 Task: Find connections with filter location Santos Dumont with filter topic #careertips with filter profile language French with filter current company Khatabook with filter school National Institute of Technology Raipur with filter industry Oil, Gas, and Mining with filter service category NotaryOnline Research with filter keywords title Civil Engineer
Action: Mouse moved to (602, 107)
Screenshot: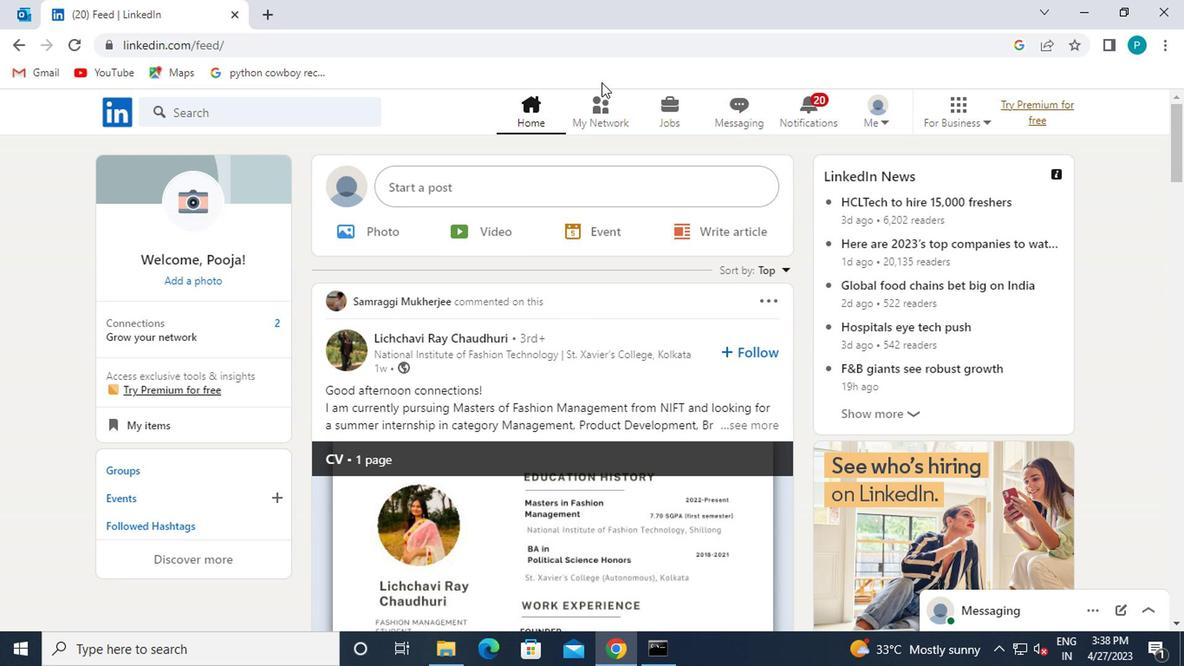 
Action: Mouse pressed left at (602, 107)
Screenshot: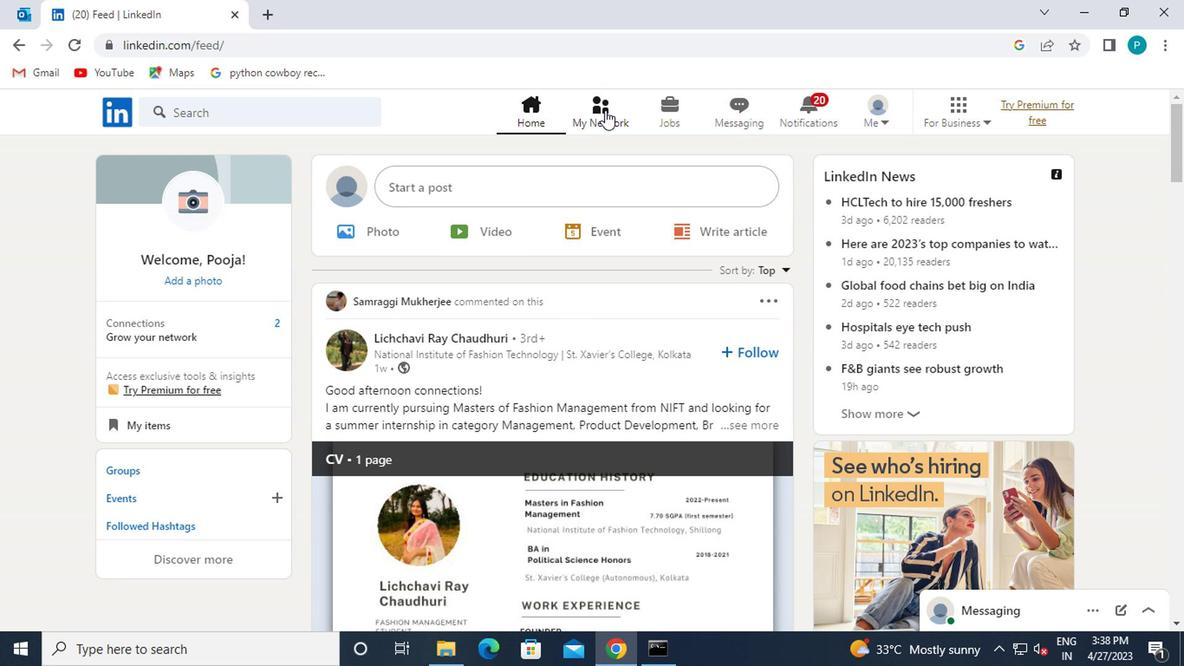 
Action: Mouse moved to (277, 212)
Screenshot: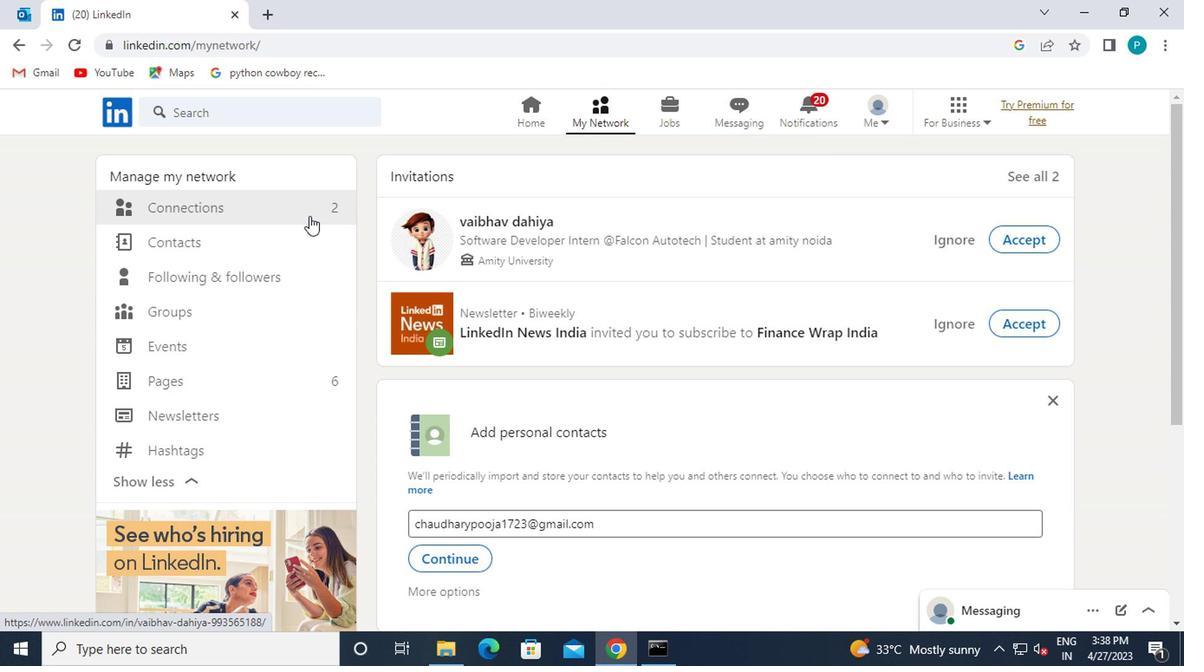 
Action: Mouse pressed left at (277, 212)
Screenshot: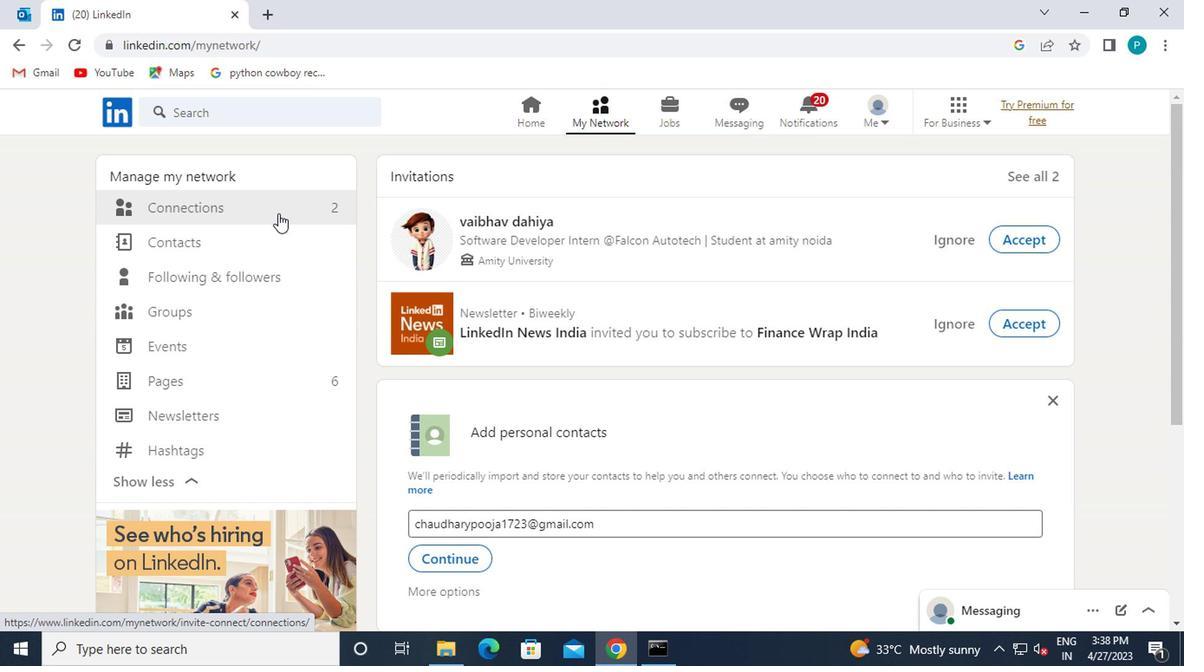 
Action: Mouse moved to (705, 213)
Screenshot: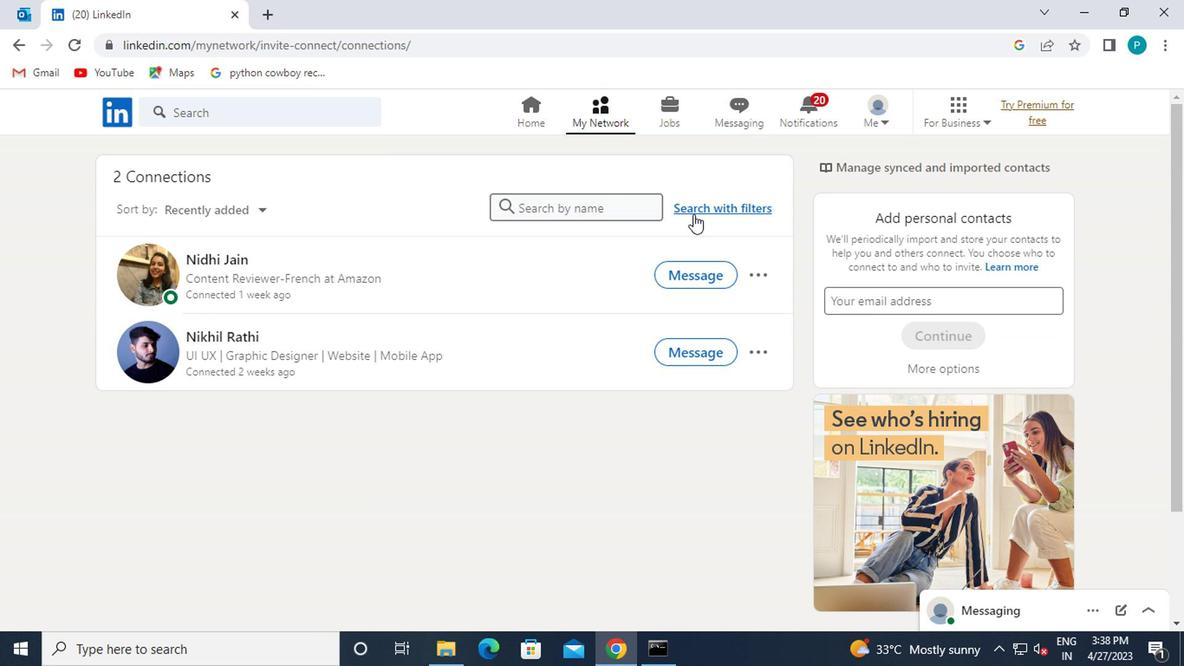 
Action: Mouse pressed left at (705, 213)
Screenshot: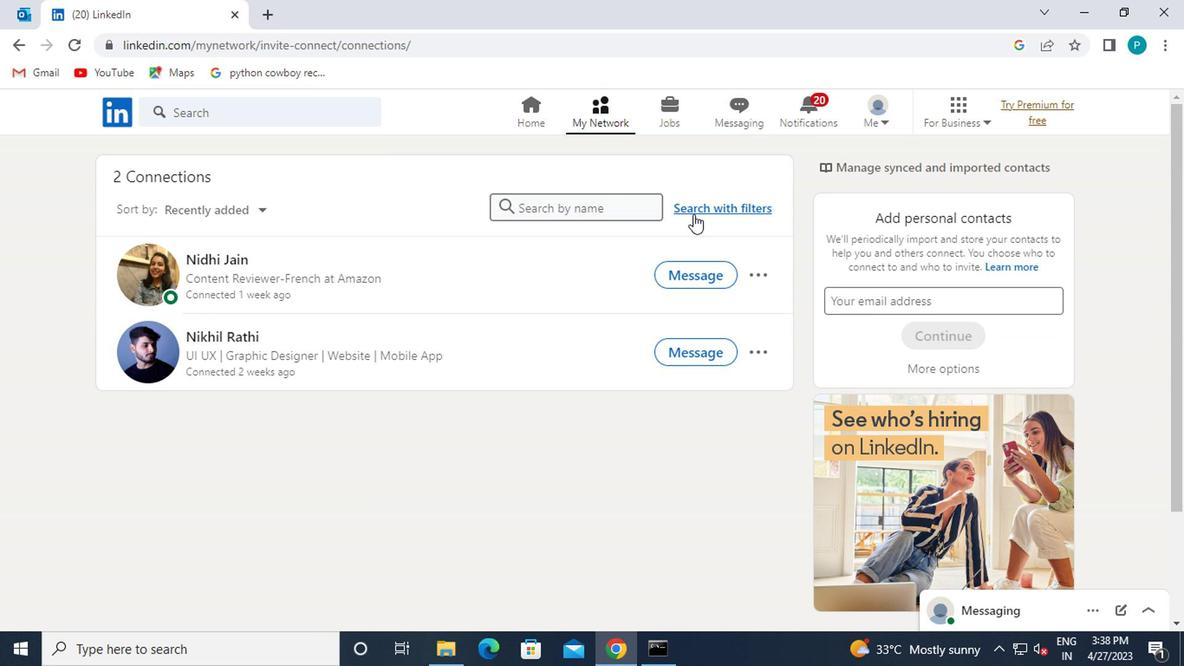 
Action: Mouse moved to (634, 156)
Screenshot: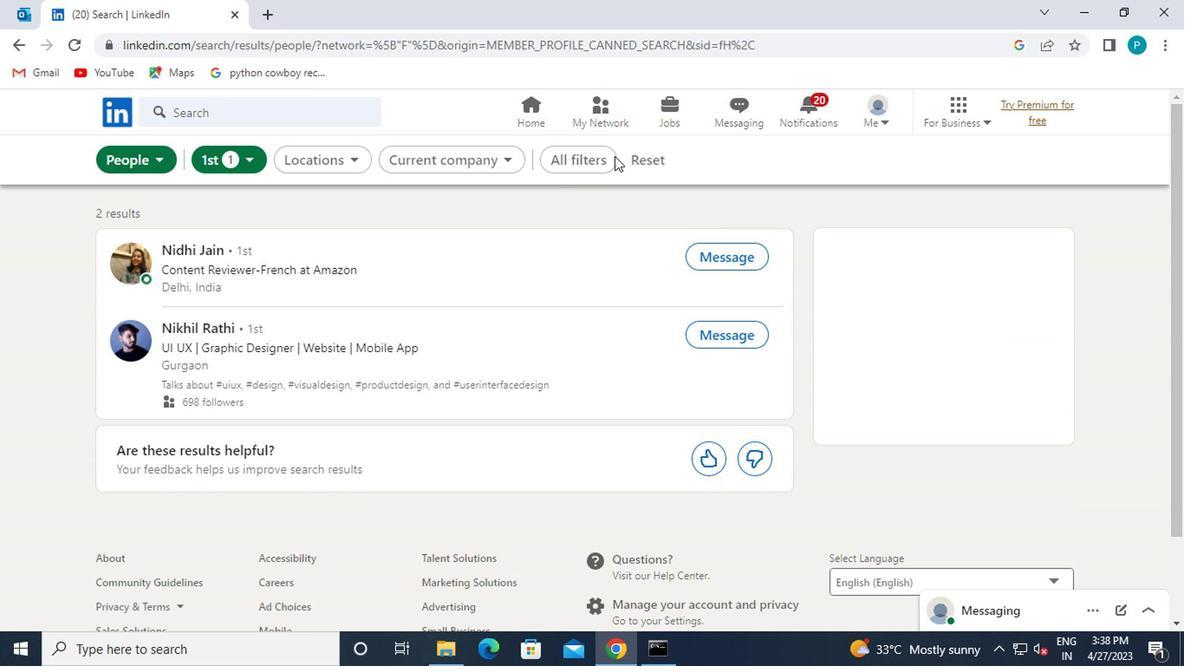 
Action: Mouse pressed left at (634, 156)
Screenshot: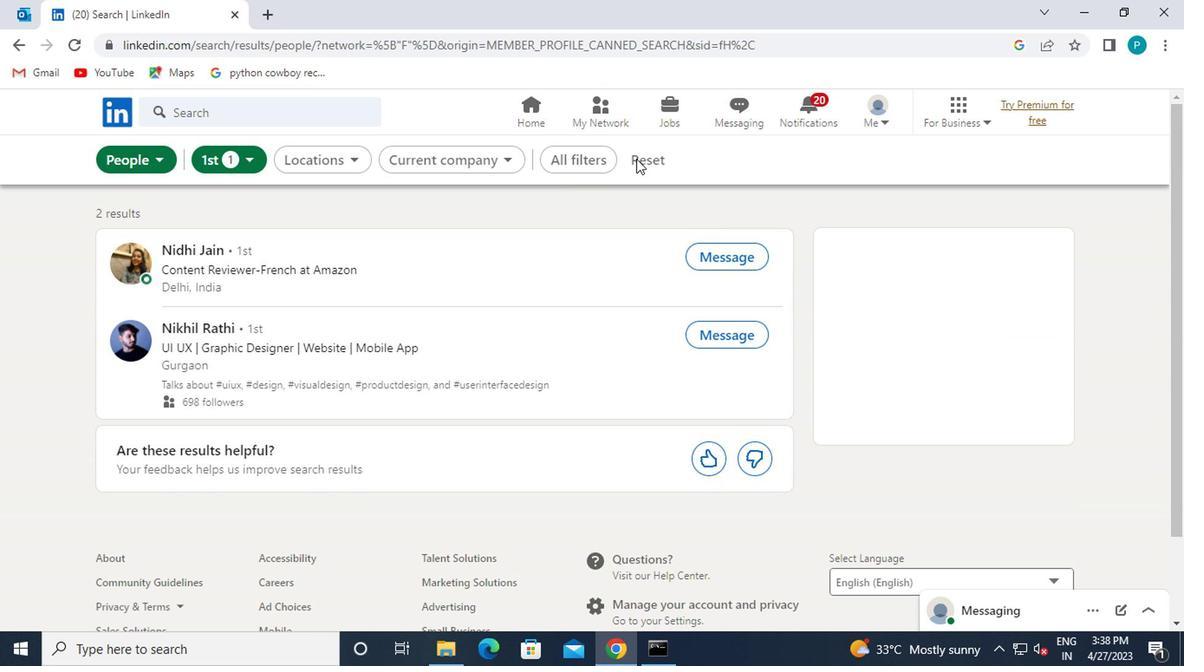 
Action: Mouse moved to (638, 154)
Screenshot: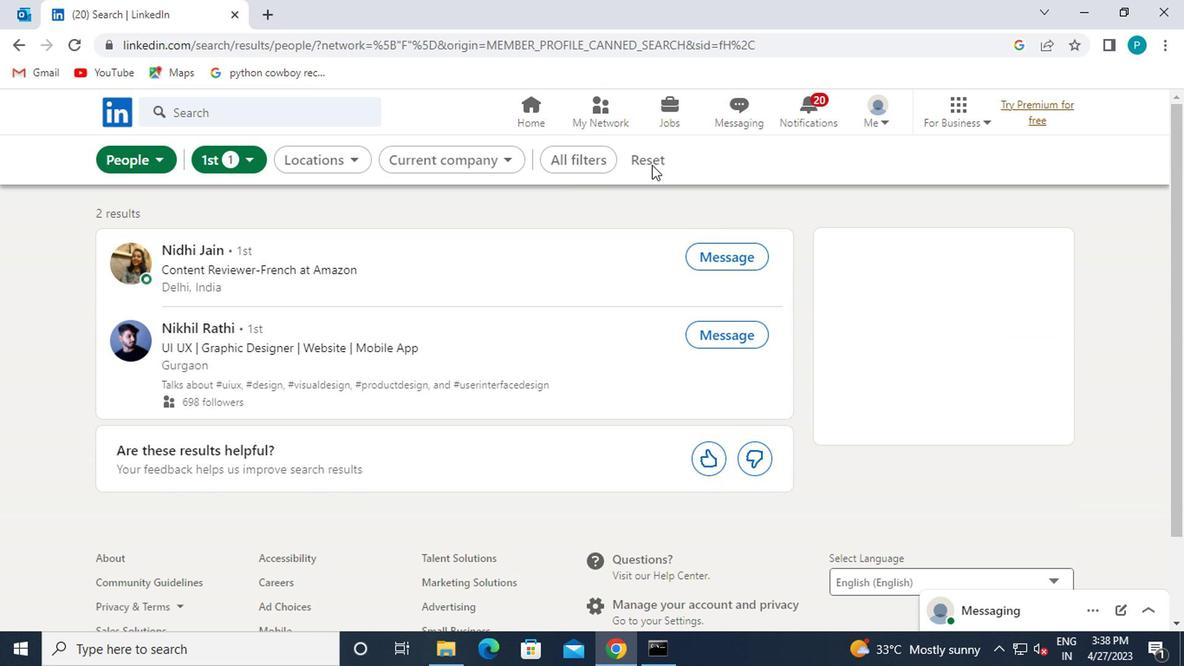 
Action: Mouse pressed left at (638, 154)
Screenshot: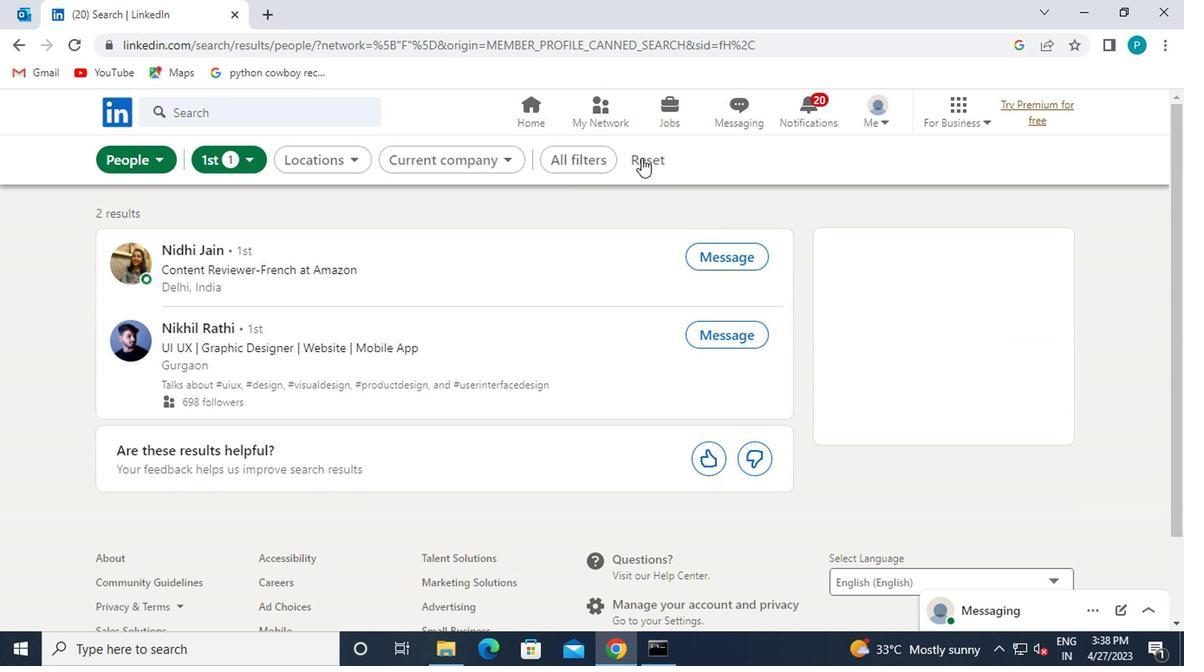 
Action: Mouse moved to (641, 154)
Screenshot: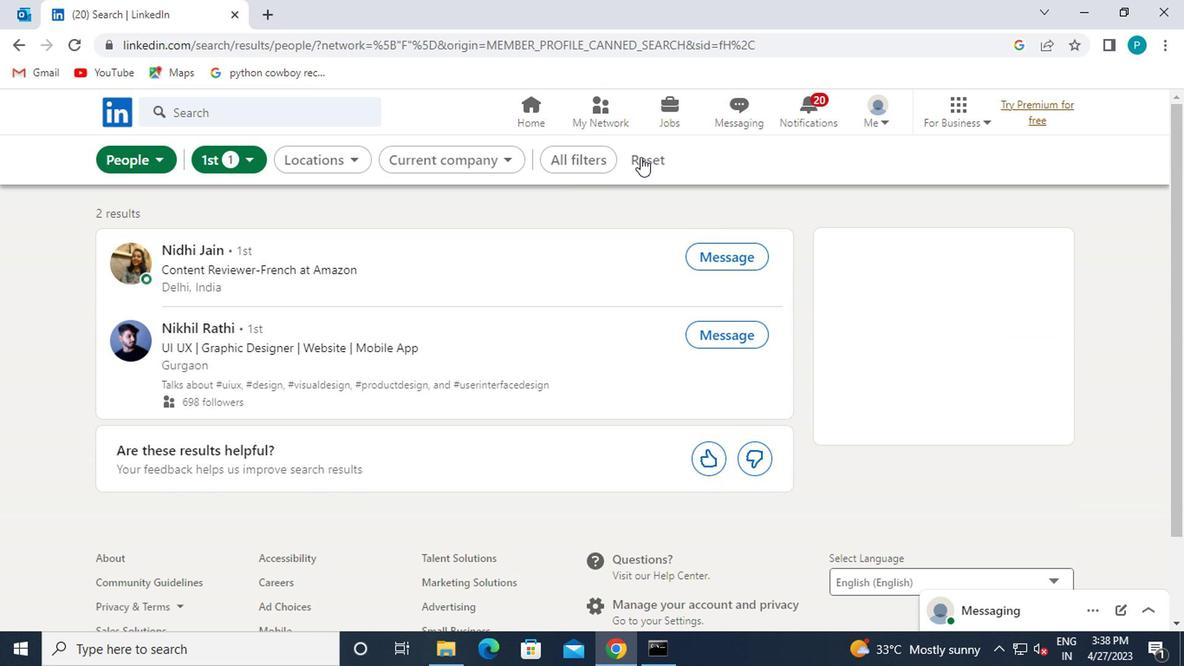 
Action: Mouse pressed left at (641, 154)
Screenshot: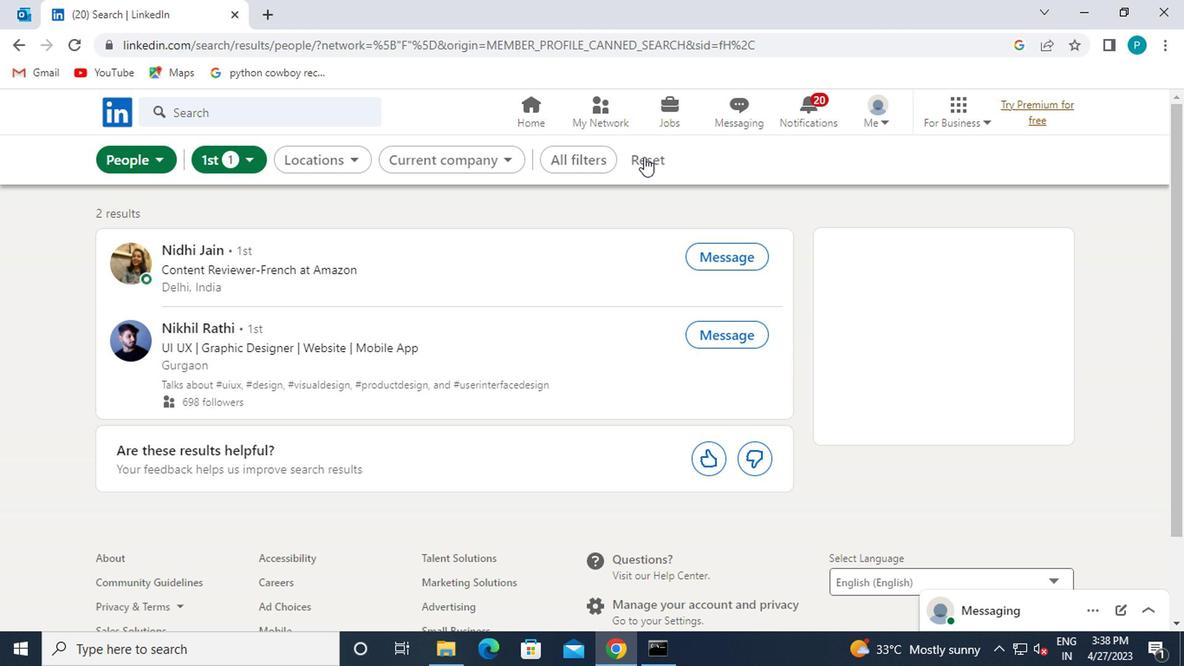 
Action: Mouse pressed left at (641, 154)
Screenshot: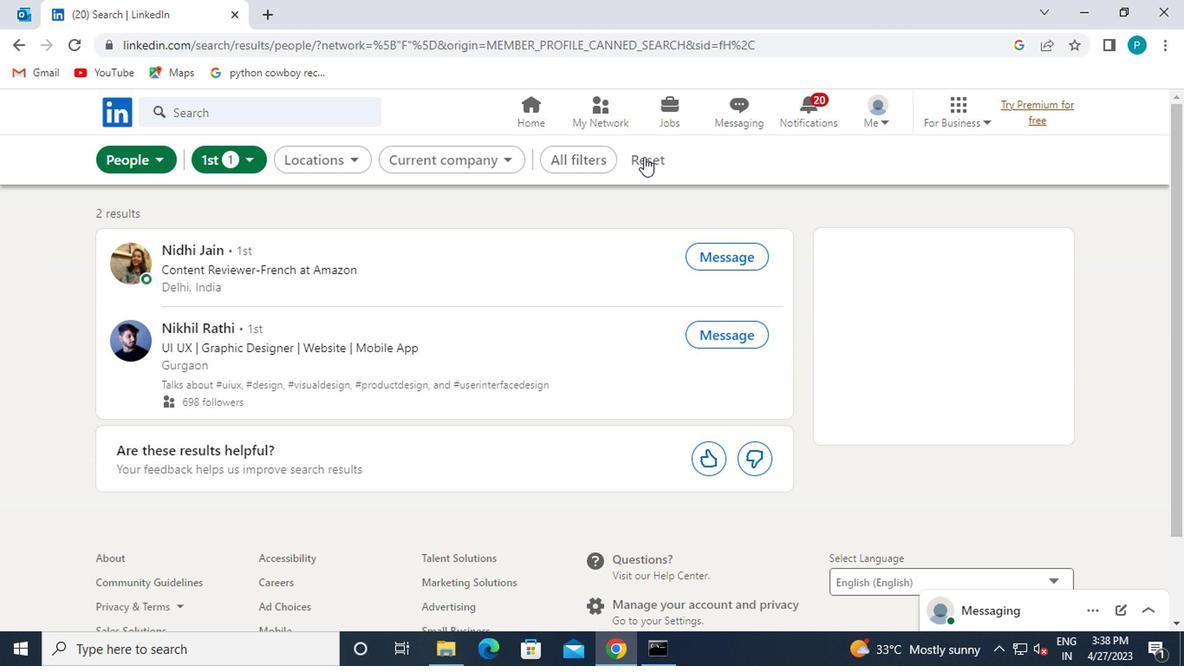 
Action: Mouse pressed left at (641, 154)
Screenshot: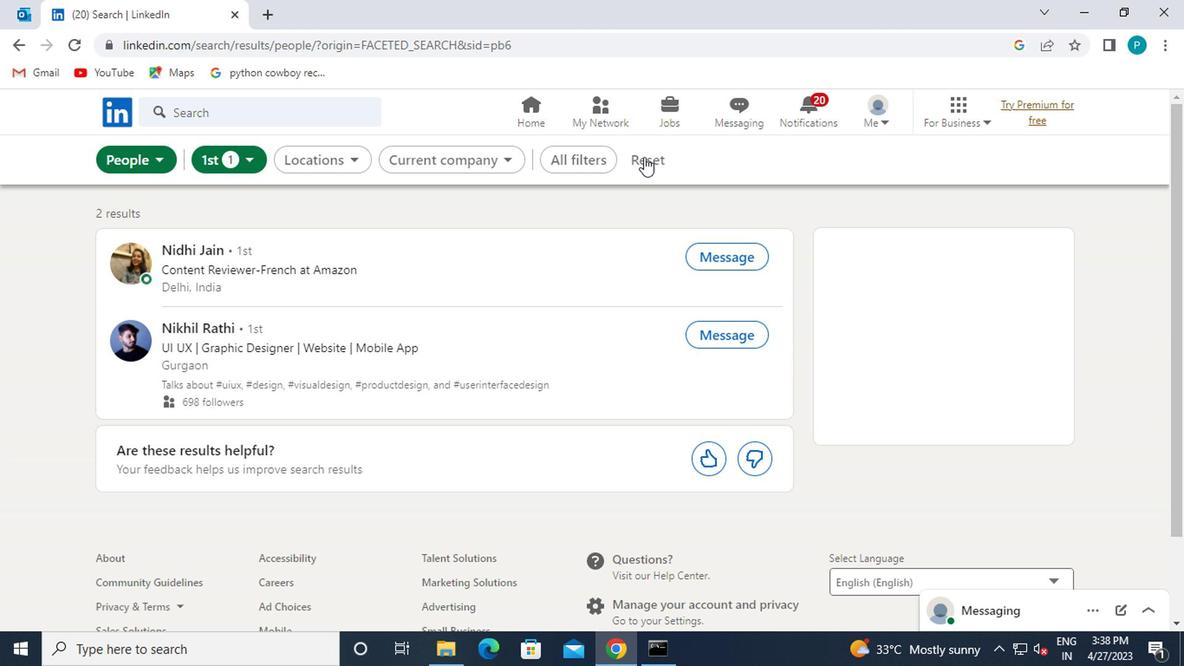
Action: Mouse moved to (628, 152)
Screenshot: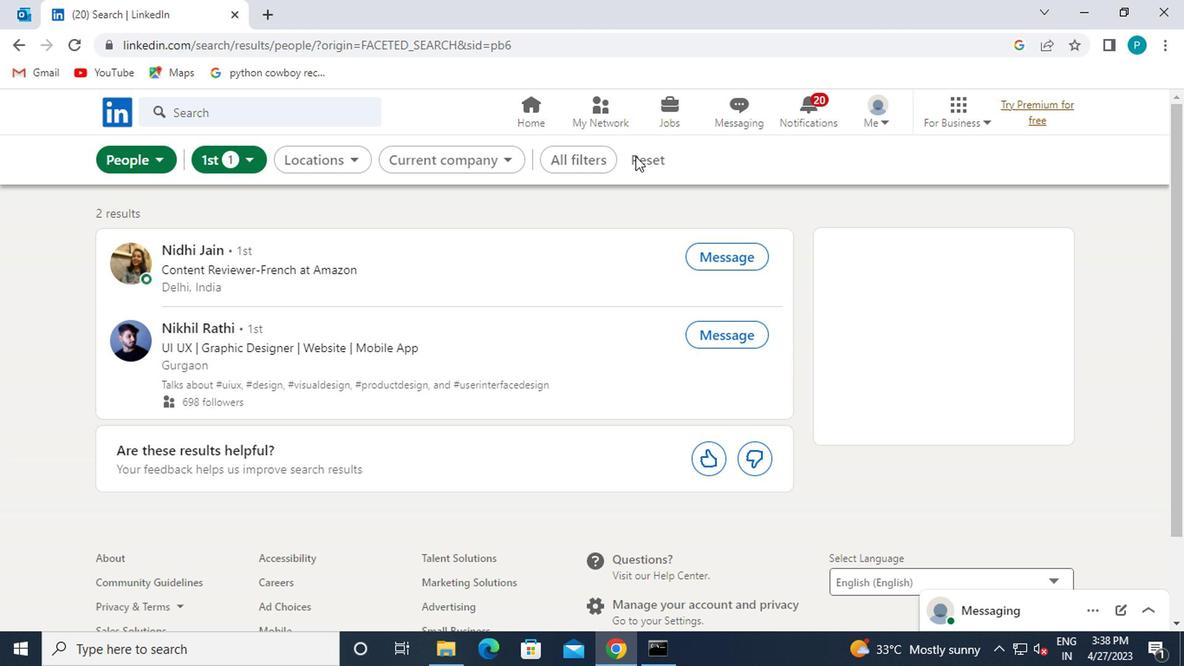 
Action: Mouse pressed left at (628, 152)
Screenshot: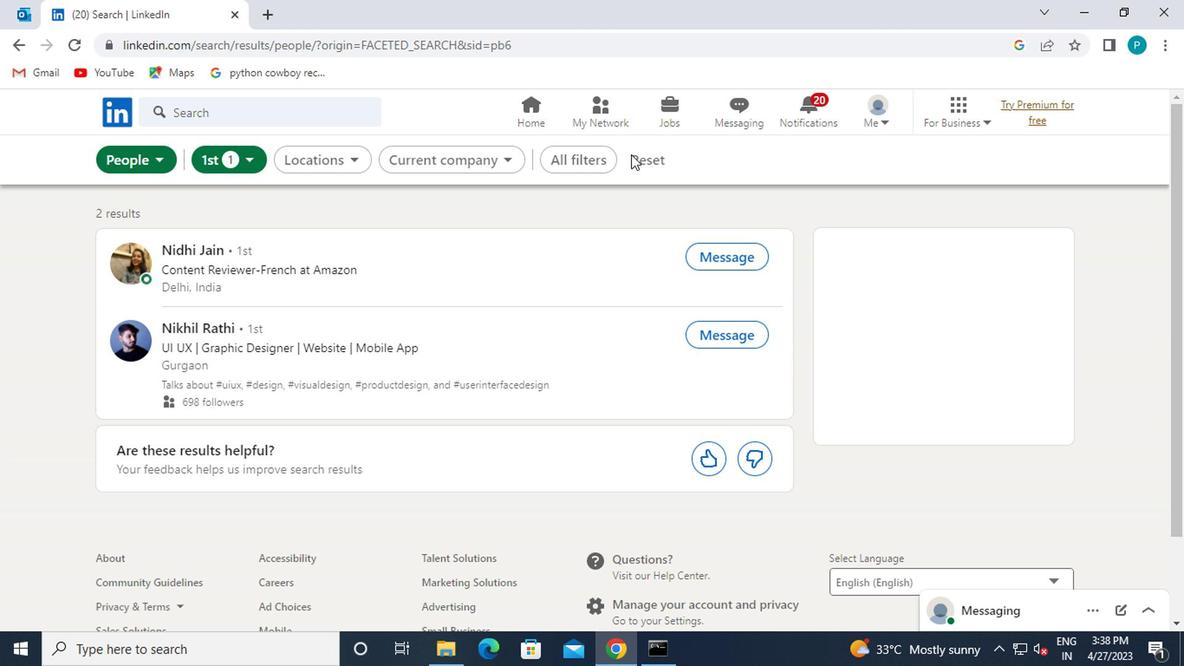 
Action: Mouse moved to (590, 160)
Screenshot: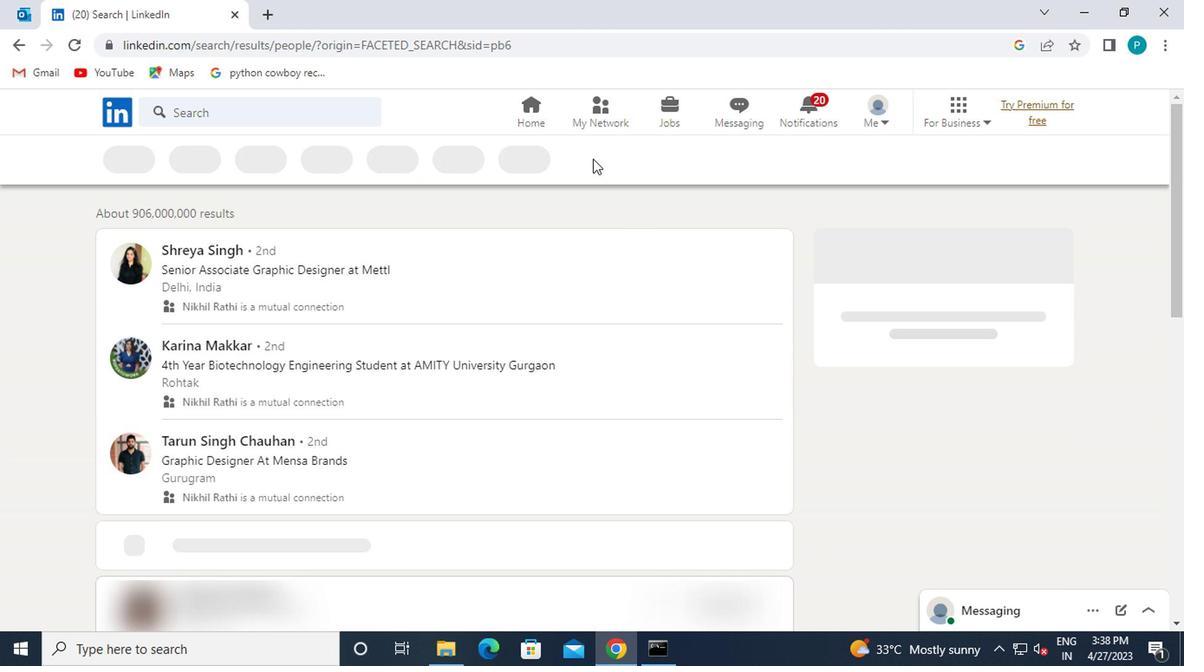 
Action: Mouse pressed left at (590, 160)
Screenshot: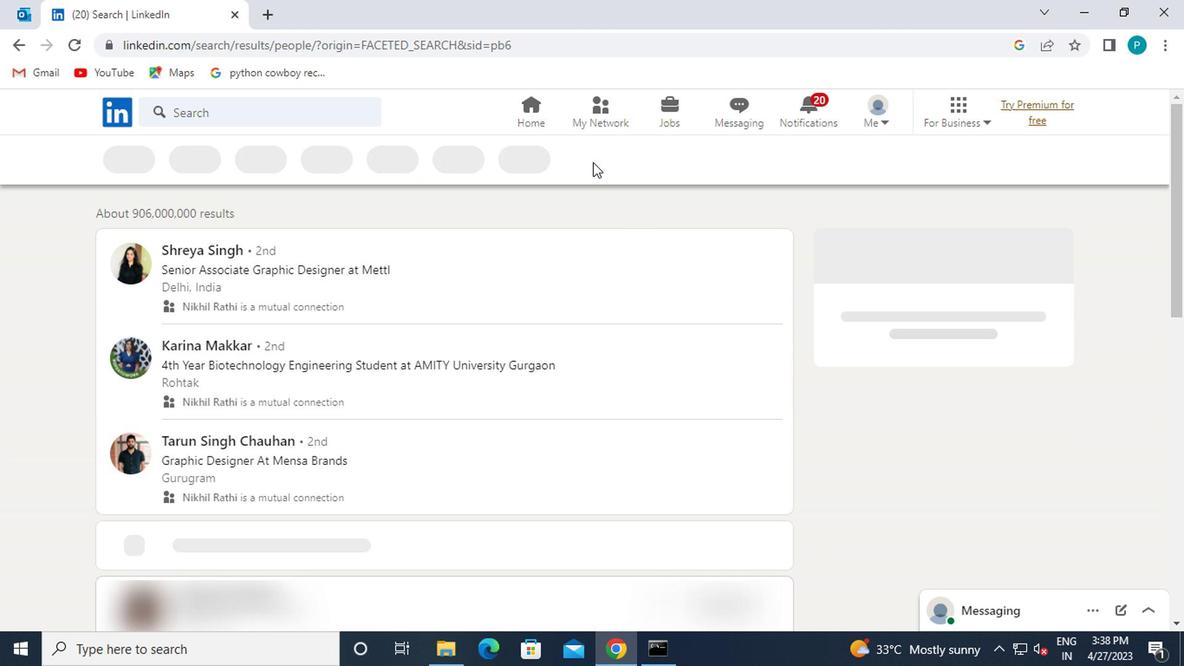 
Action: Mouse moved to (552, 156)
Screenshot: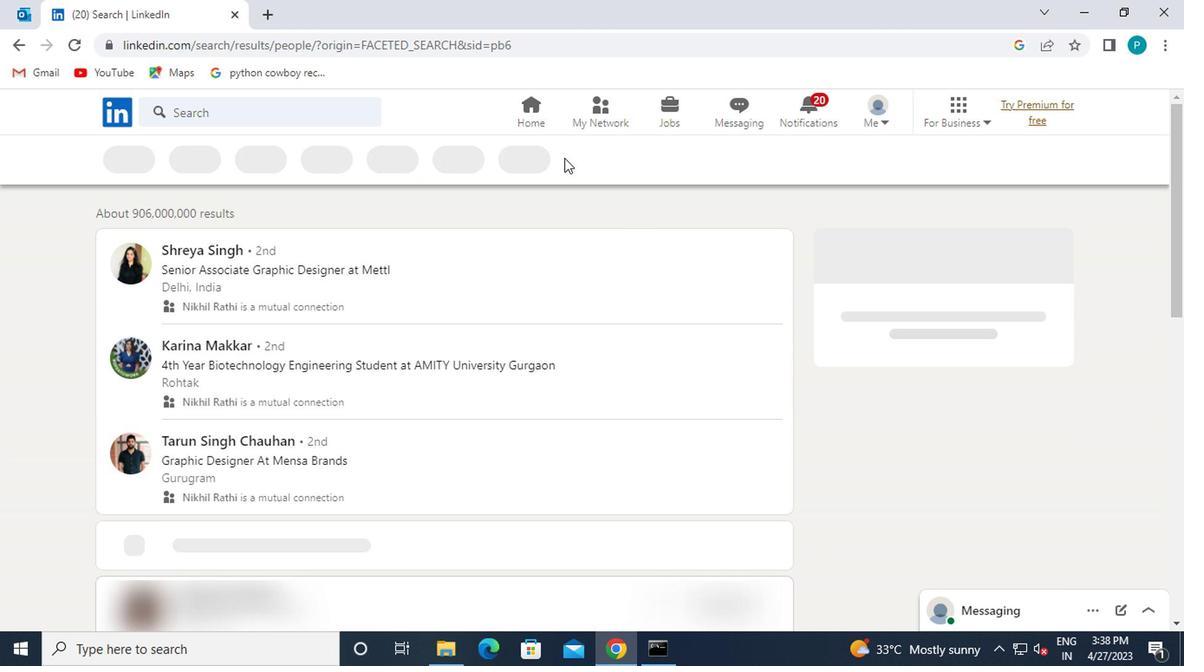 
Action: Mouse scrolled (552, 154) with delta (0, -1)
Screenshot: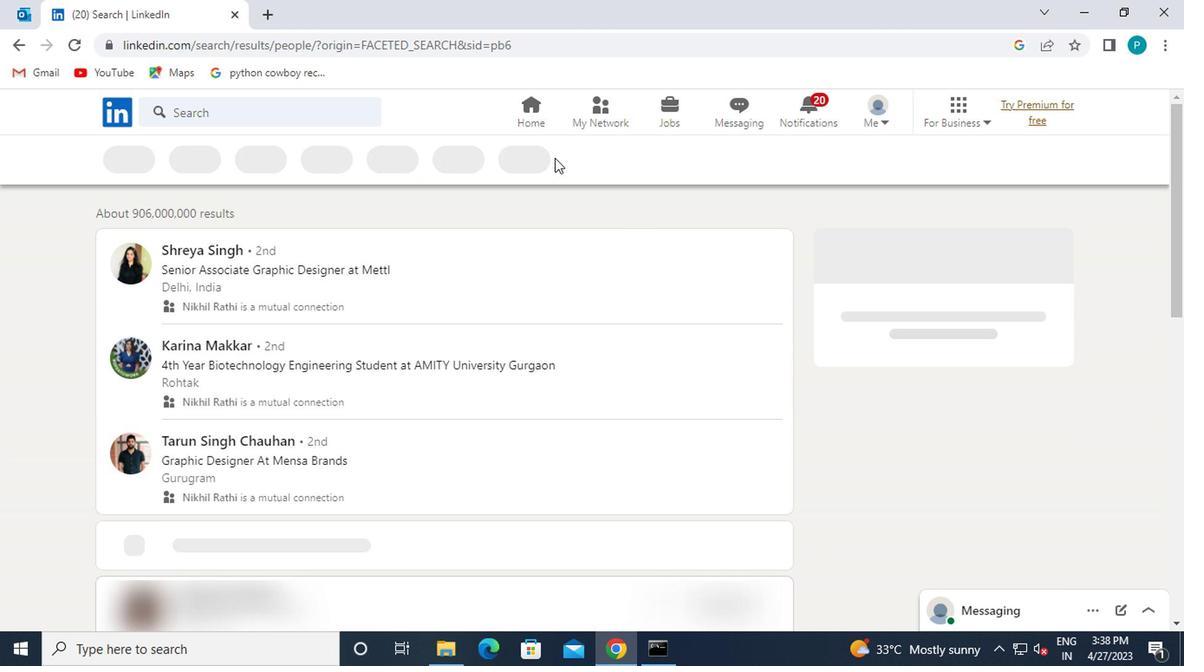 
Action: Mouse moved to (600, 170)
Screenshot: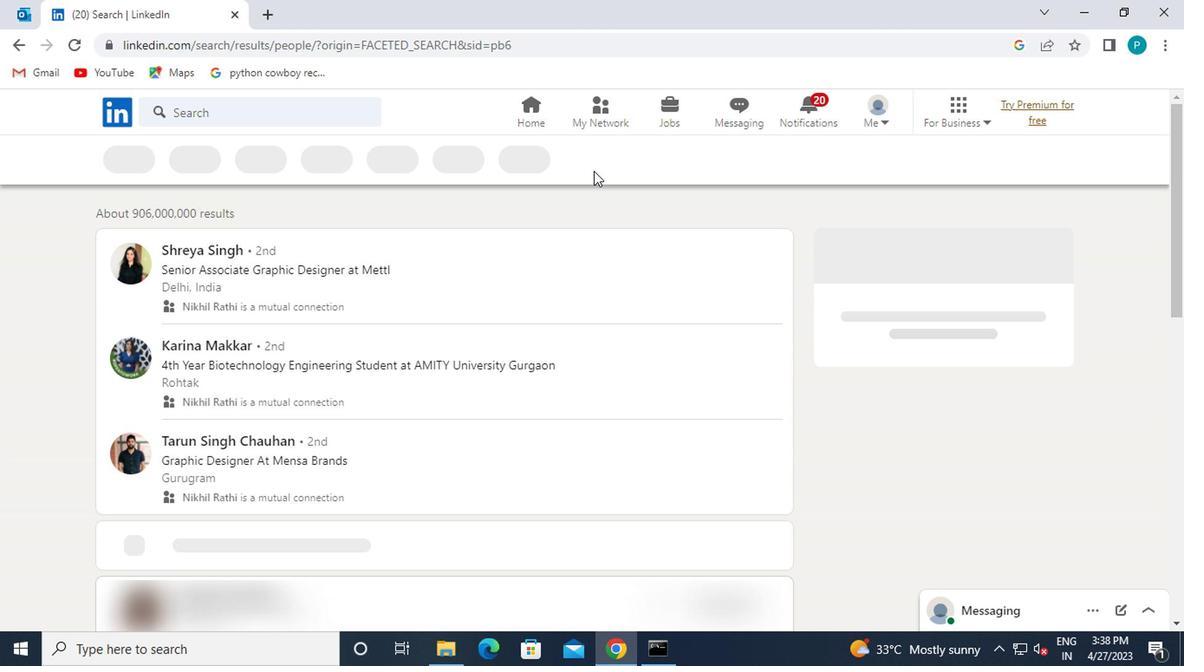 
Action: Mouse scrolled (600, 168) with delta (0, -1)
Screenshot: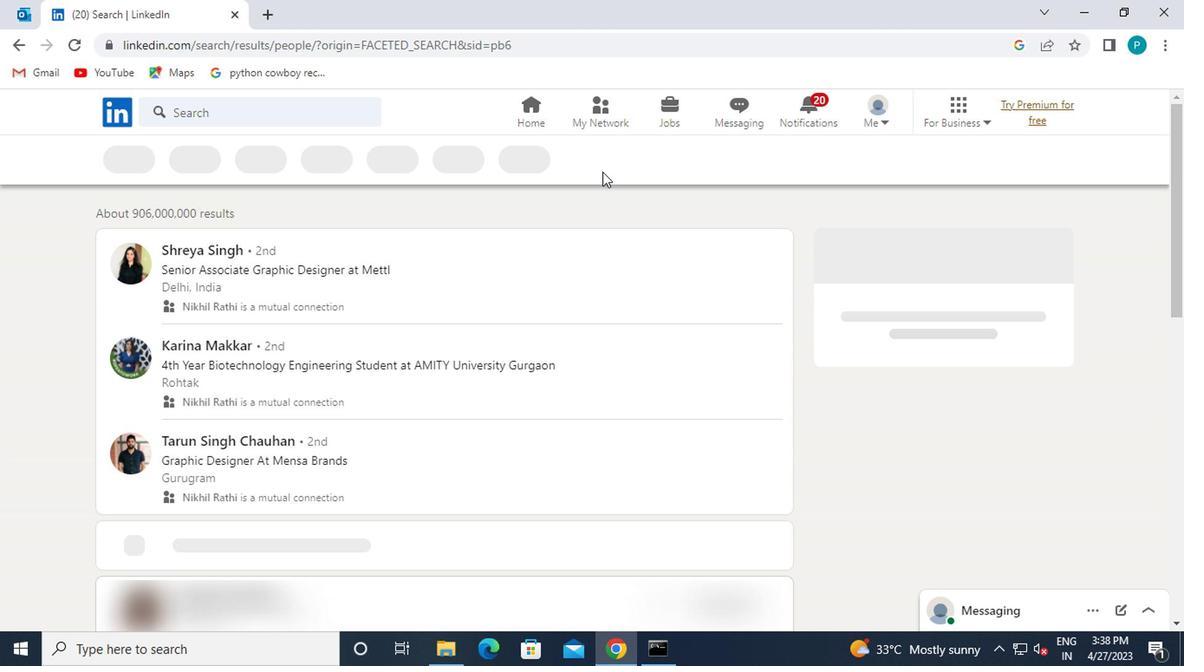 
Action: Mouse scrolled (600, 168) with delta (0, -1)
Screenshot: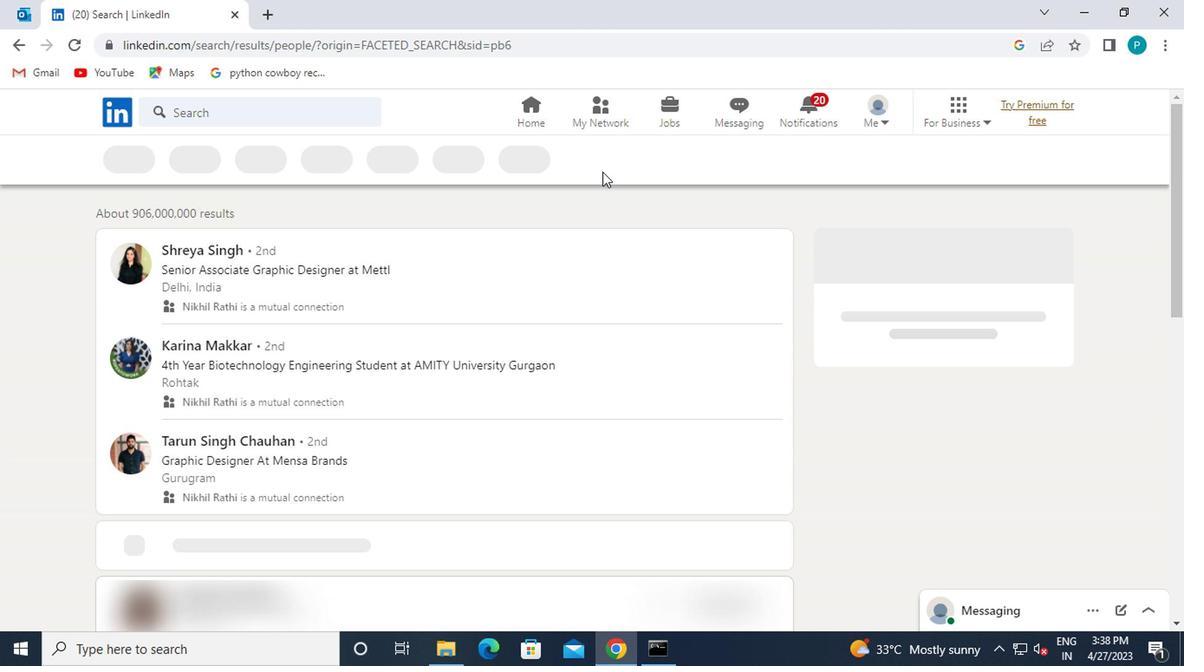 
Action: Mouse moved to (606, 164)
Screenshot: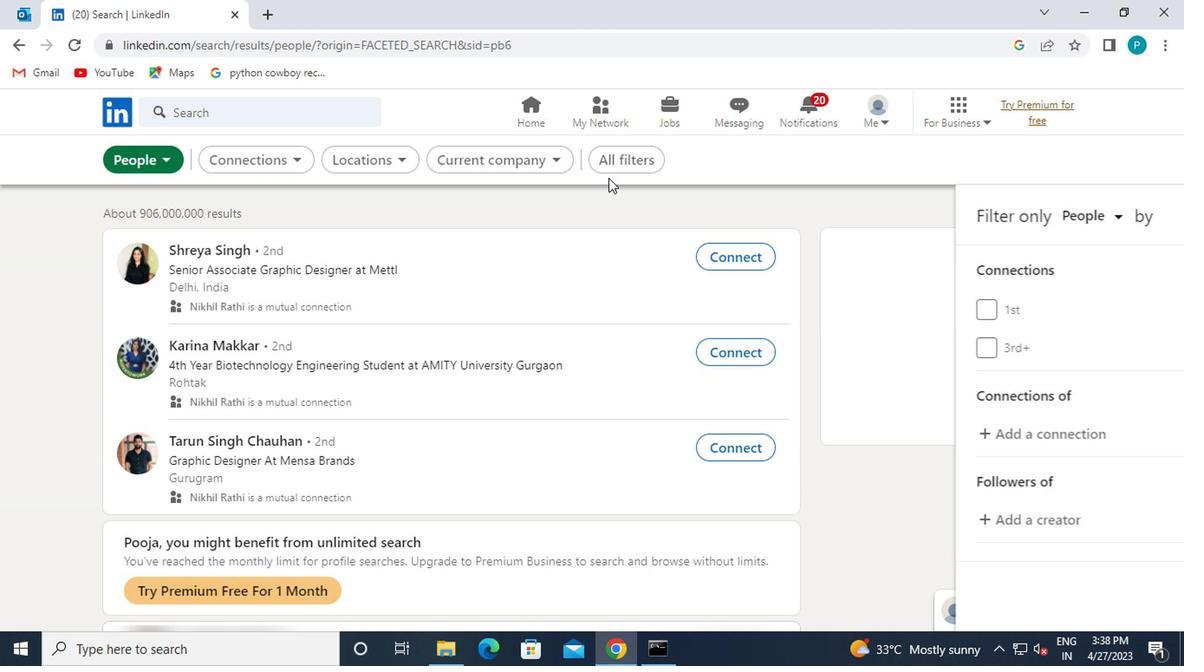 
Action: Mouse pressed left at (606, 164)
Screenshot: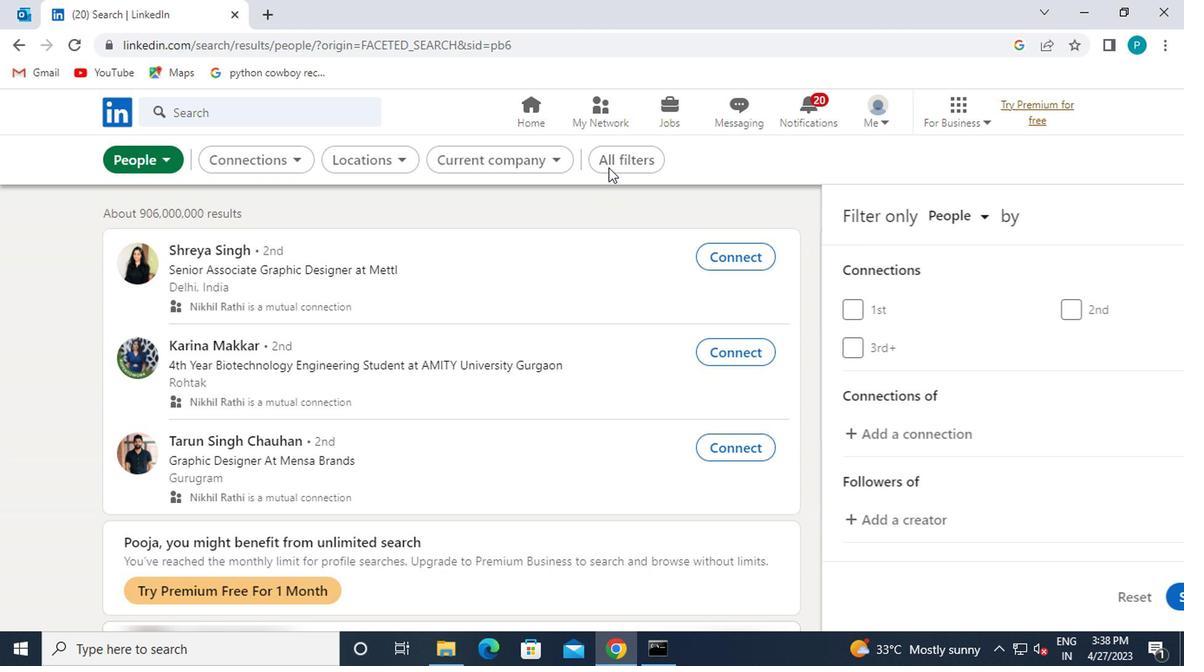 
Action: Mouse moved to (931, 367)
Screenshot: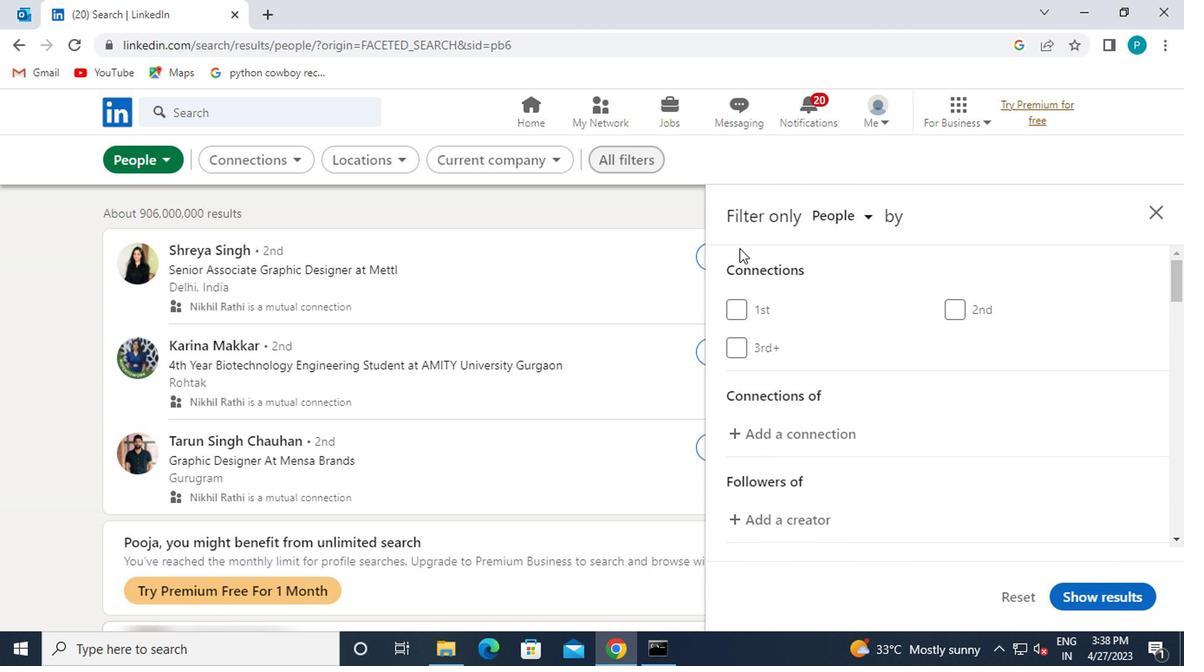 
Action: Mouse scrolled (931, 366) with delta (0, 0)
Screenshot: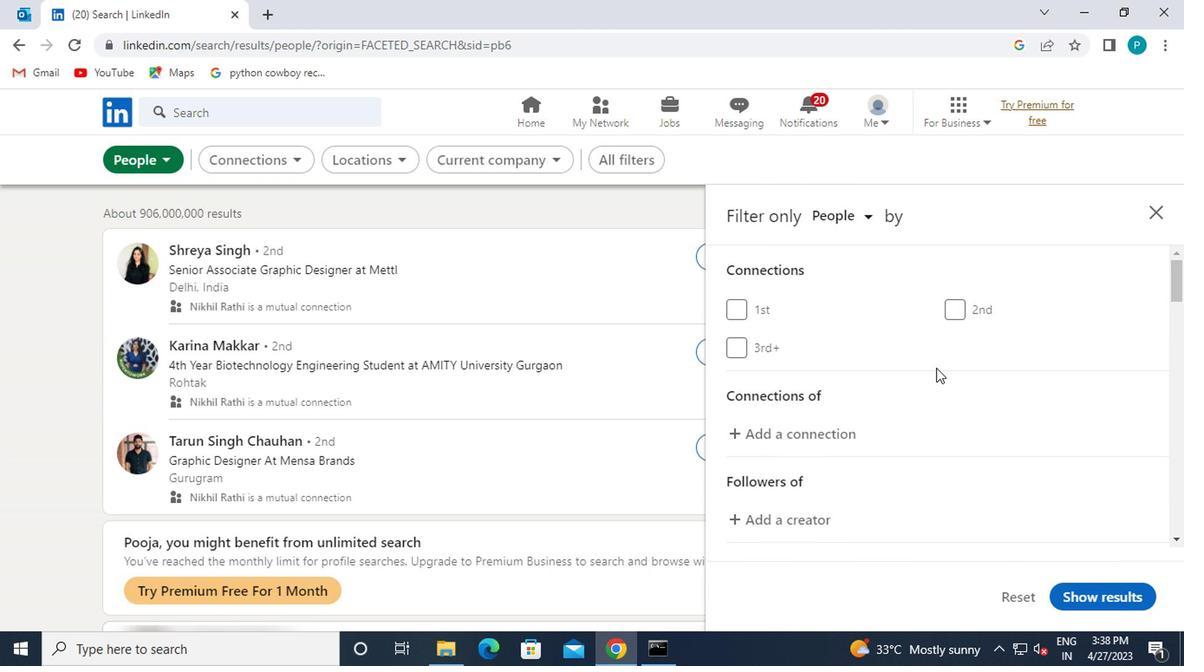 
Action: Mouse scrolled (931, 366) with delta (0, 0)
Screenshot: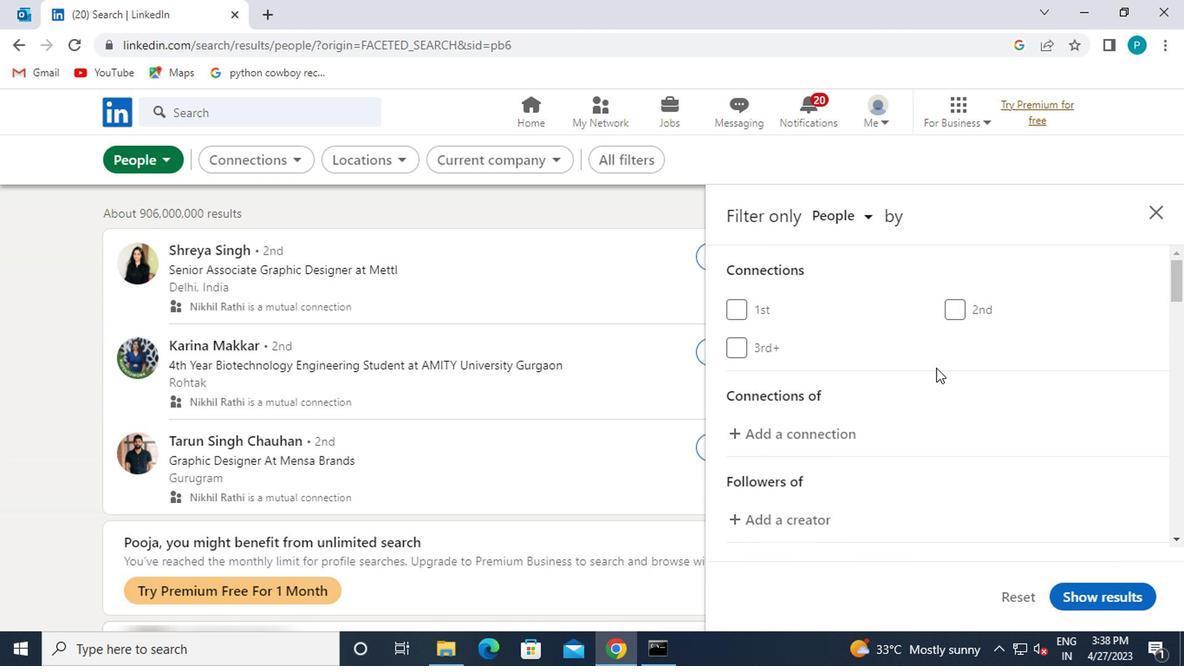 
Action: Mouse moved to (994, 452)
Screenshot: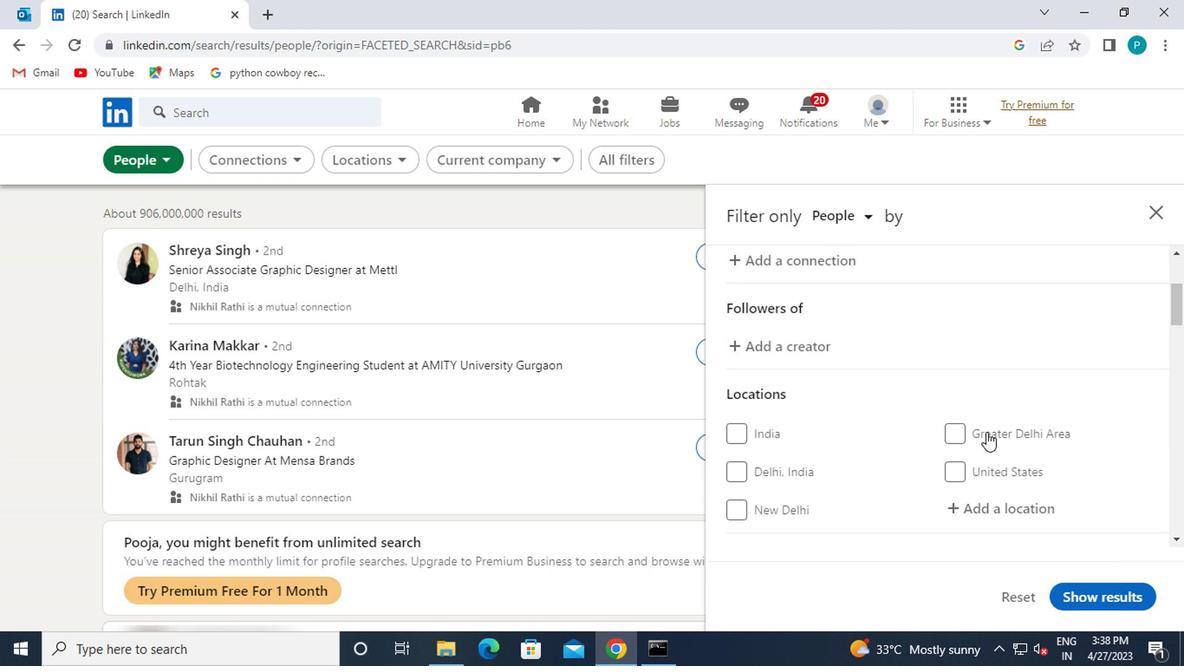 
Action: Mouse scrolled (994, 451) with delta (0, -1)
Screenshot: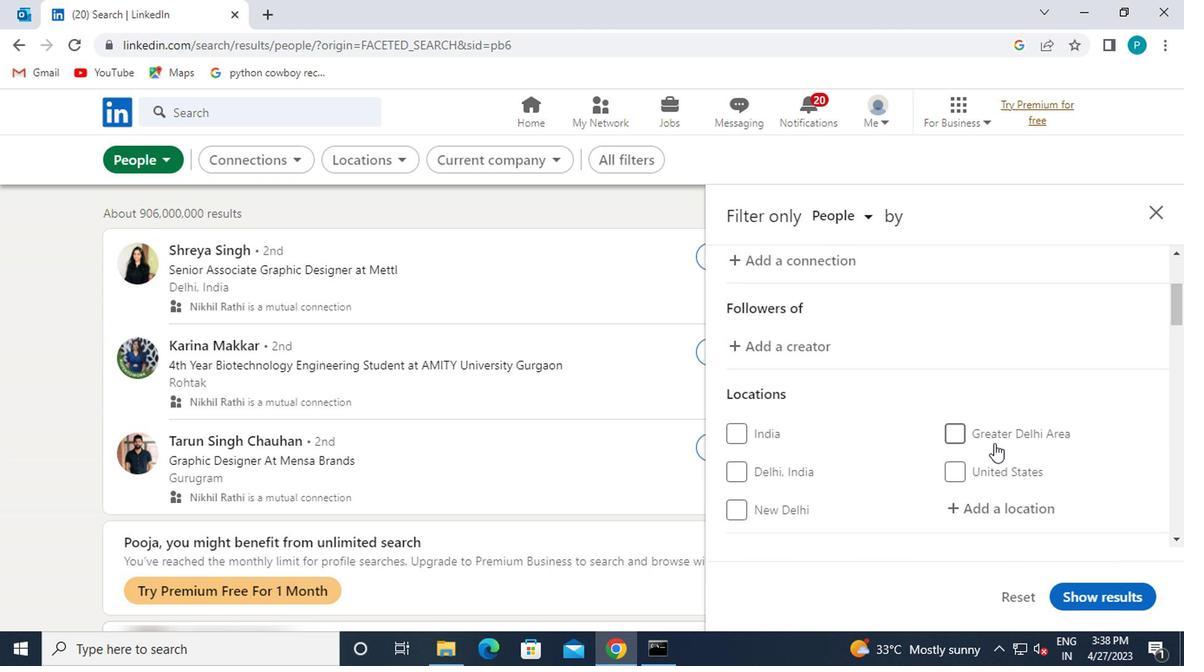 
Action: Mouse moved to (994, 428)
Screenshot: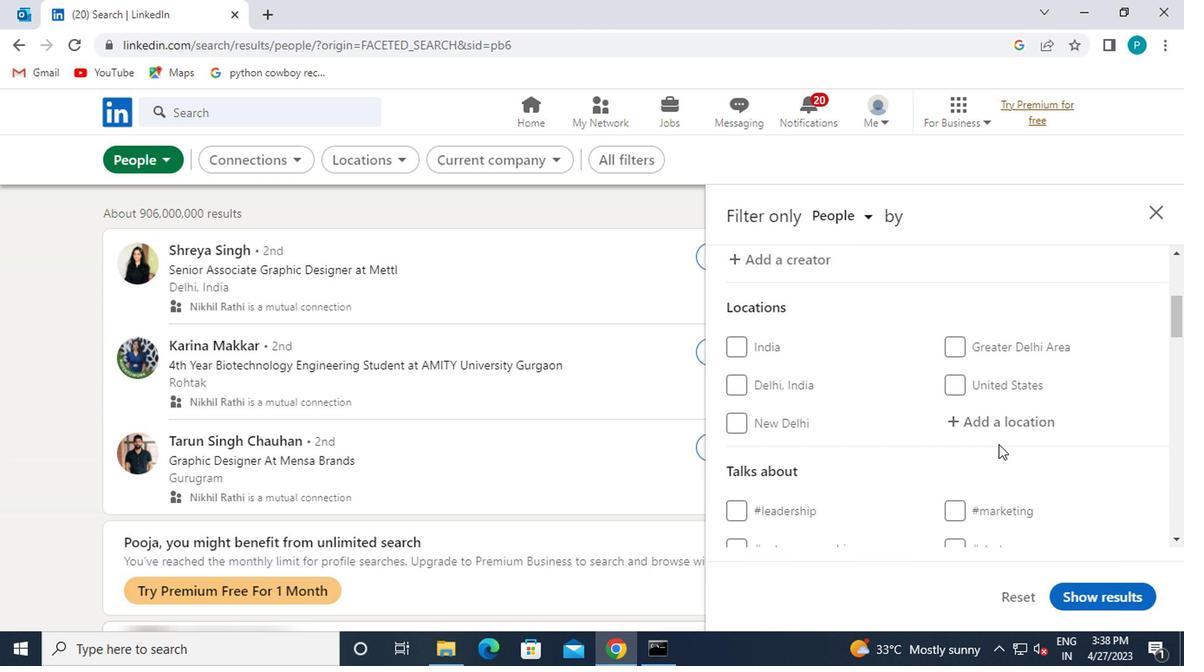 
Action: Mouse pressed left at (994, 428)
Screenshot: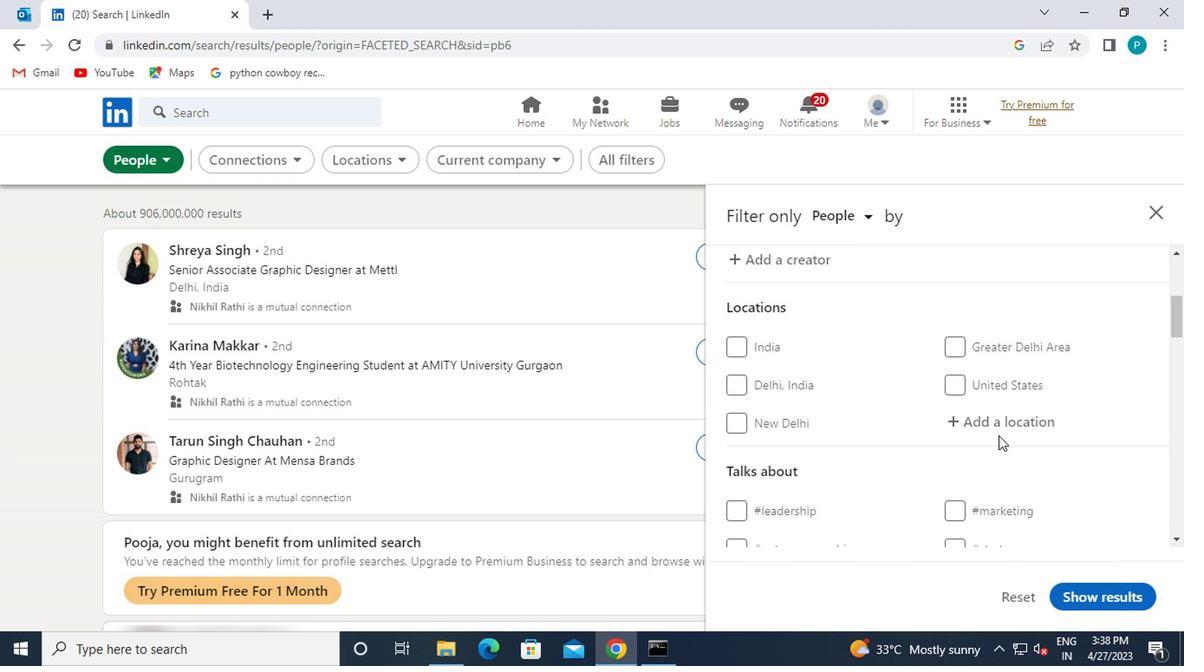 
Action: Mouse moved to (992, 428)
Screenshot: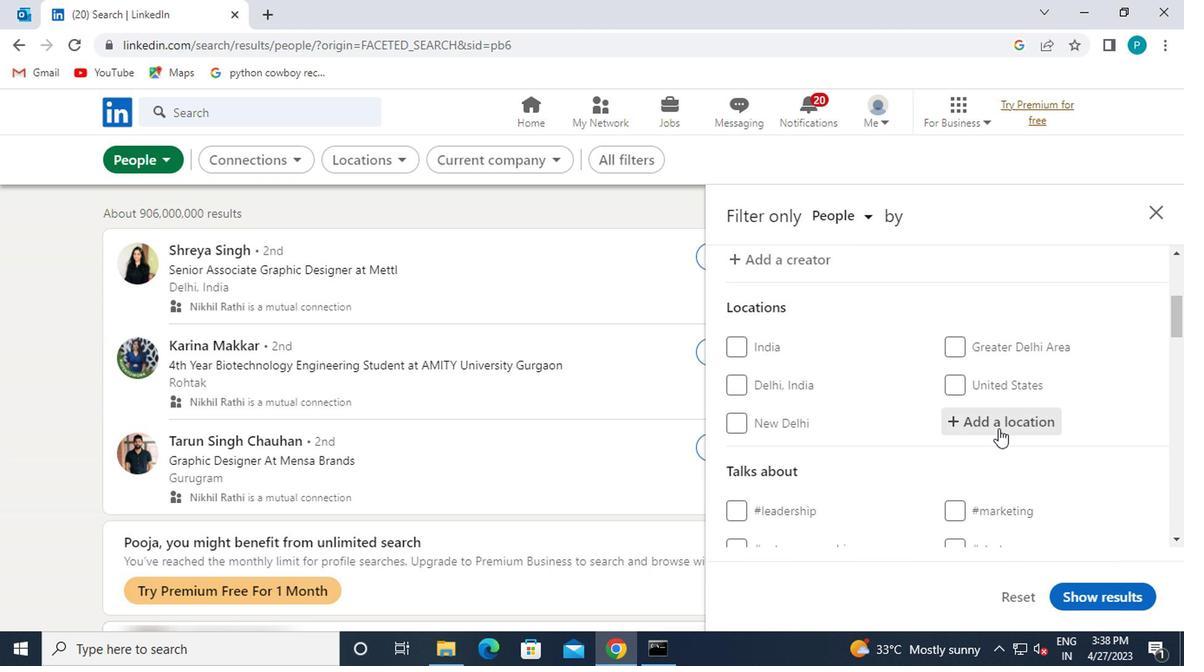 
Action: Key pressed <Key.caps_lock>s<Key.caps_lock>antos
Screenshot: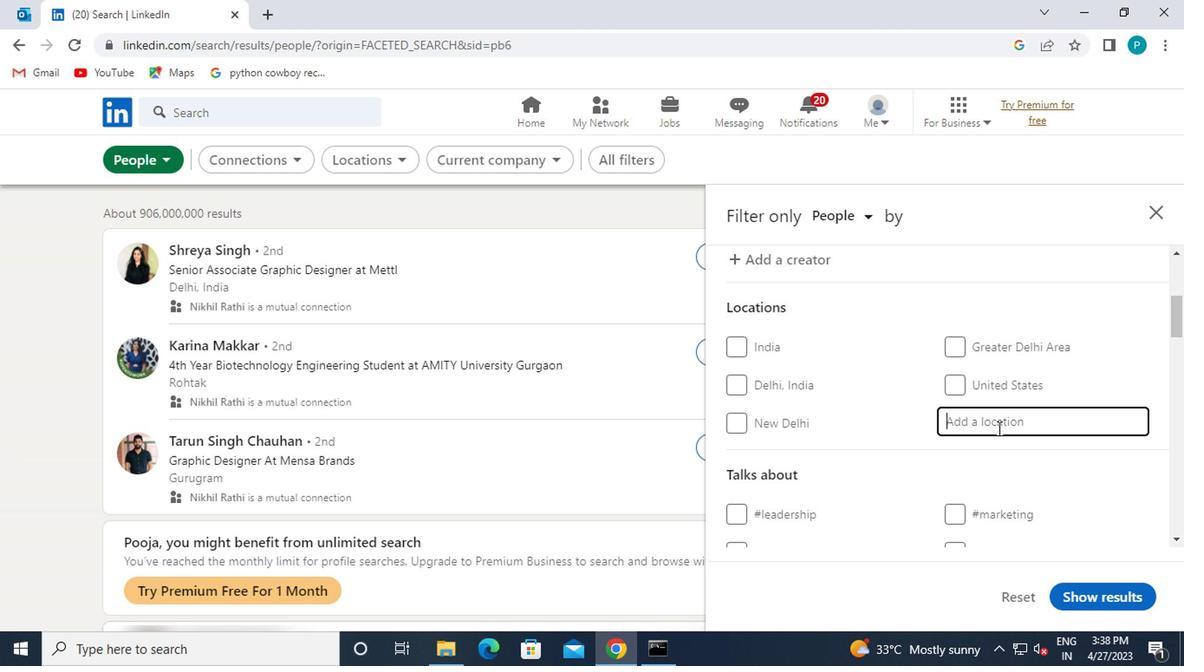 
Action: Mouse moved to (949, 500)
Screenshot: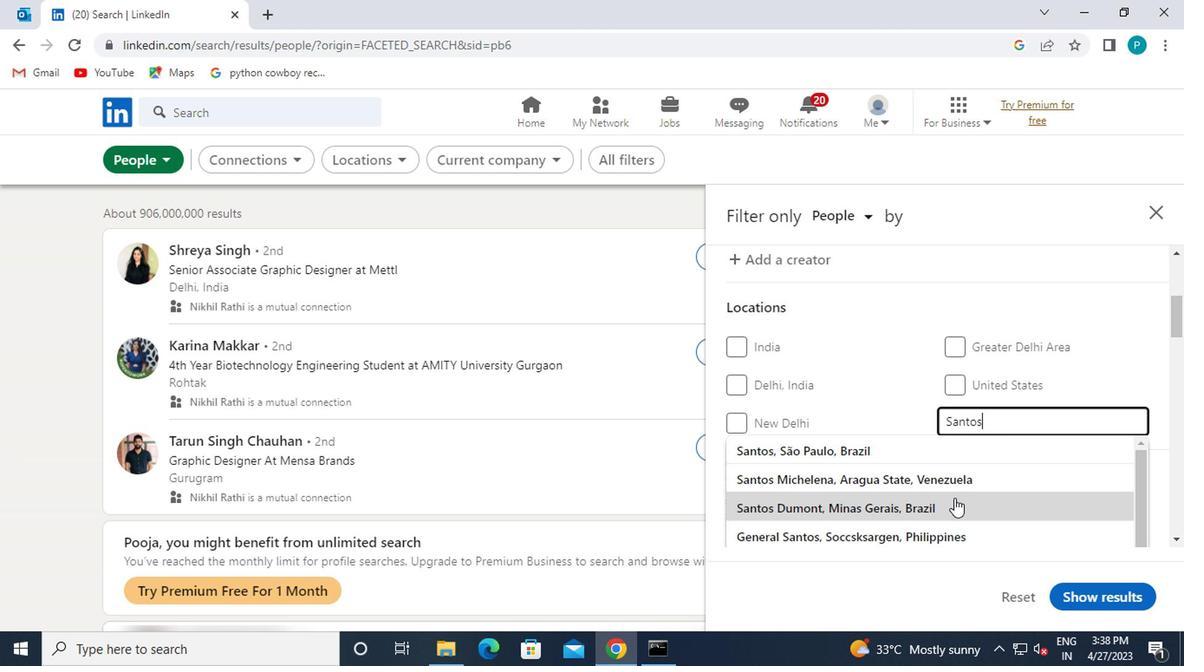 
Action: Mouse pressed left at (949, 500)
Screenshot: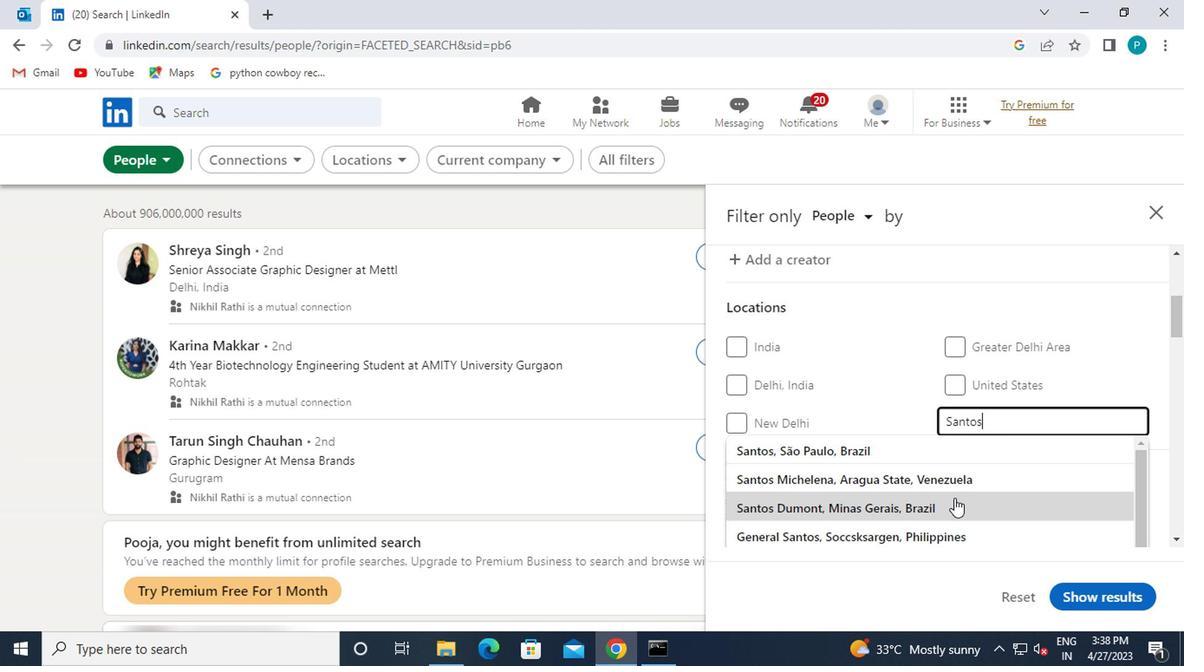 
Action: Mouse moved to (953, 461)
Screenshot: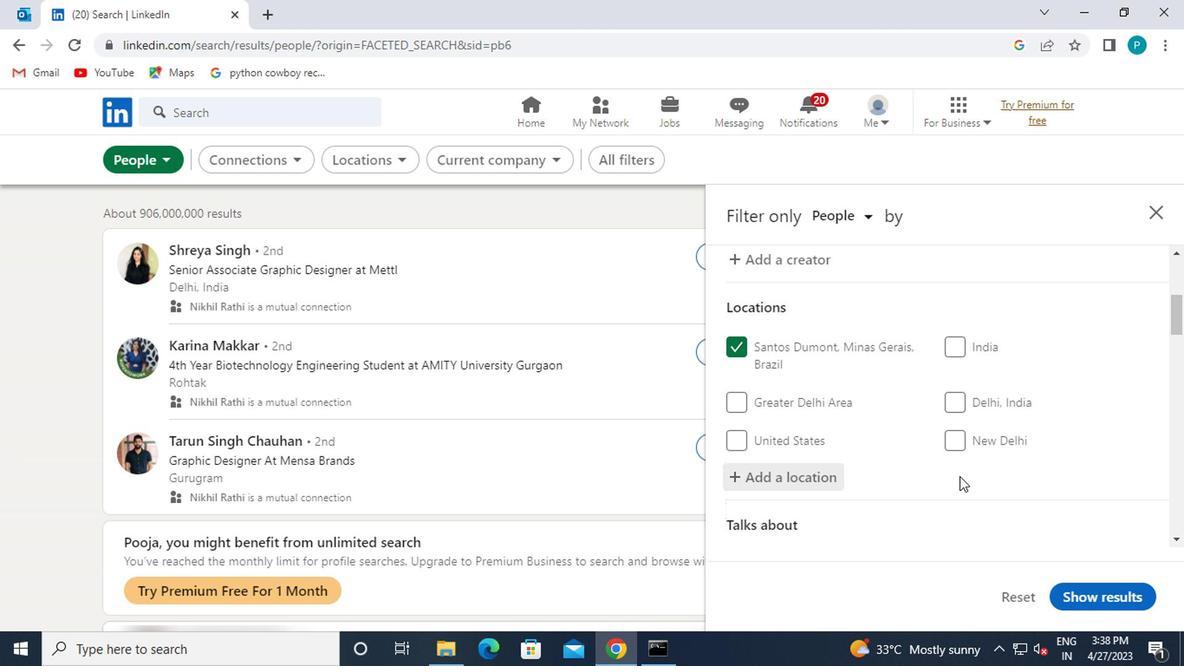 
Action: Mouse scrolled (953, 460) with delta (0, 0)
Screenshot: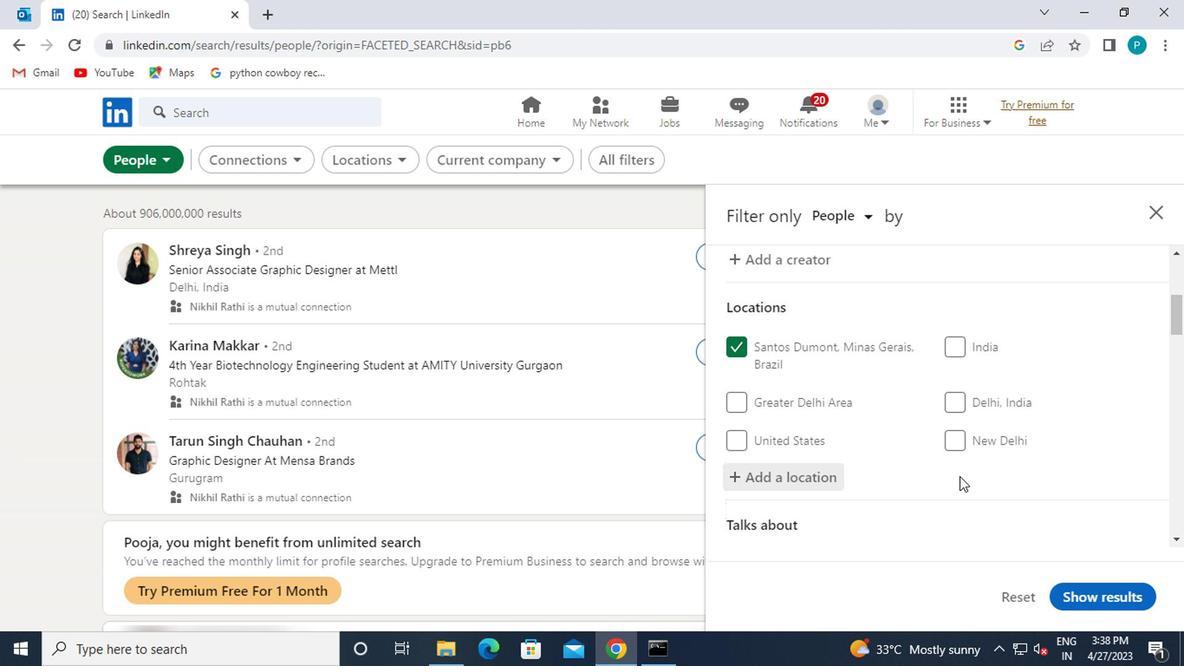 
Action: Mouse moved to (953, 459)
Screenshot: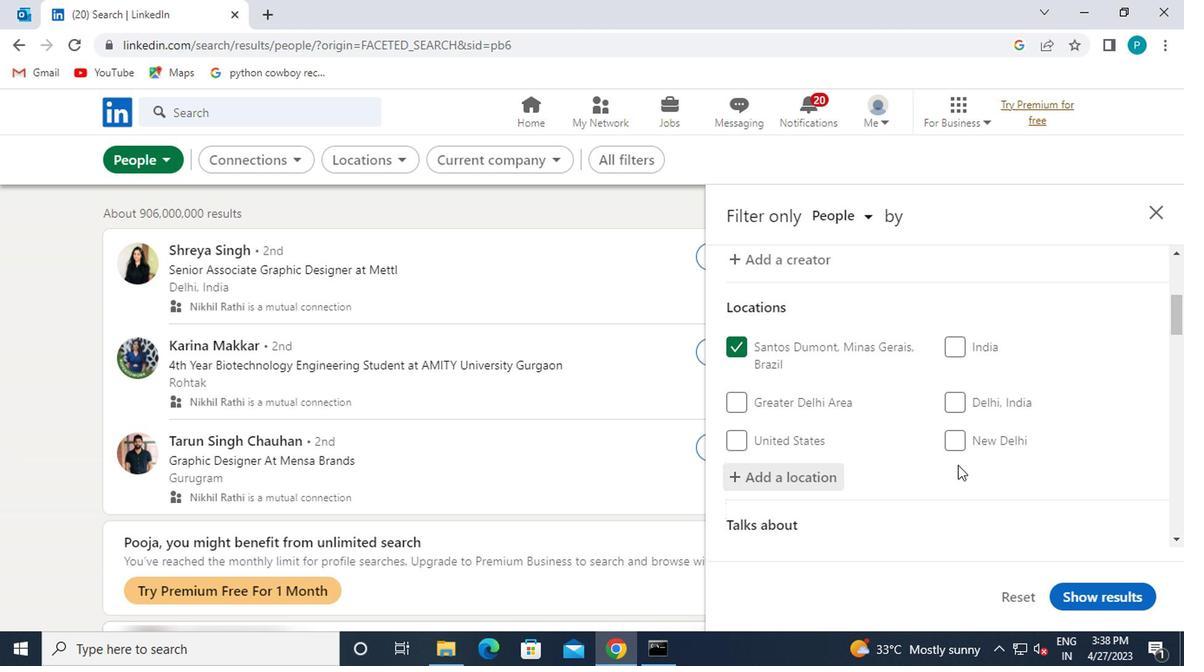 
Action: Mouse scrolled (953, 458) with delta (0, 0)
Screenshot: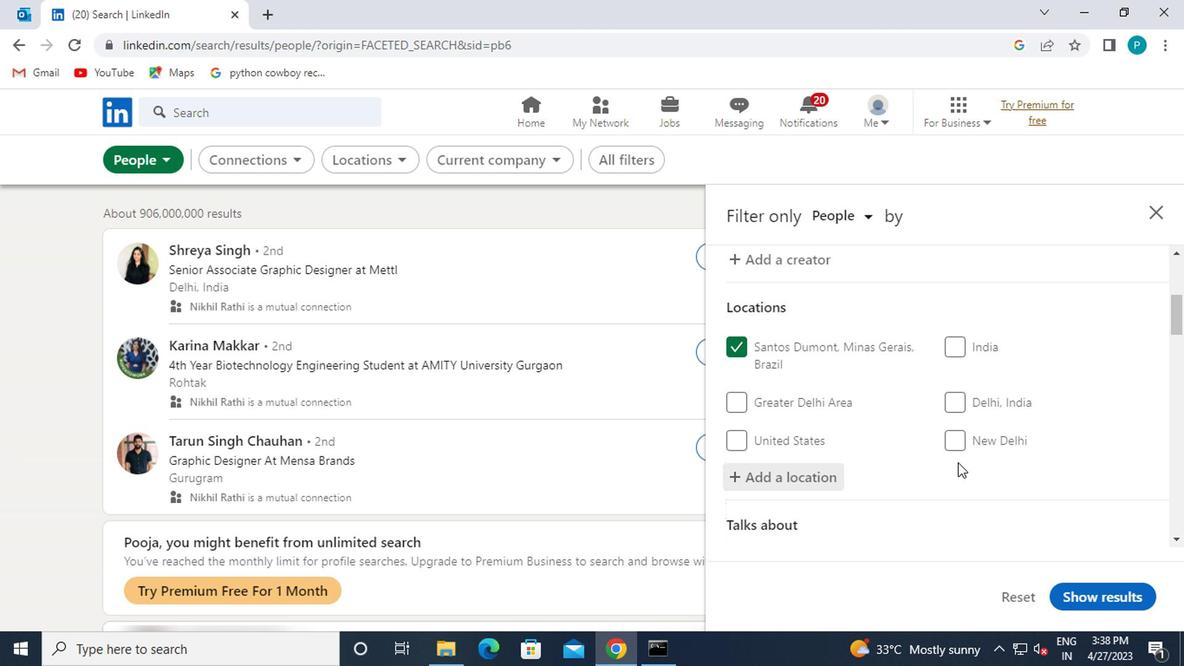 
Action: Mouse moved to (953, 455)
Screenshot: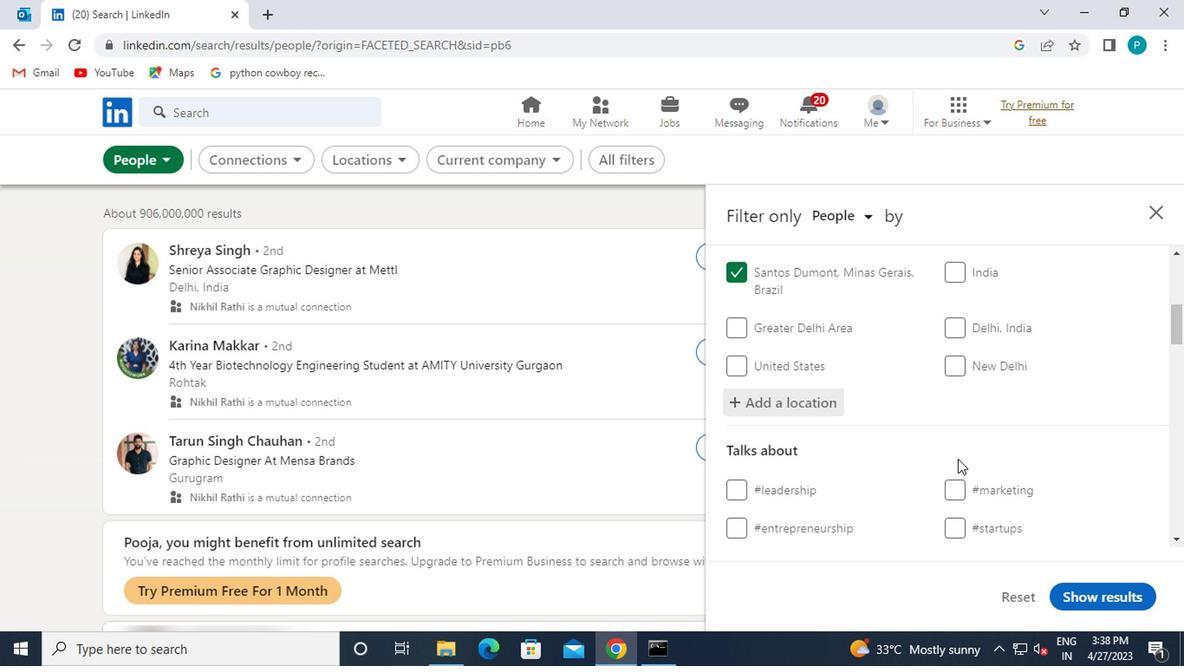 
Action: Mouse pressed left at (953, 455)
Screenshot: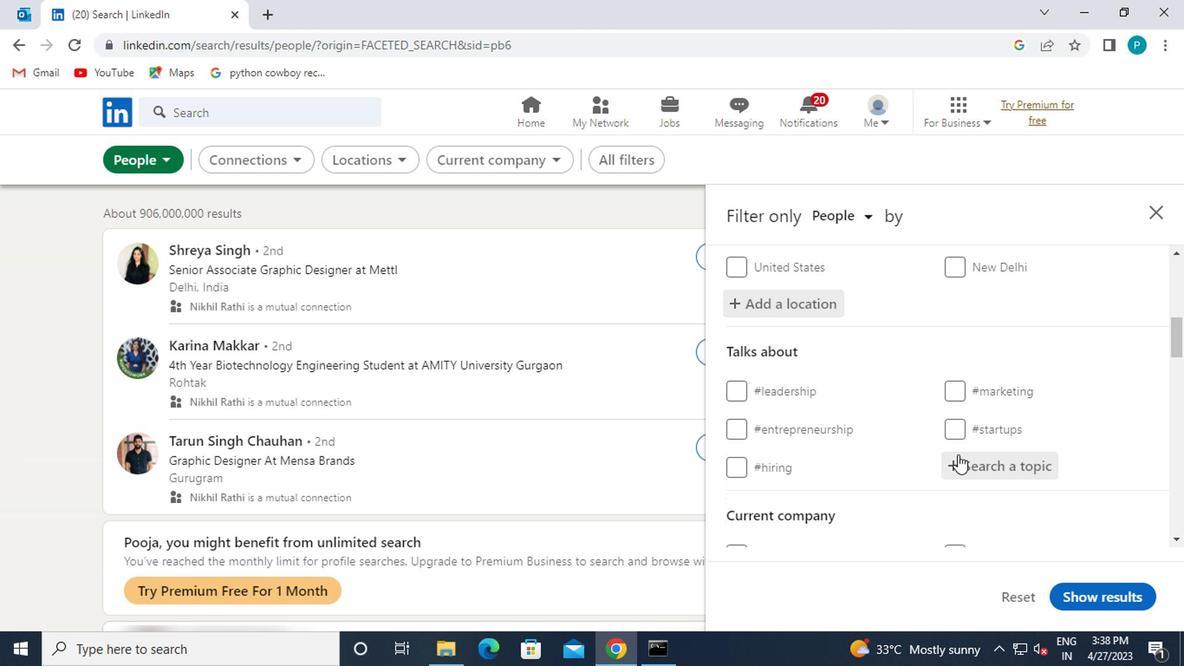 
Action: Key pressed <Key.shift><Key.shift><Key.shift><Key.shift><Key.shift>#CAREERTIPS
Screenshot: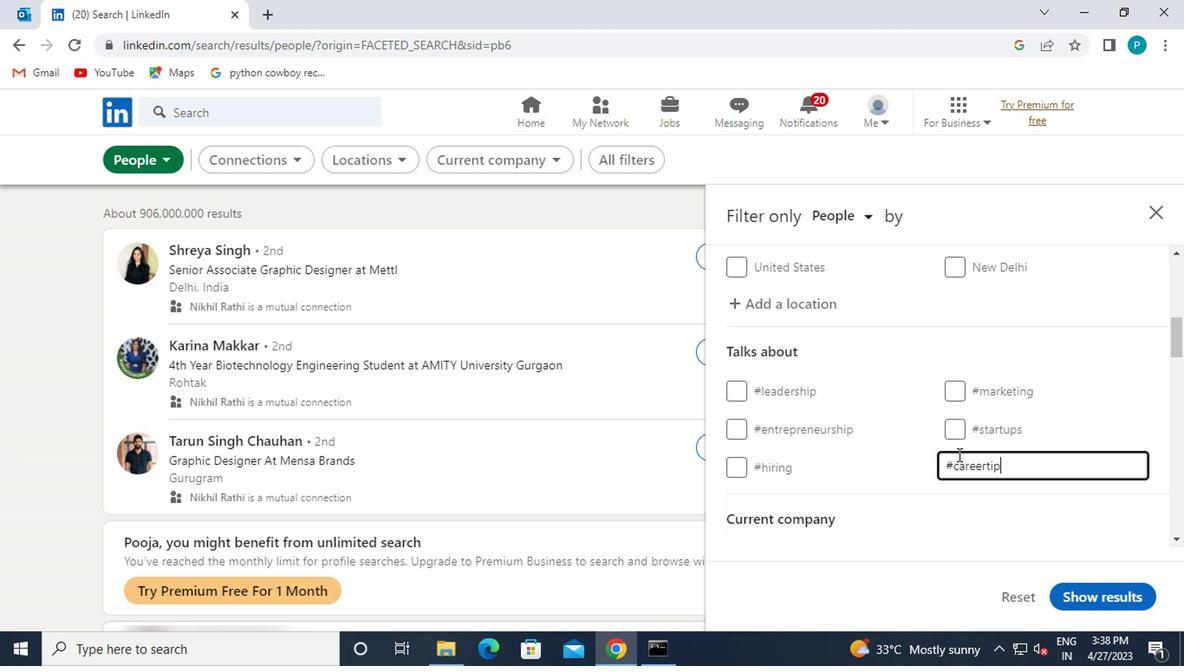 
Action: Mouse moved to (942, 423)
Screenshot: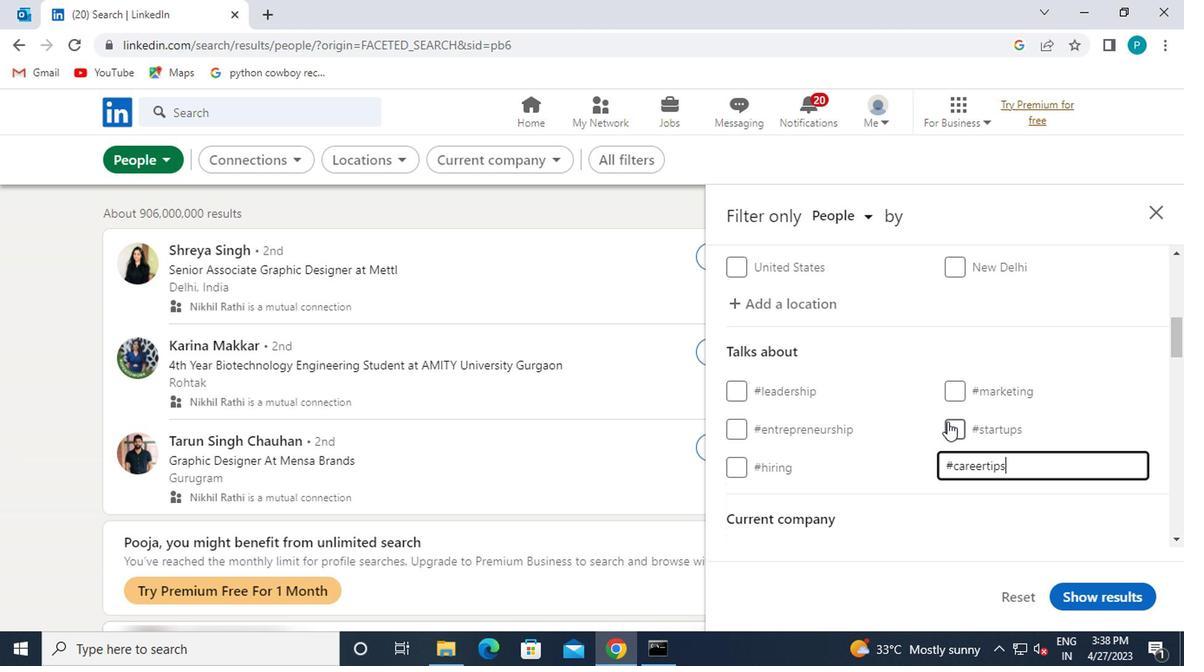 
Action: Mouse scrolled (942, 423) with delta (0, 0)
Screenshot: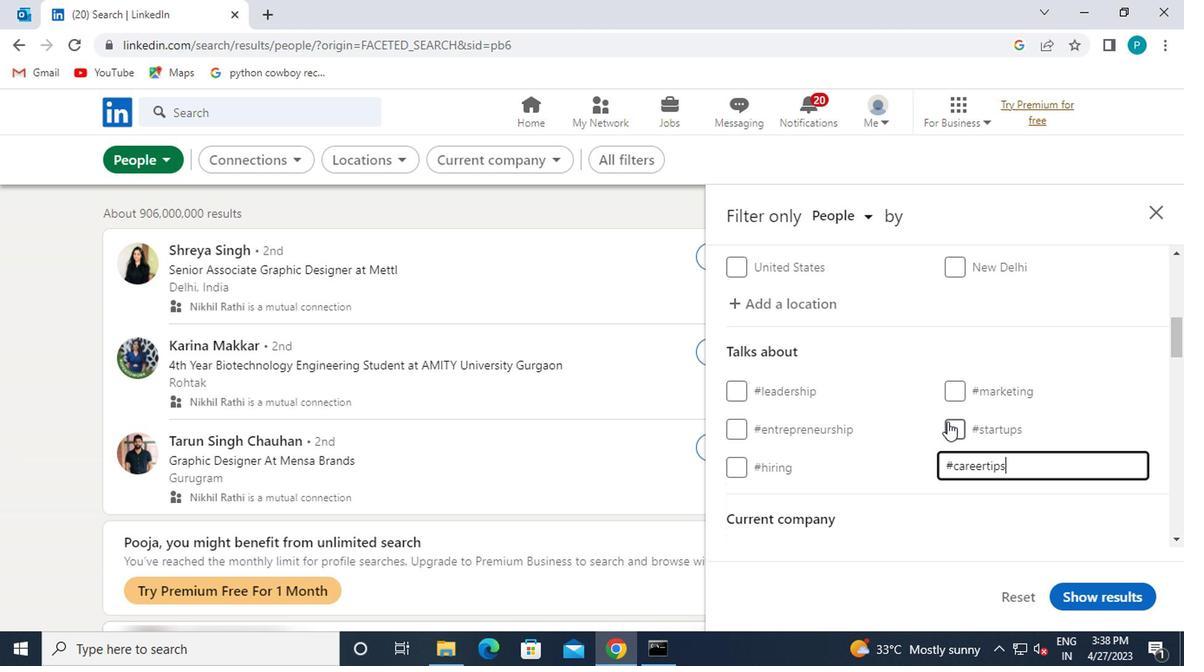 
Action: Mouse moved to (933, 430)
Screenshot: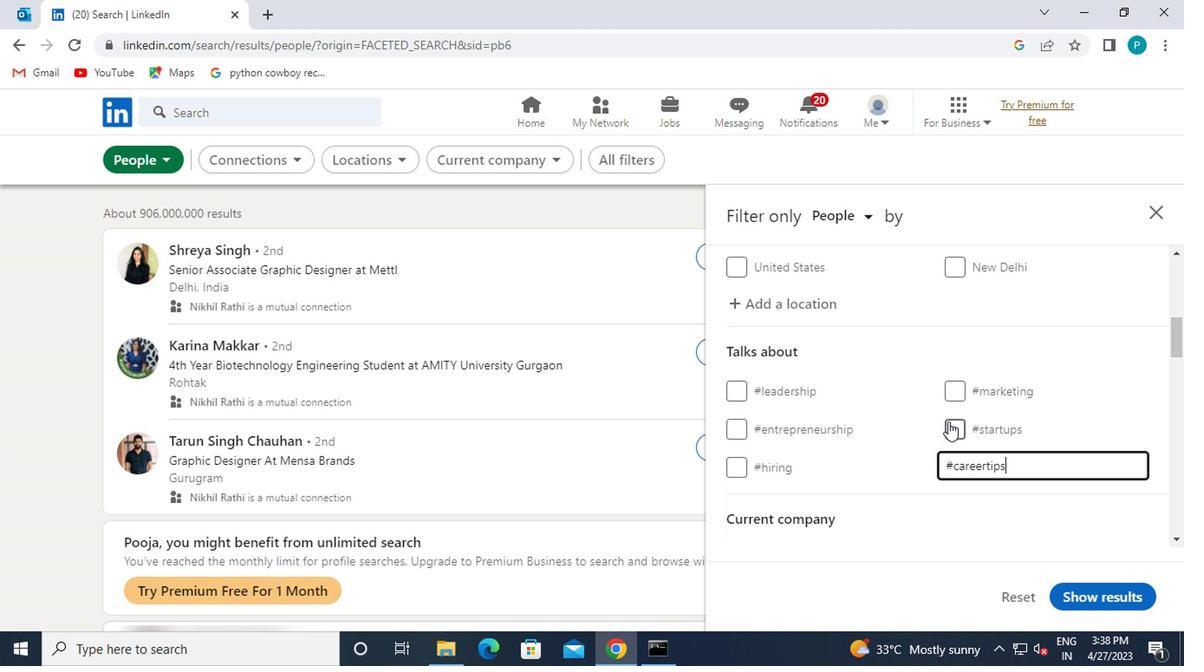 
Action: Mouse scrolled (933, 429) with delta (0, 0)
Screenshot: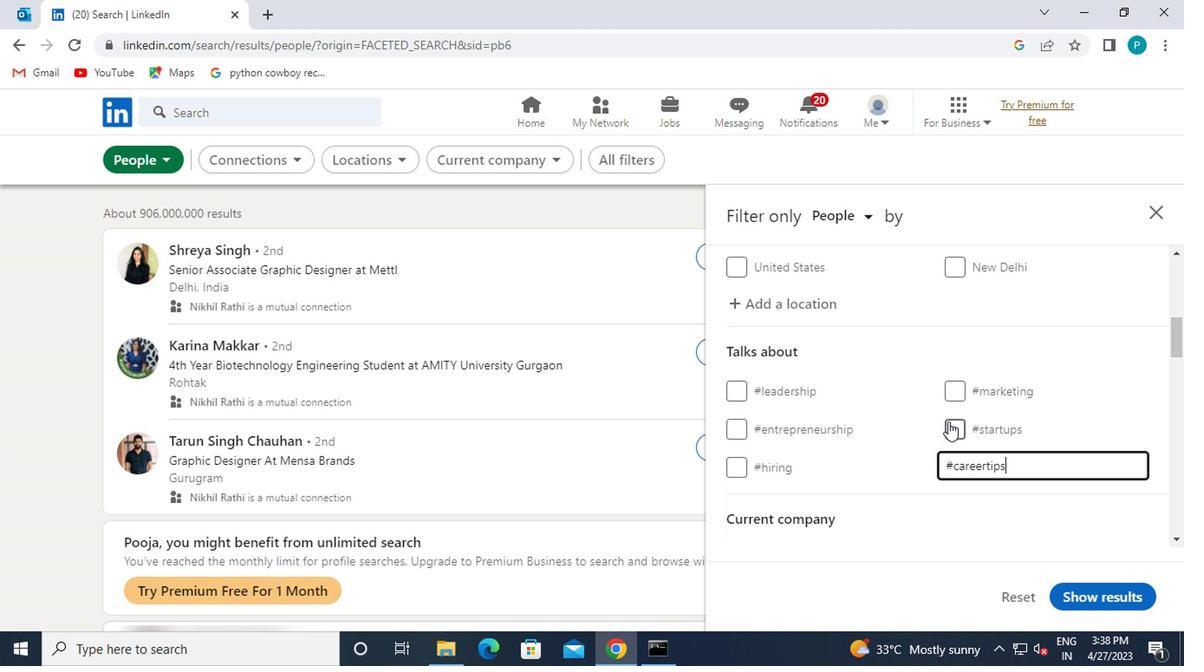 
Action: Mouse moved to (821, 457)
Screenshot: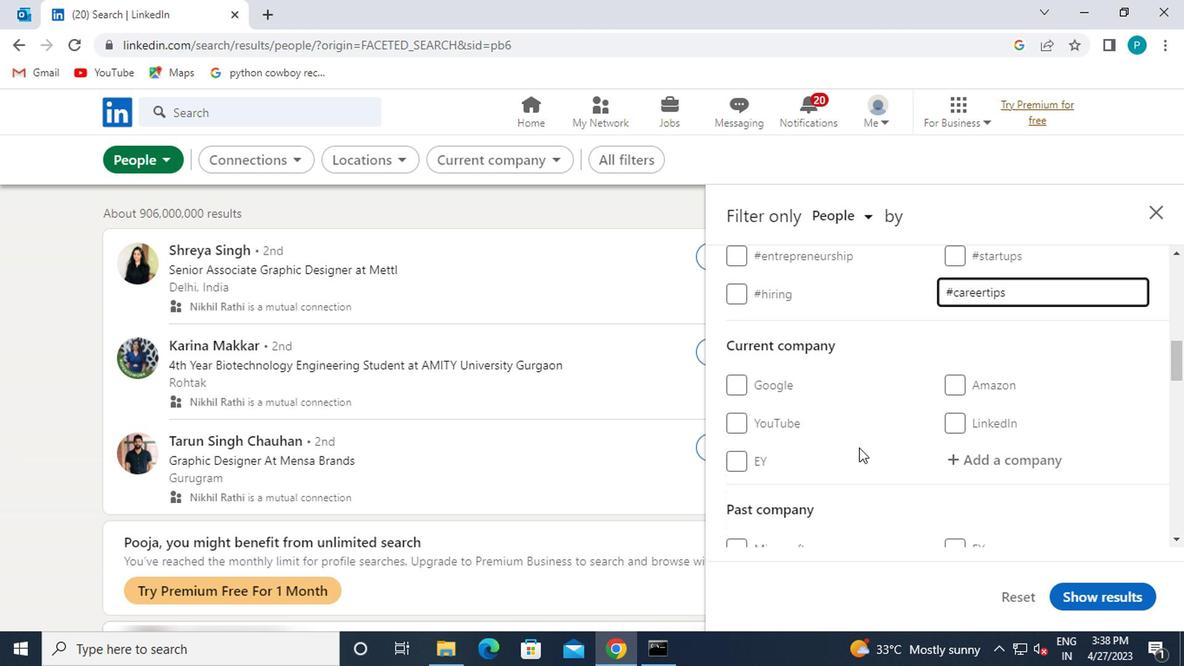 
Action: Mouse scrolled (821, 456) with delta (0, 0)
Screenshot: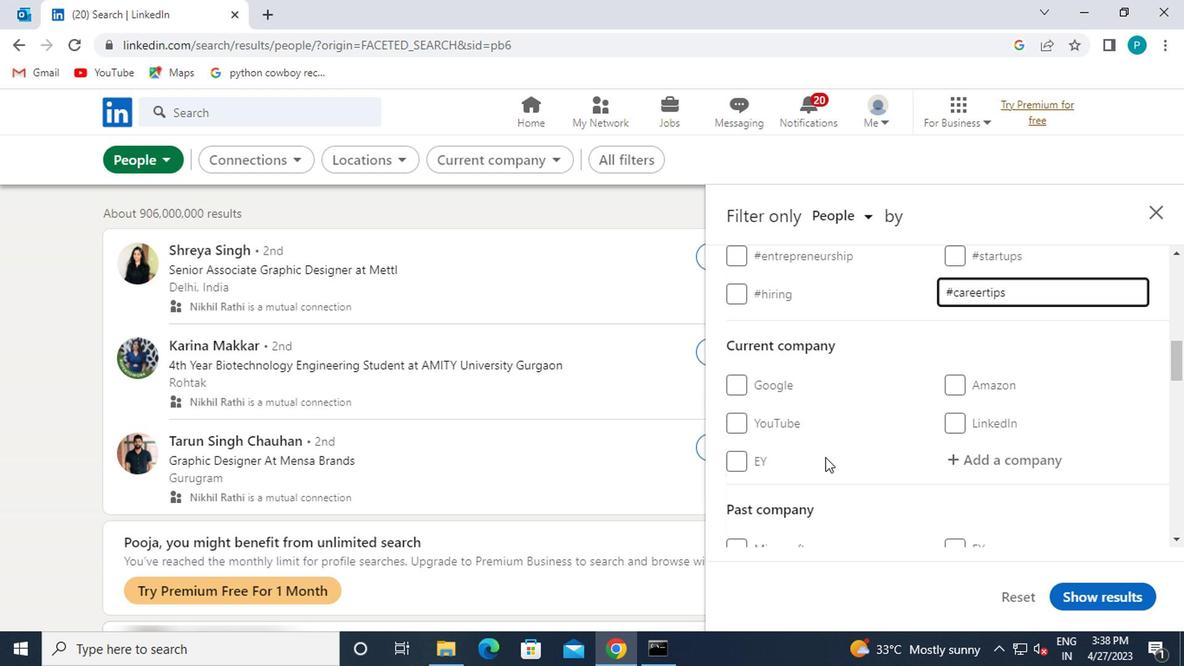 
Action: Mouse scrolled (821, 456) with delta (0, 0)
Screenshot: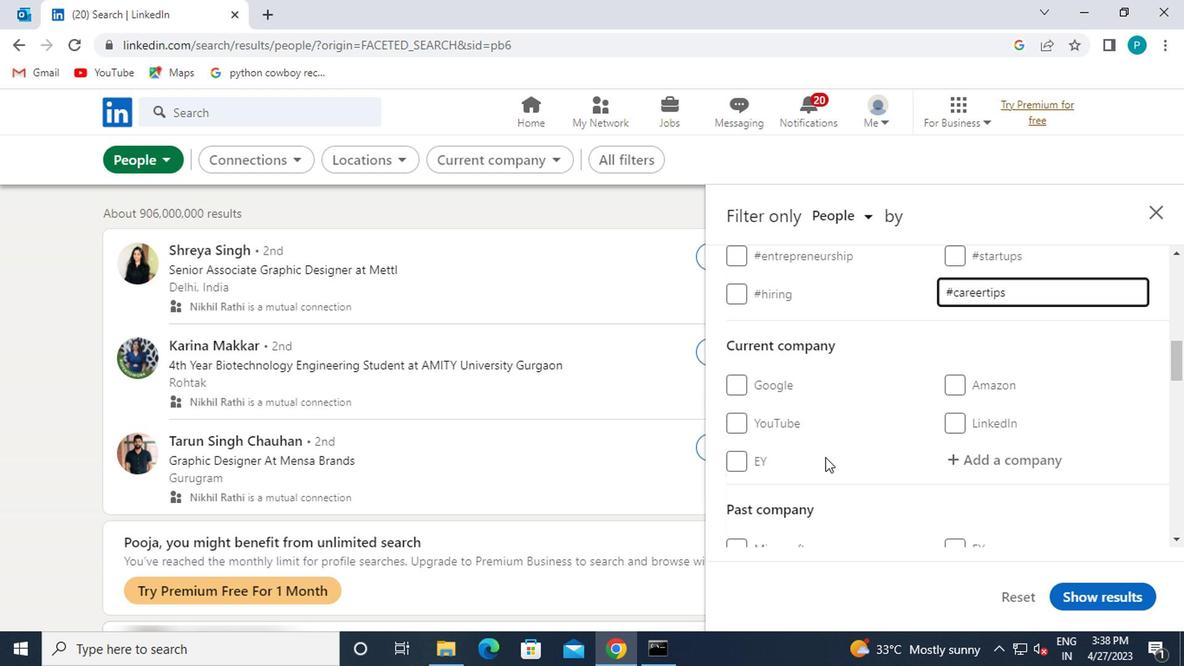 
Action: Mouse moved to (819, 463)
Screenshot: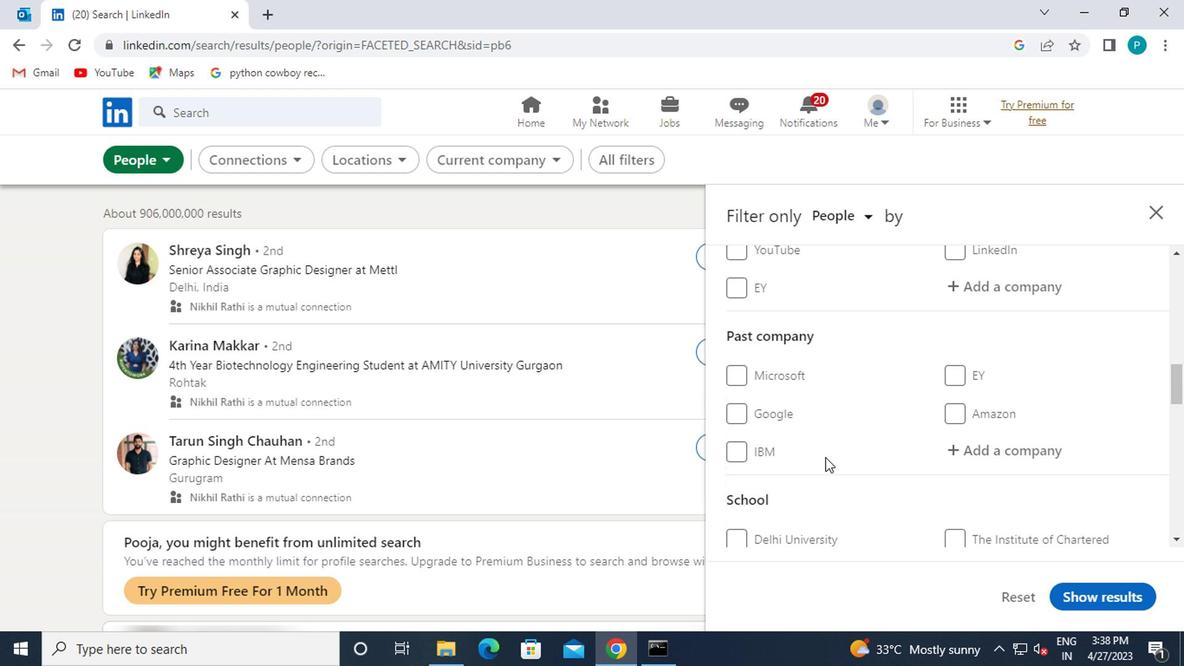 
Action: Mouse scrolled (819, 461) with delta (0, -1)
Screenshot: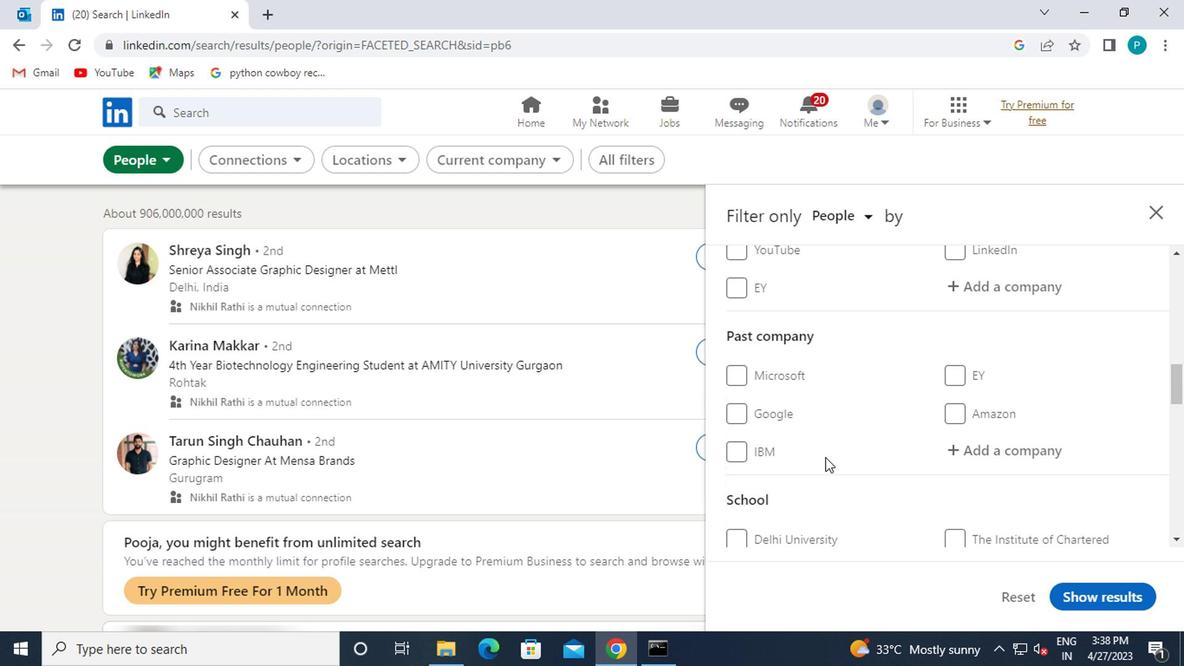
Action: Mouse moved to (818, 465)
Screenshot: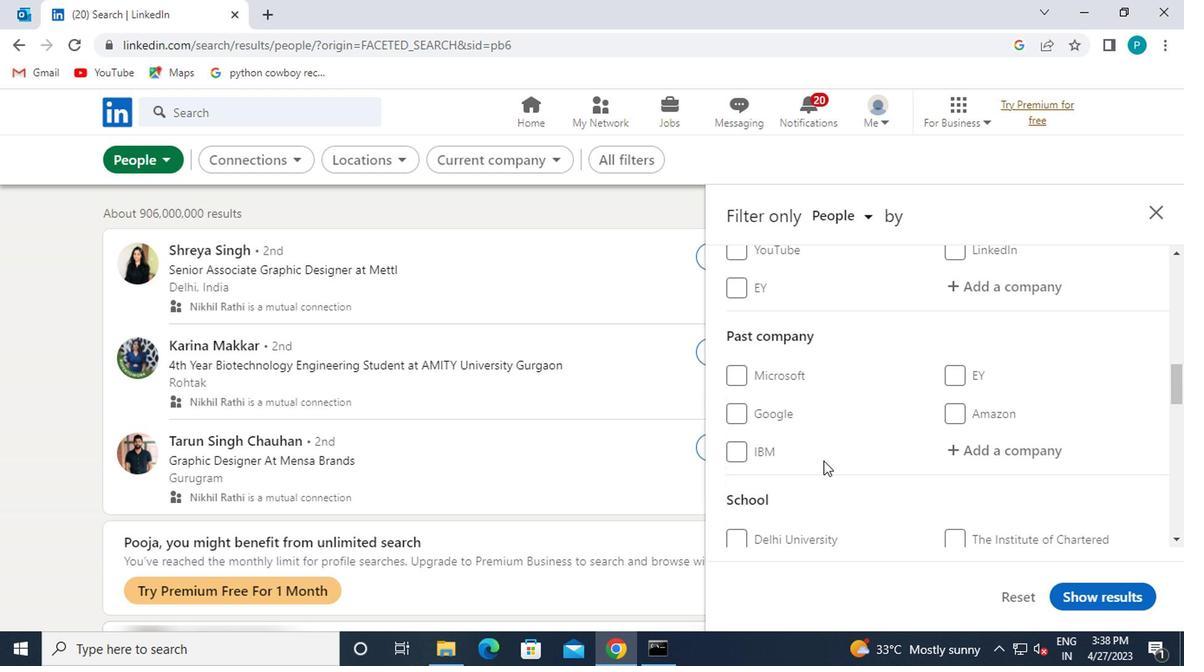 
Action: Mouse scrolled (818, 465) with delta (0, 0)
Screenshot: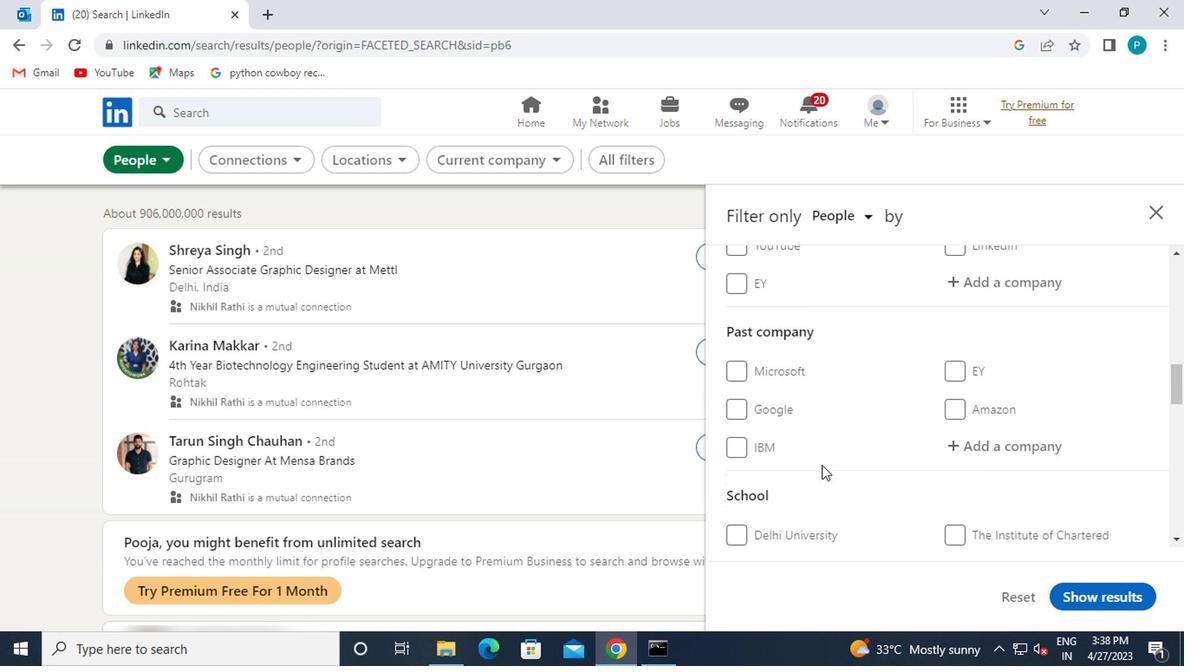 
Action: Mouse scrolled (818, 465) with delta (0, 0)
Screenshot: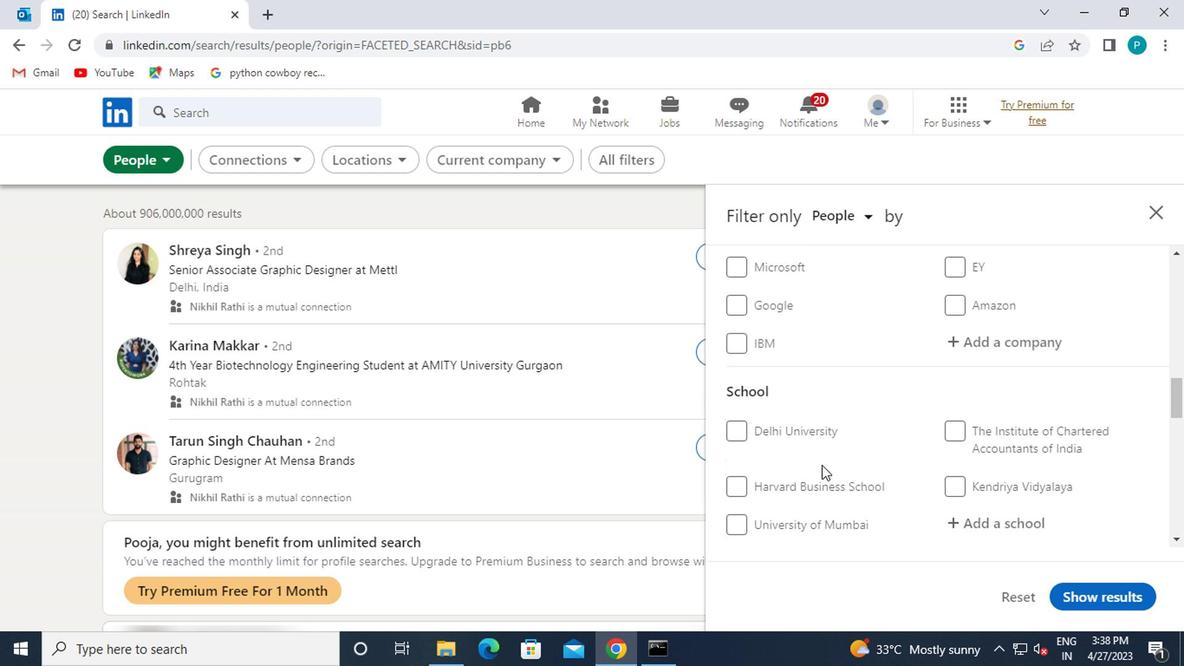 
Action: Mouse moved to (795, 469)
Screenshot: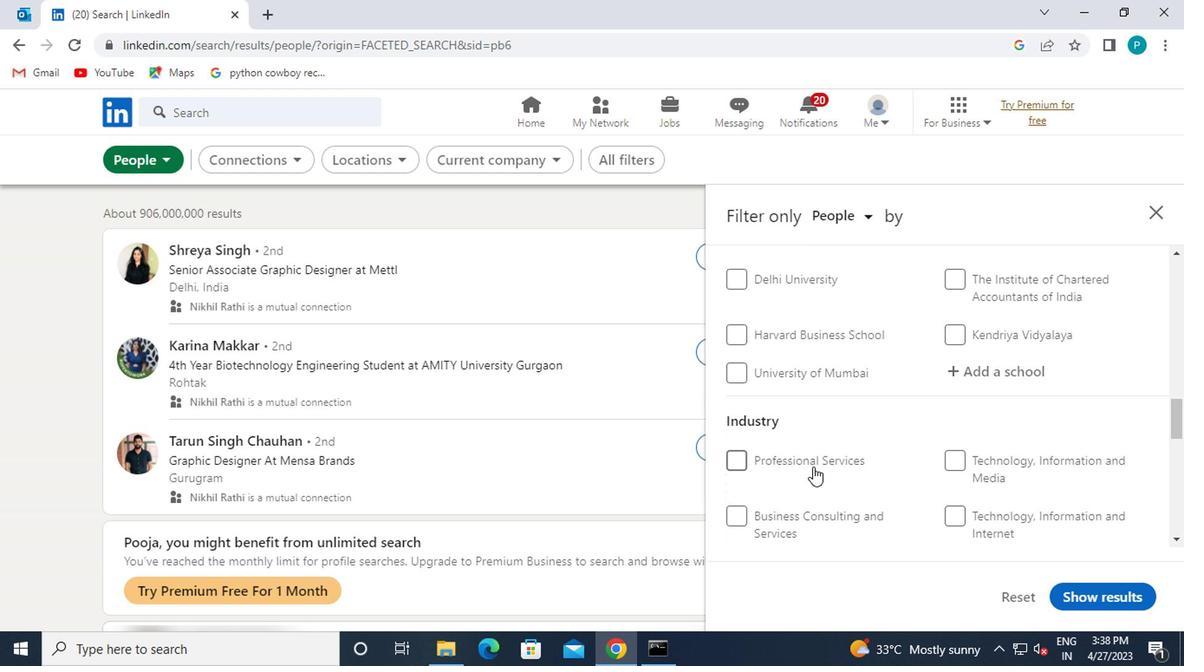 
Action: Mouse scrolled (795, 469) with delta (0, 0)
Screenshot: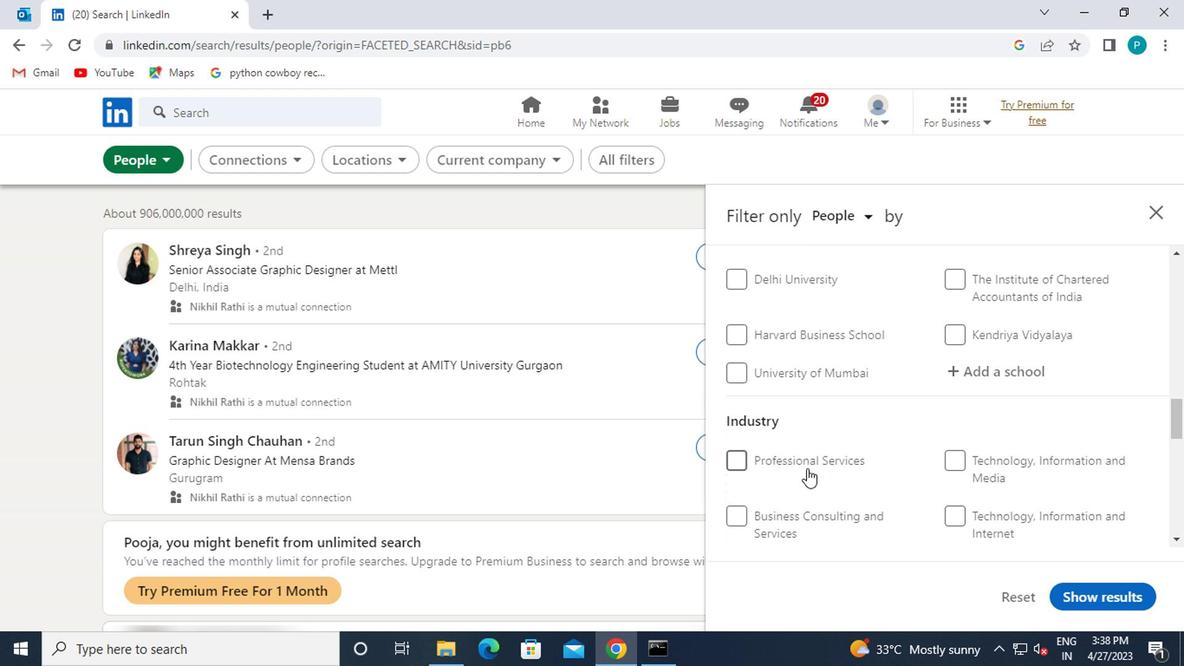 
Action: Mouse scrolled (795, 469) with delta (0, 0)
Screenshot: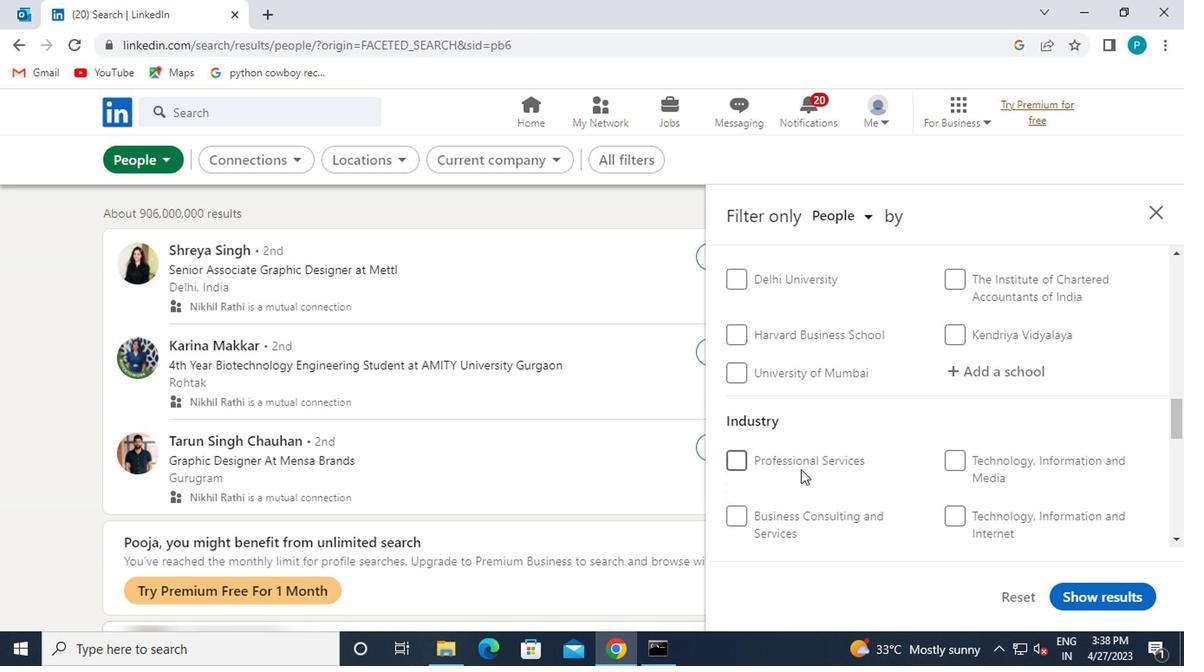 
Action: Mouse moved to (768, 485)
Screenshot: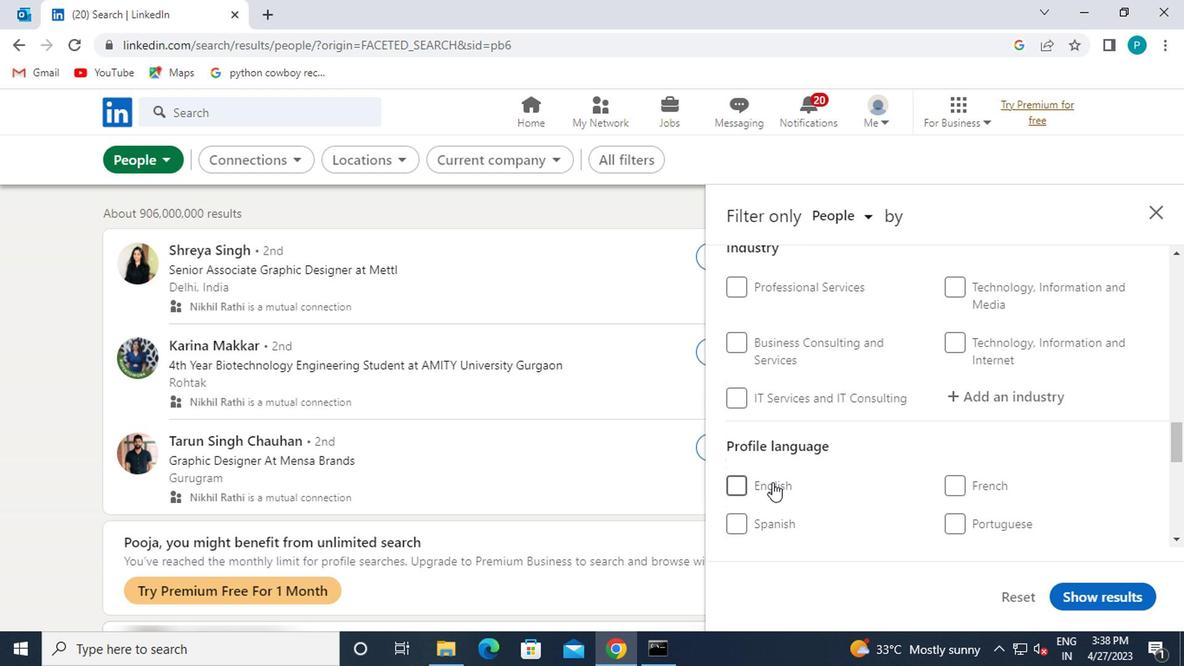 
Action: Mouse scrolled (768, 484) with delta (0, -1)
Screenshot: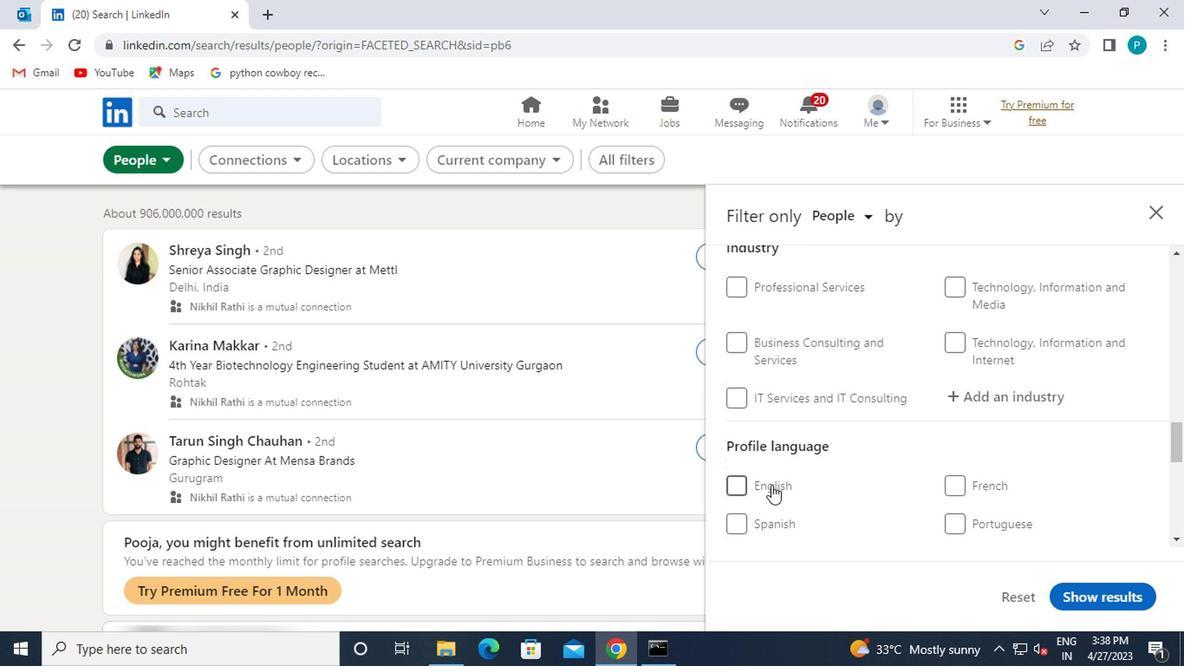 
Action: Mouse moved to (949, 402)
Screenshot: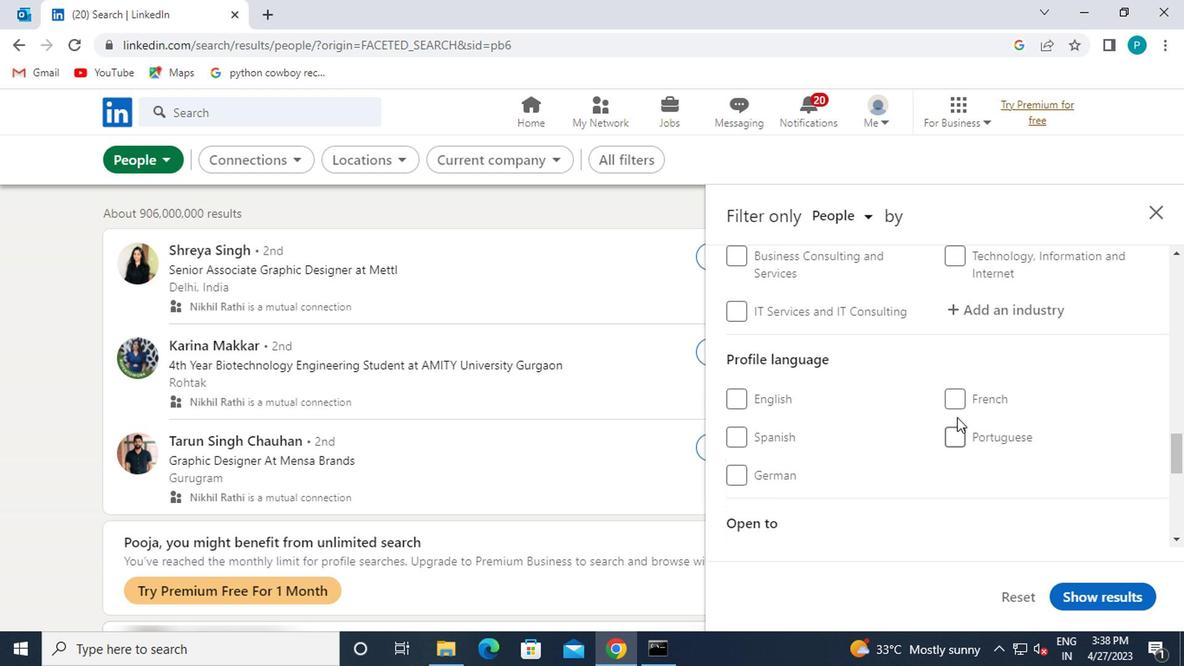 
Action: Mouse pressed left at (949, 402)
Screenshot: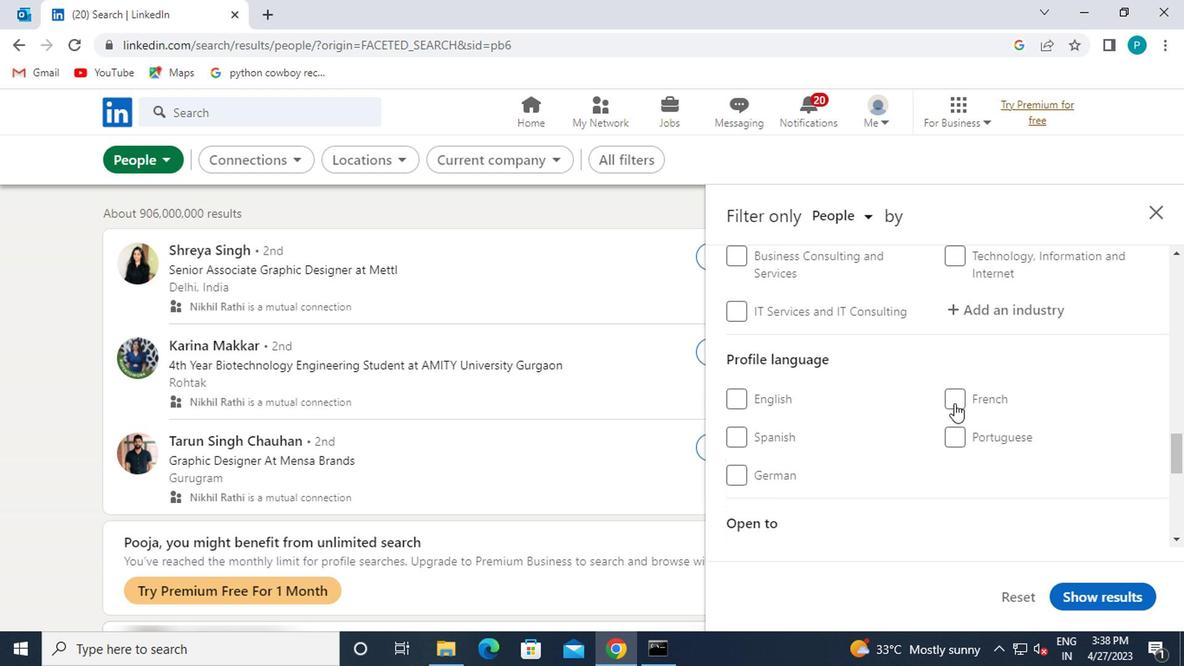 
Action: Mouse moved to (861, 426)
Screenshot: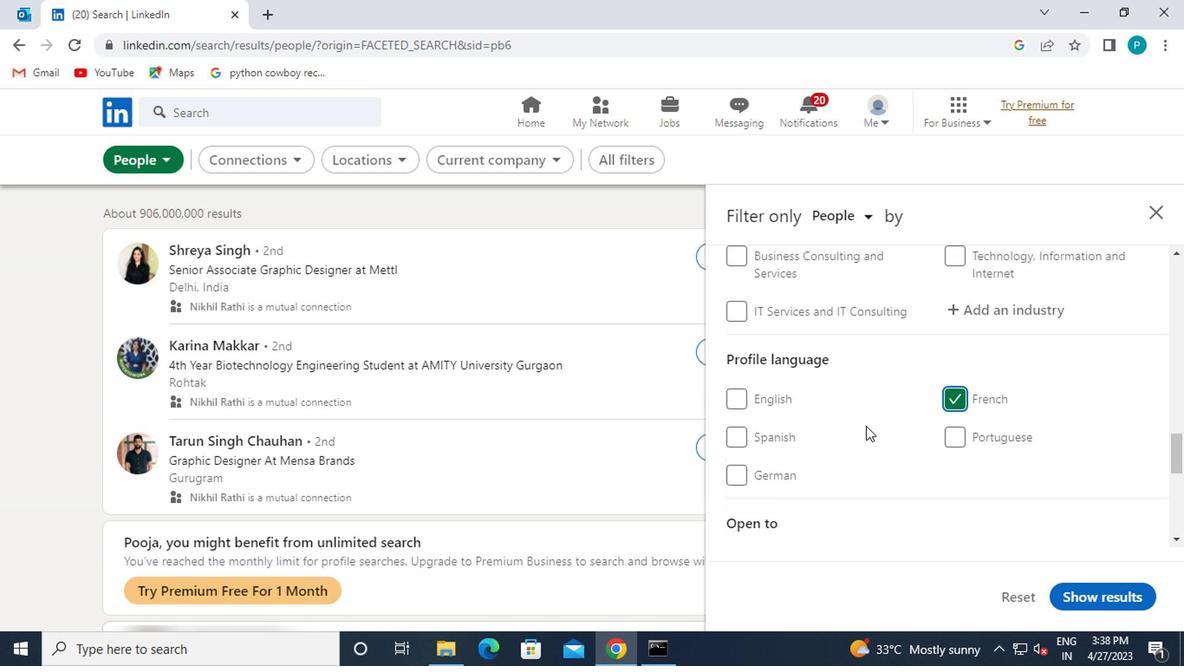 
Action: Mouse scrolled (861, 427) with delta (0, 1)
Screenshot: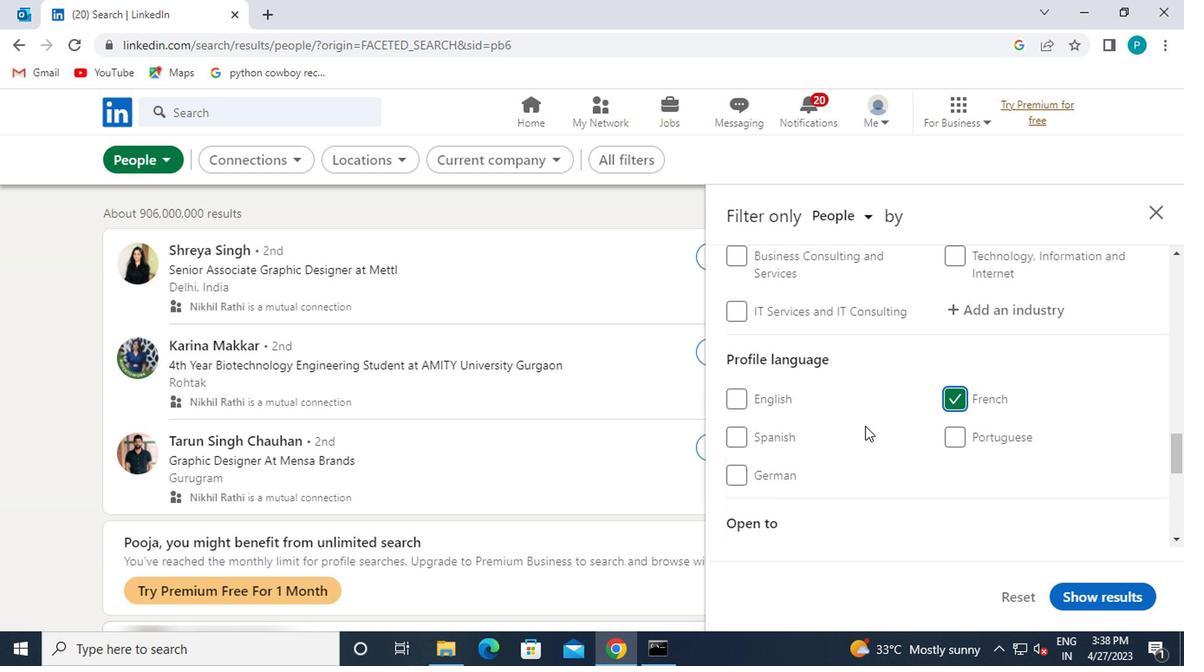 
Action: Mouse scrolled (861, 427) with delta (0, 1)
Screenshot: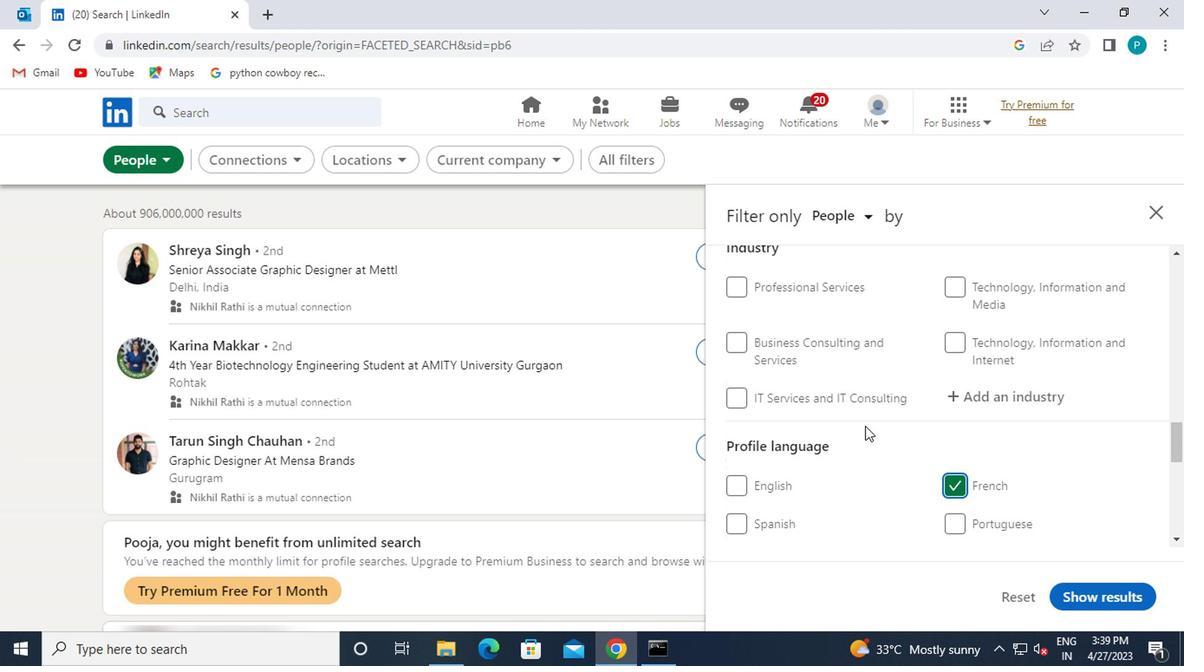 
Action: Mouse scrolled (861, 427) with delta (0, 1)
Screenshot: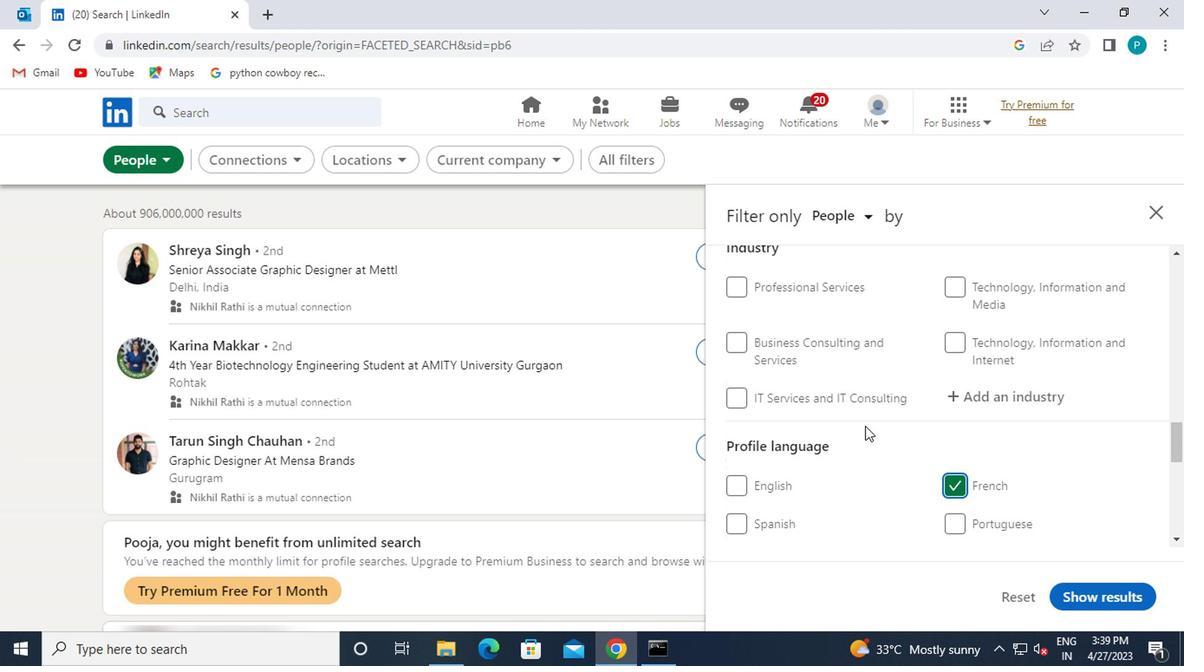 
Action: Mouse moved to (907, 451)
Screenshot: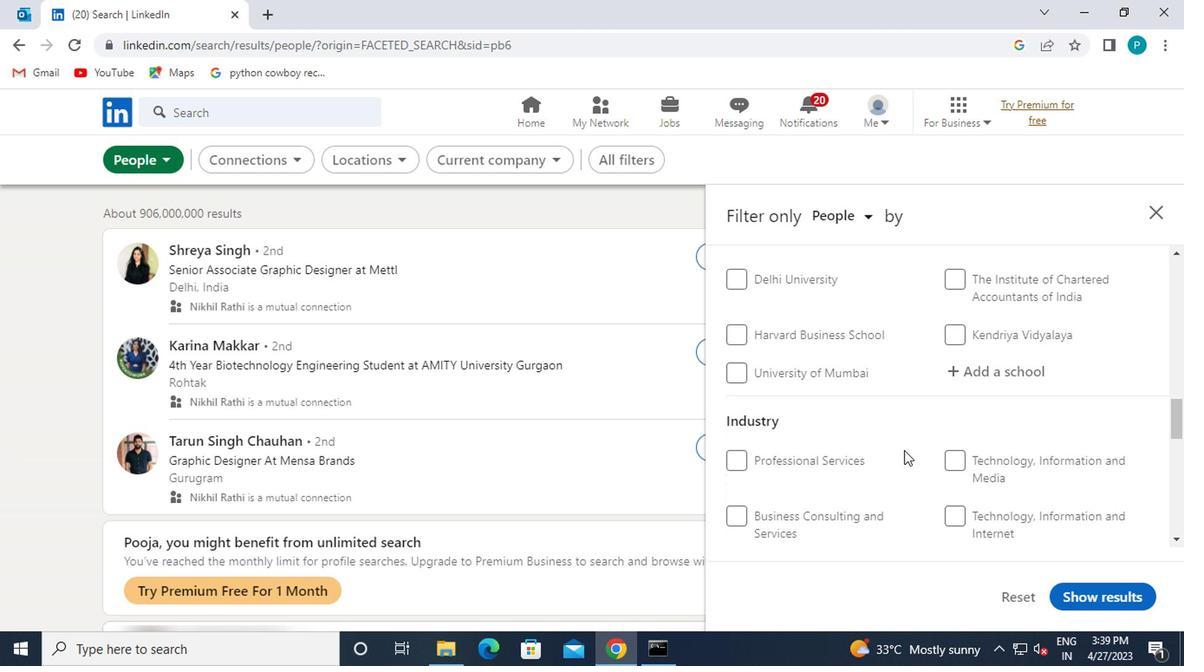 
Action: Mouse scrolled (907, 452) with delta (0, 1)
Screenshot: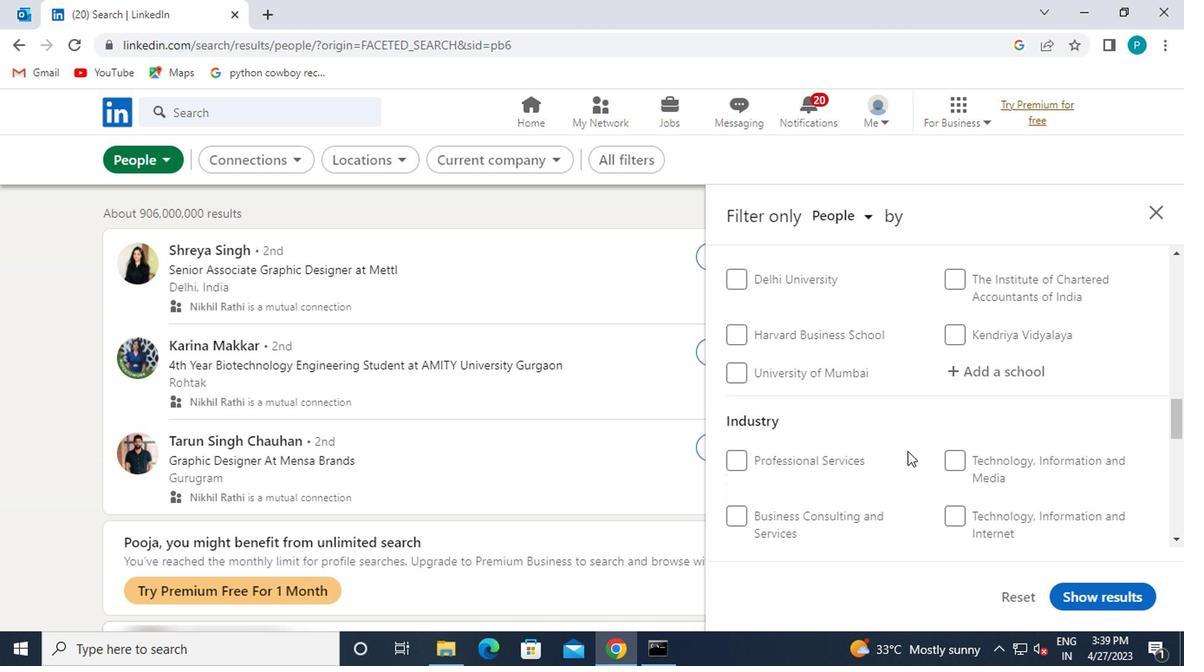 
Action: Mouse moved to (909, 450)
Screenshot: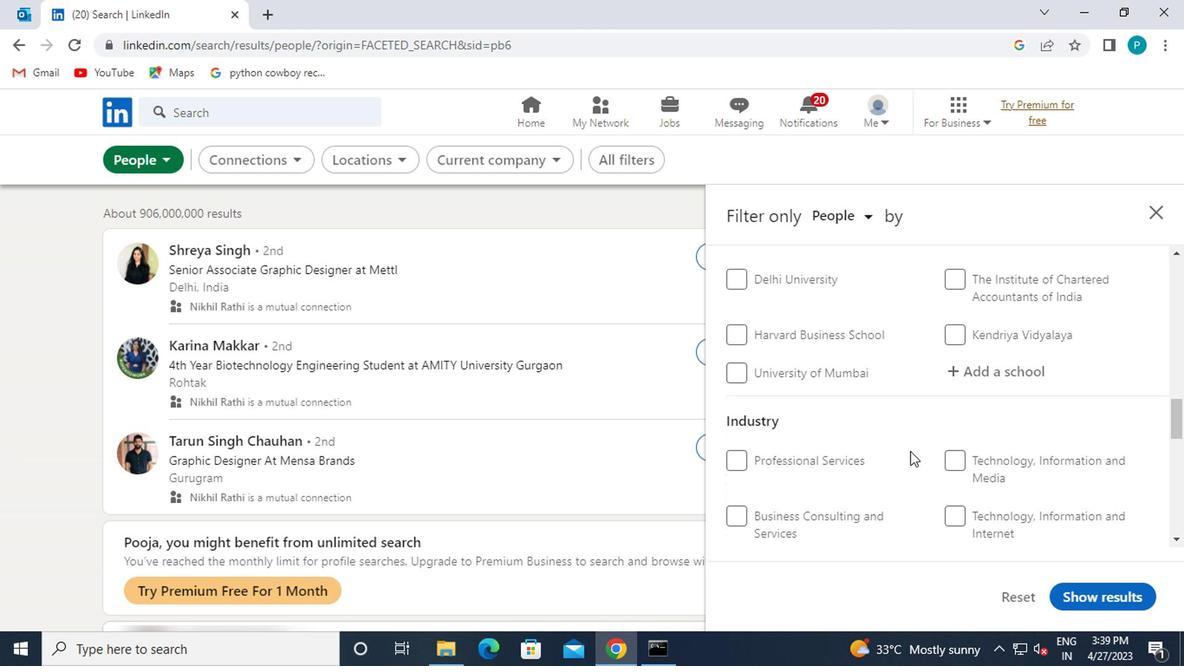 
Action: Mouse scrolled (909, 451) with delta (0, 0)
Screenshot: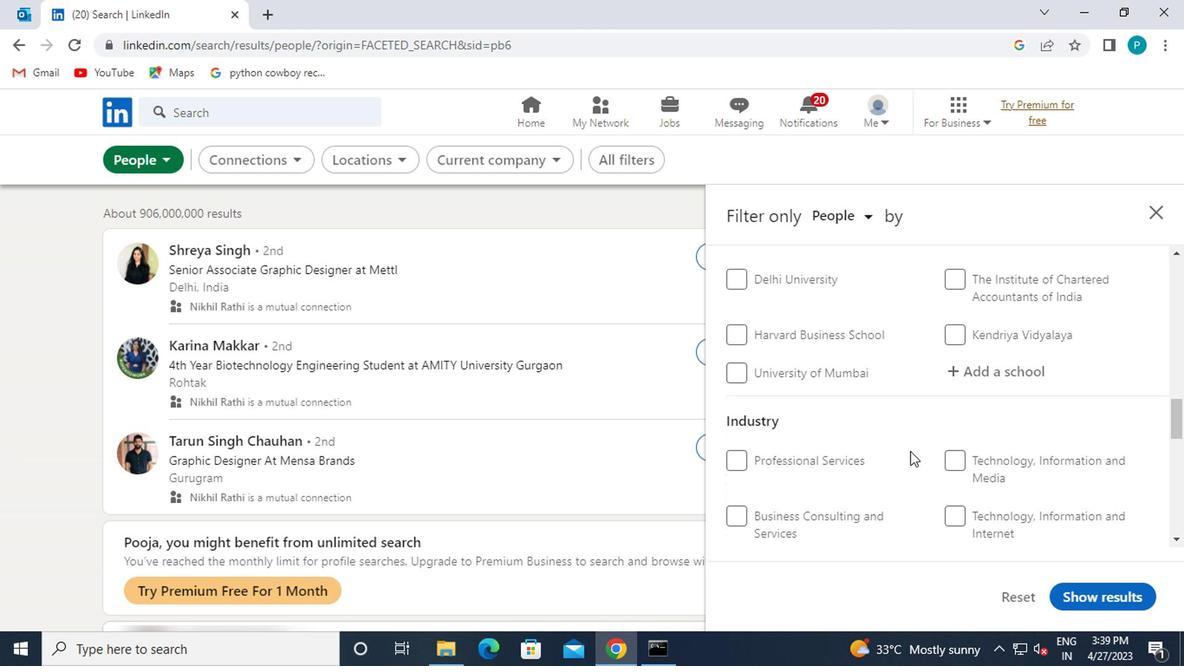 
Action: Mouse moved to (958, 371)
Screenshot: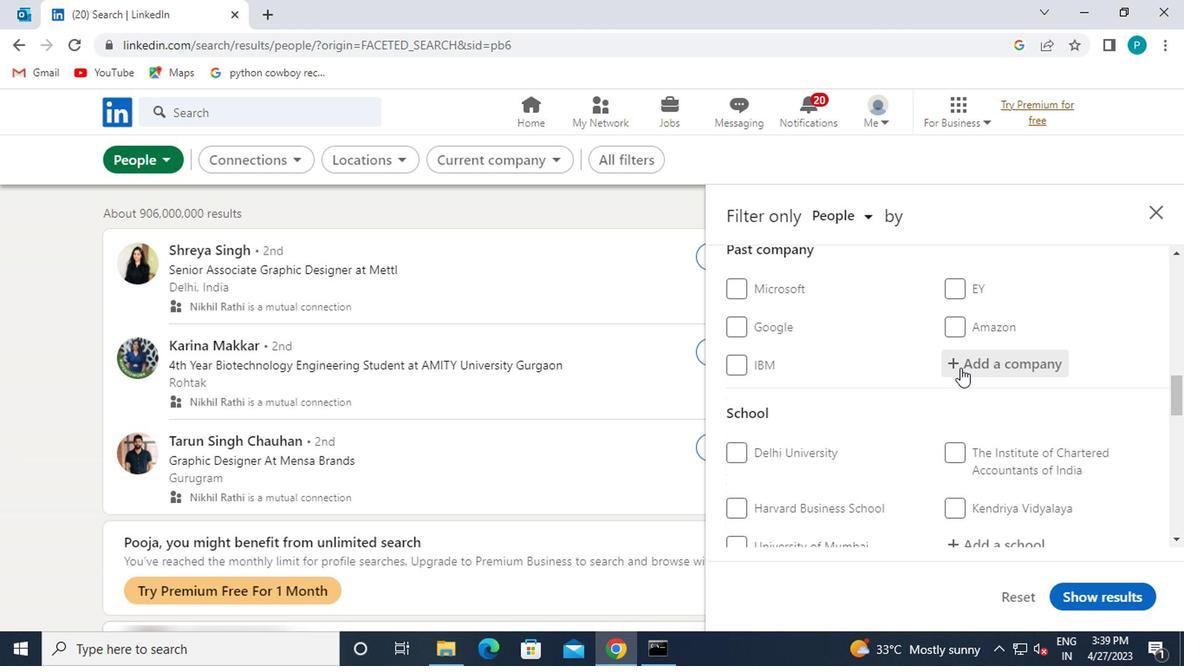 
Action: Mouse scrolled (958, 373) with delta (0, 1)
Screenshot: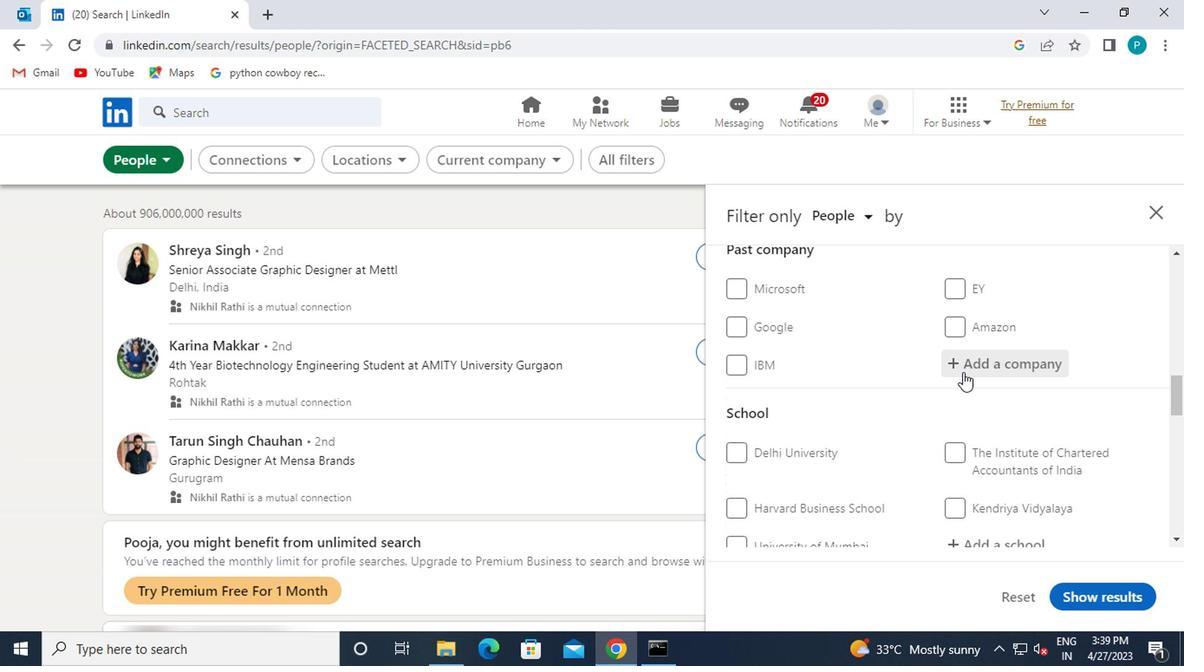 
Action: Mouse scrolled (958, 373) with delta (0, 1)
Screenshot: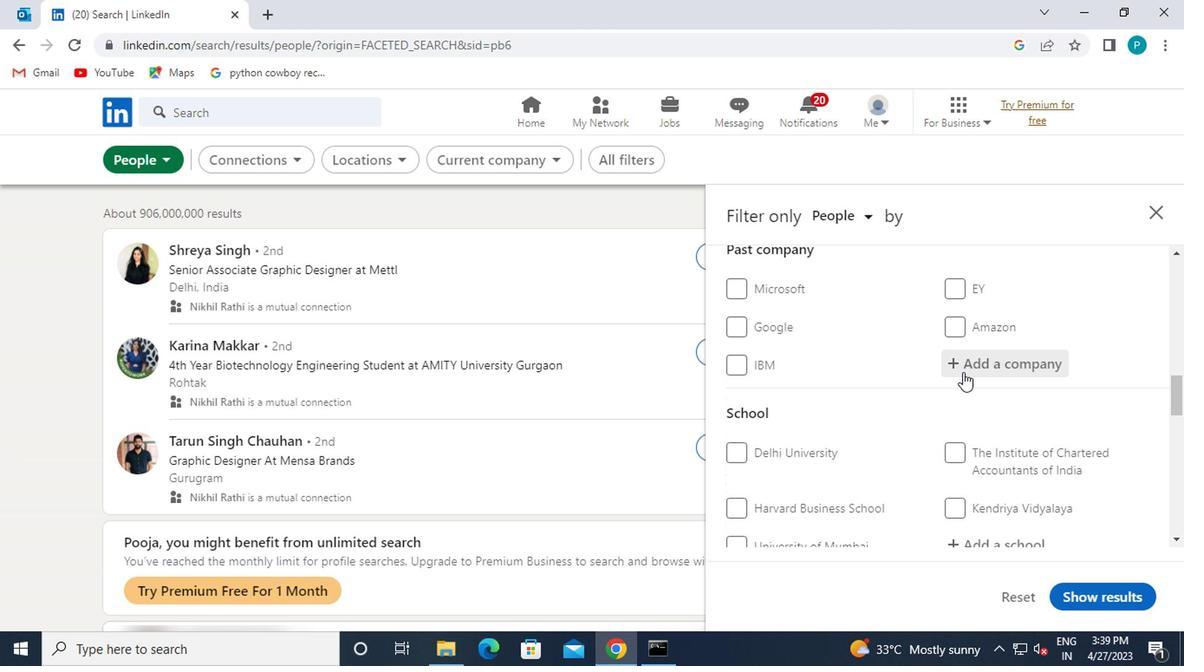 
Action: Mouse moved to (958, 373)
Screenshot: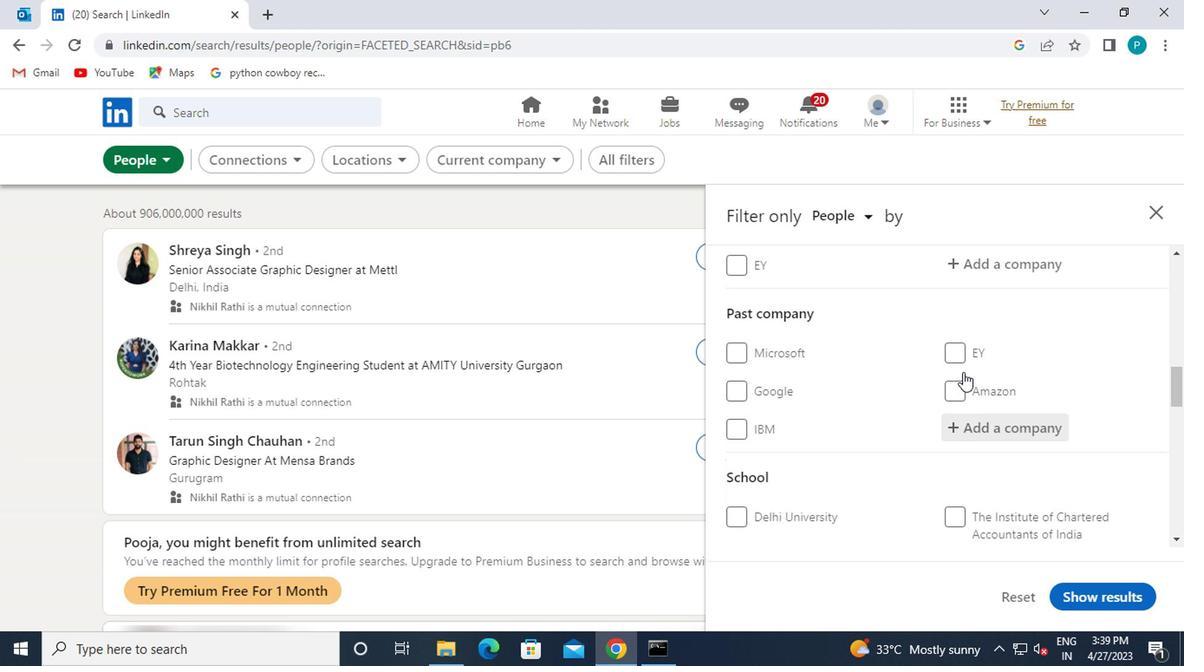 
Action: Mouse pressed left at (958, 373)
Screenshot: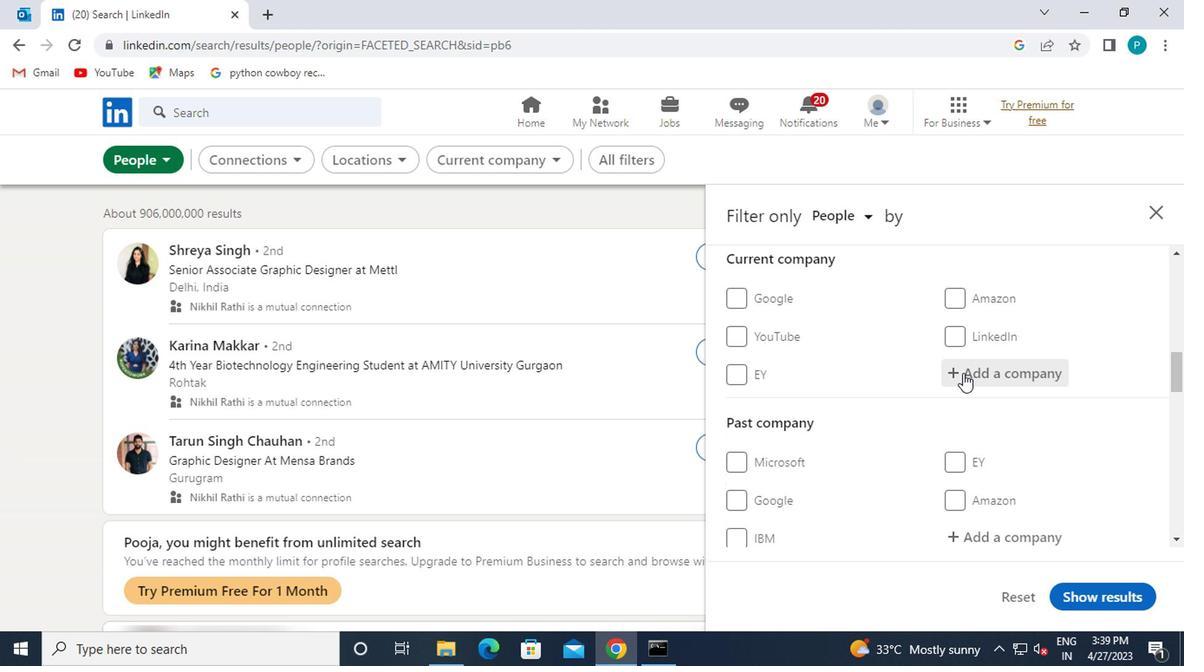 
Action: Mouse moved to (958, 373)
Screenshot: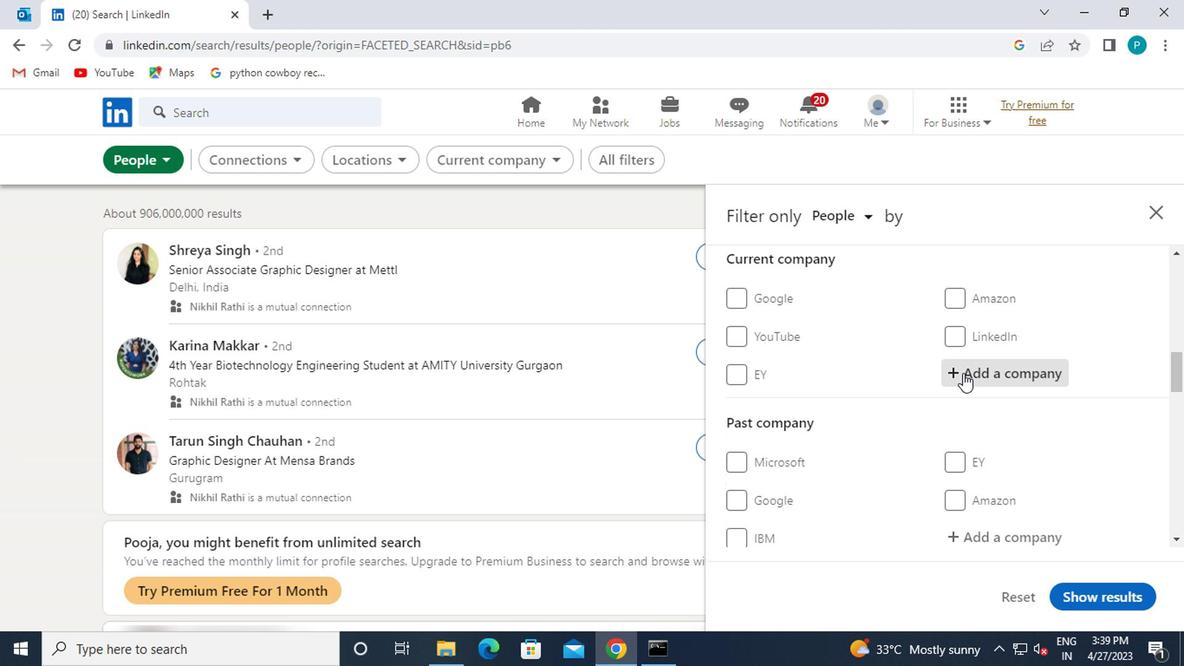 
Action: Key pressed <Key.caps_lock>K<Key.caps_lock>HATAKBOOK
Screenshot: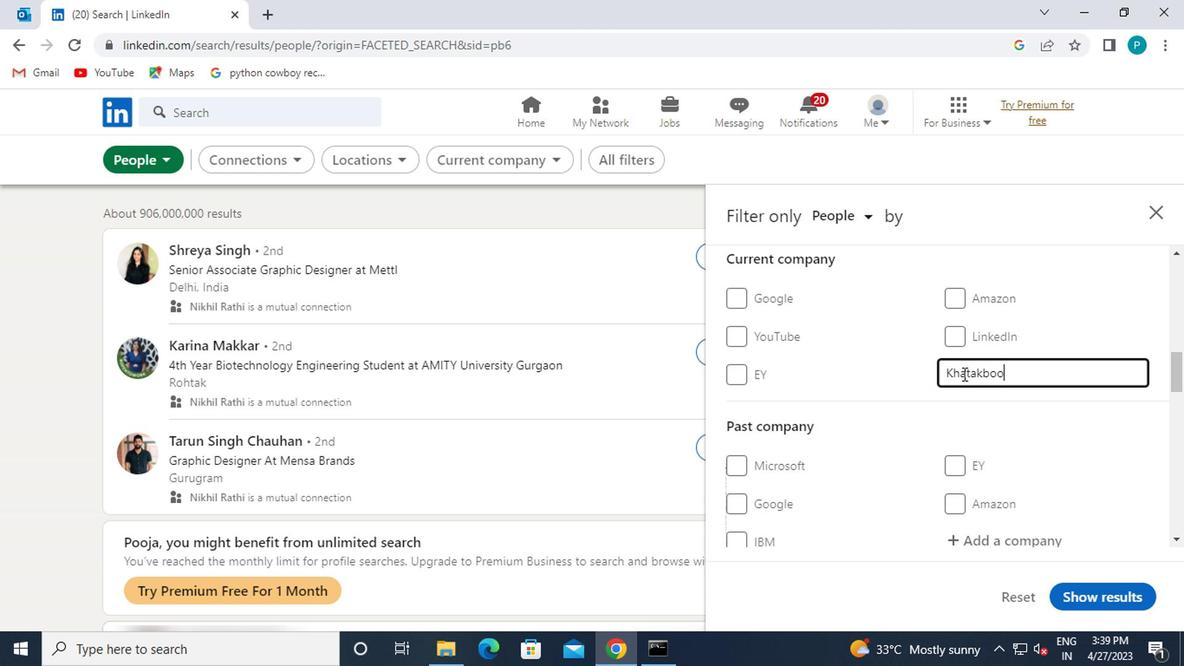 
Action: Mouse moved to (975, 373)
Screenshot: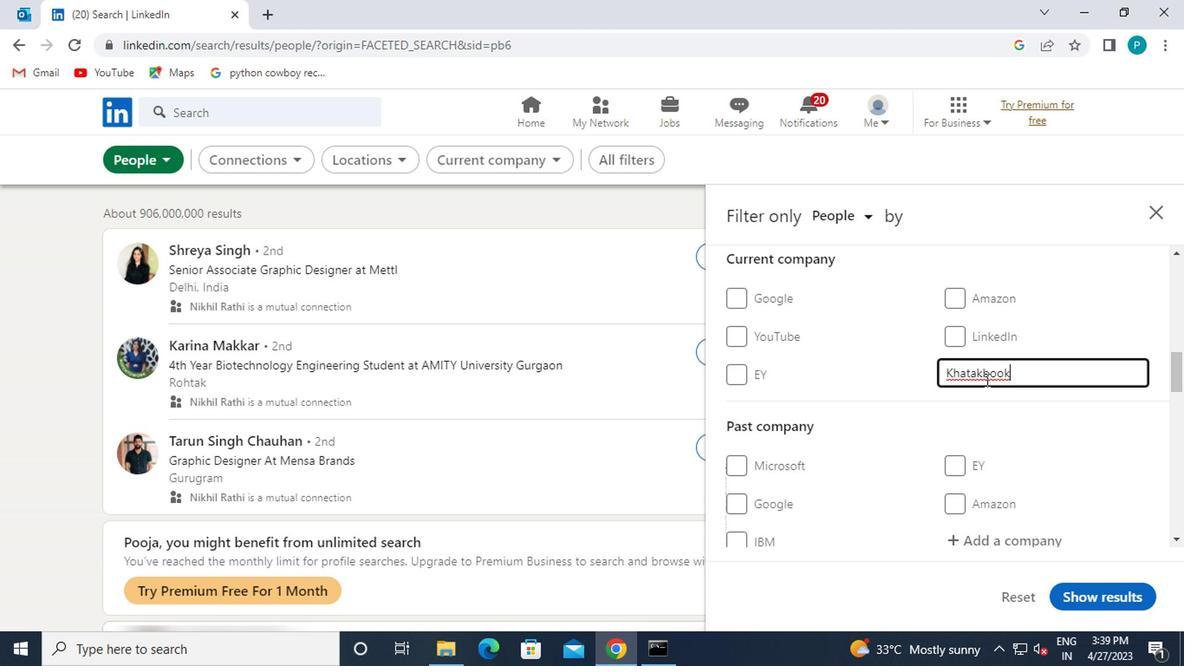 
Action: Mouse pressed left at (975, 373)
Screenshot: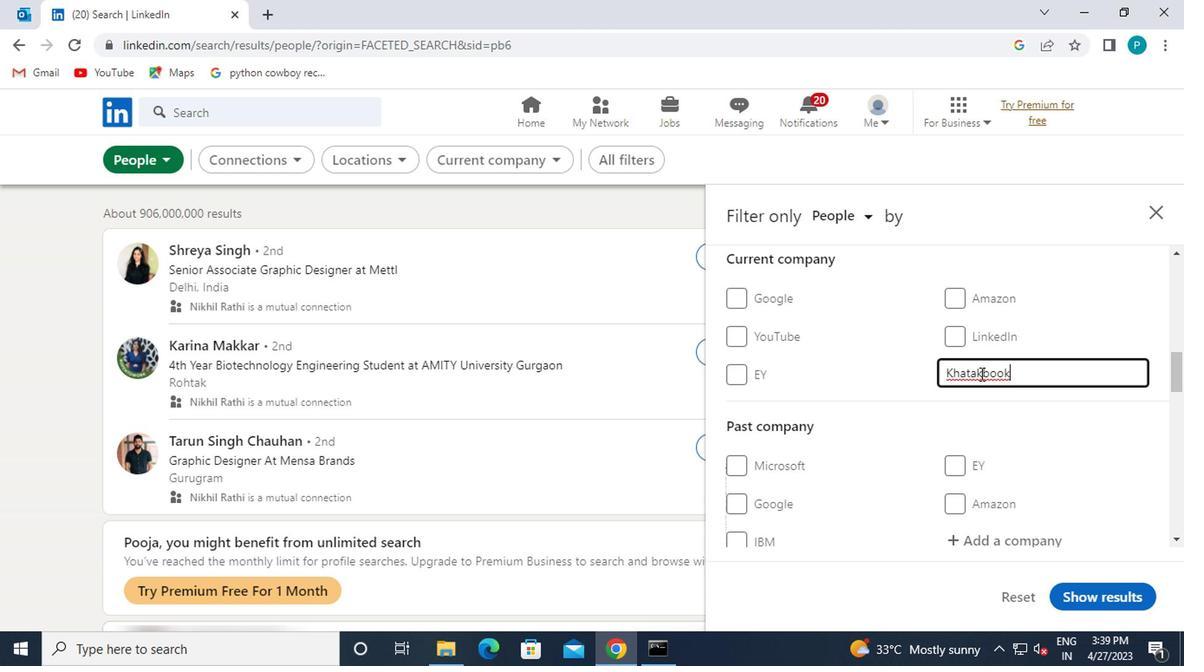 
Action: Mouse moved to (975, 373)
Screenshot: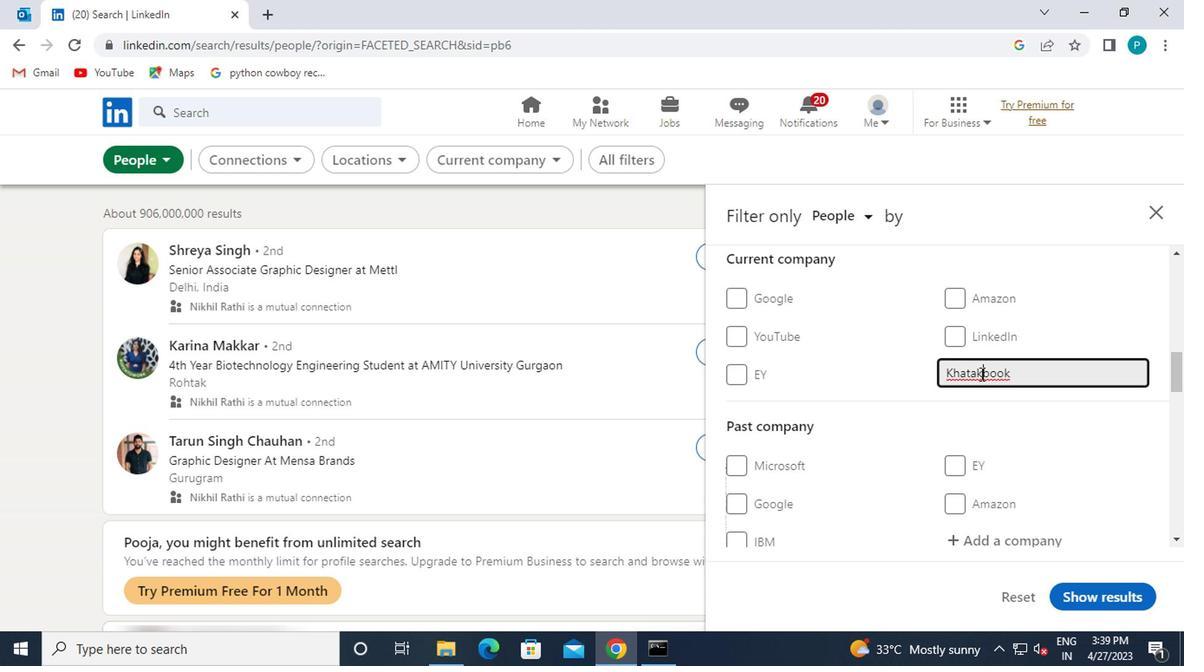 
Action: Key pressed <Key.backspace>
Screenshot: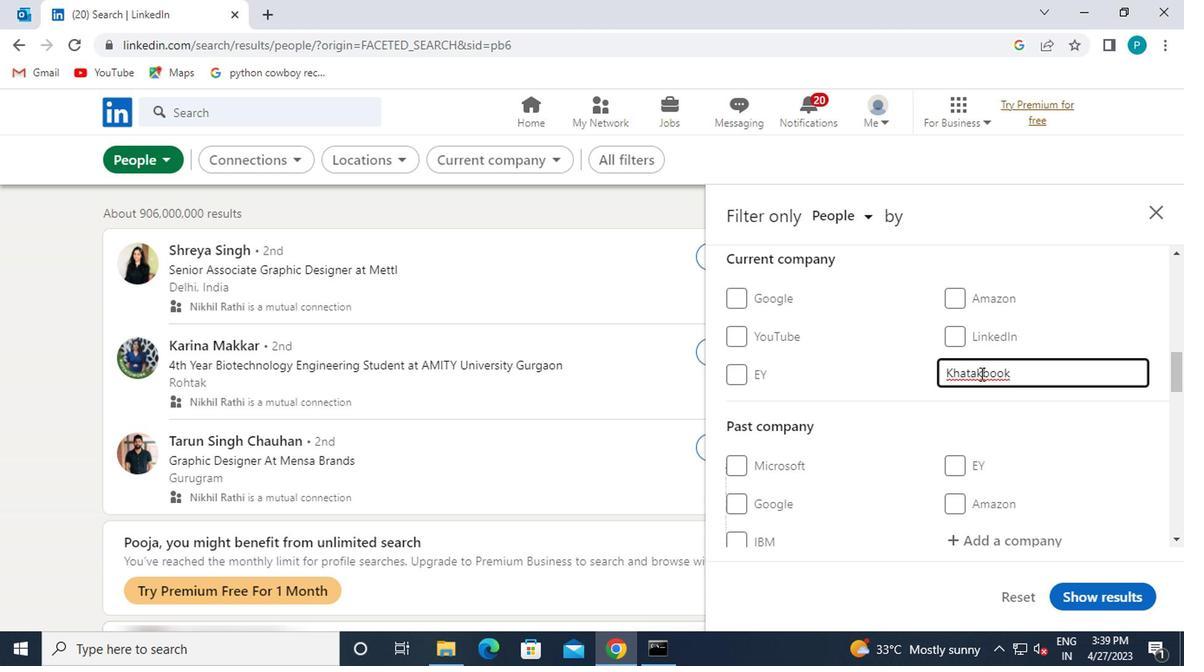 
Action: Mouse moved to (964, 399)
Screenshot: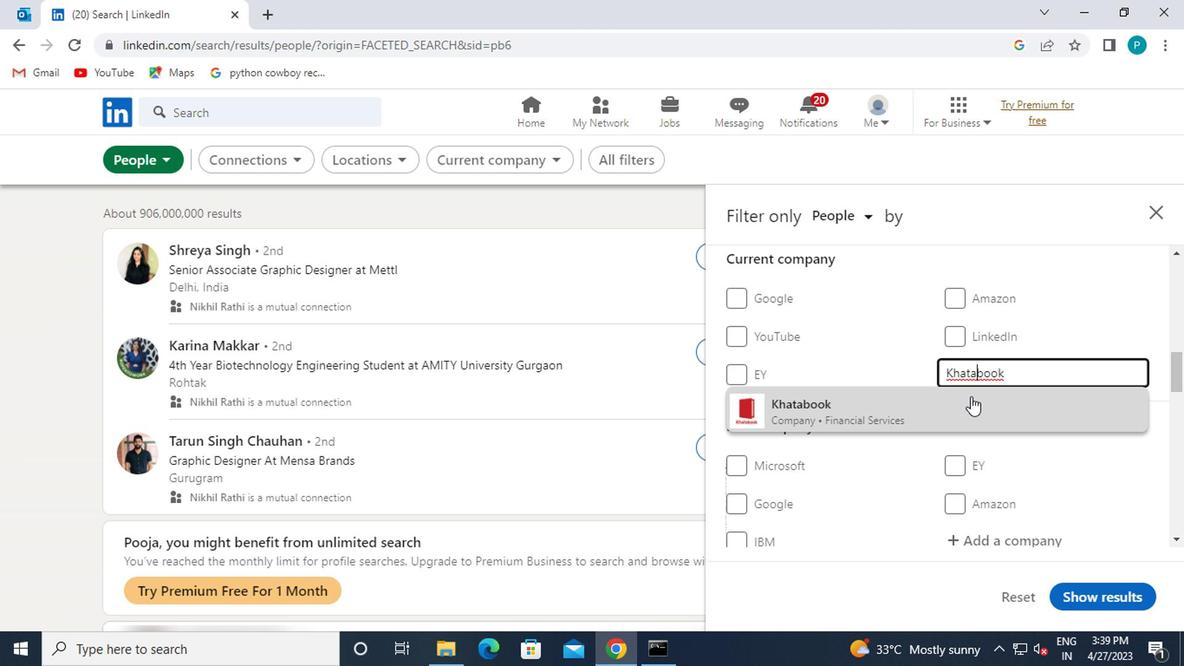 
Action: Mouse pressed left at (964, 399)
Screenshot: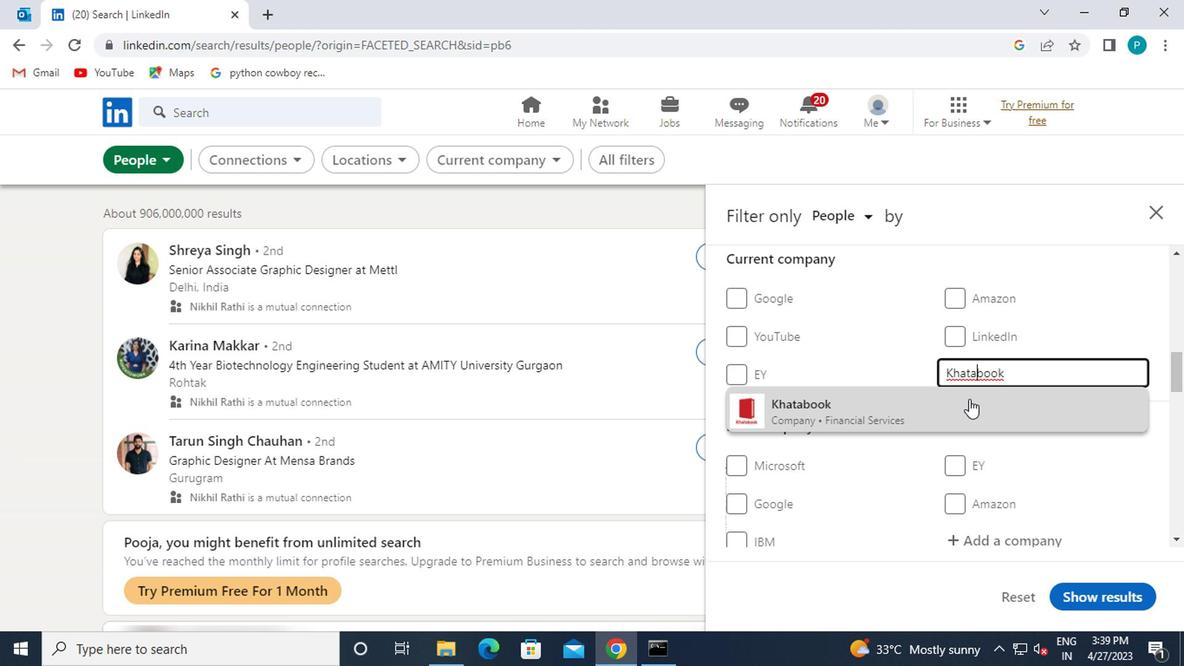 
Action: Mouse moved to (899, 400)
Screenshot: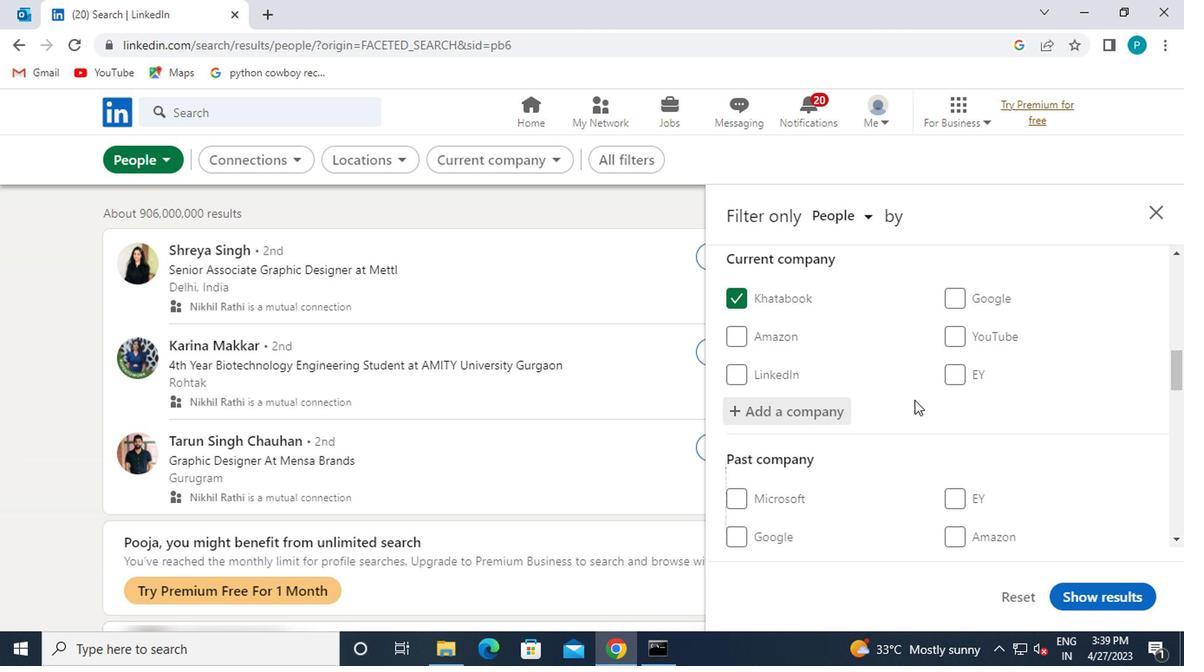 
Action: Mouse scrolled (899, 399) with delta (0, -1)
Screenshot: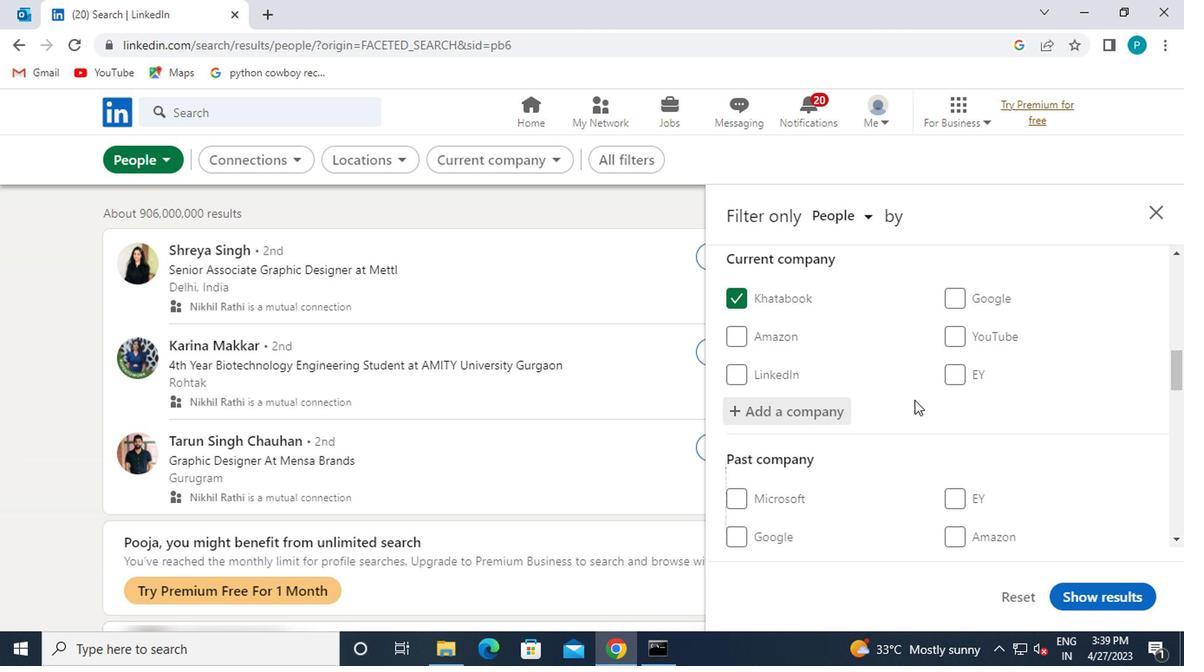 
Action: Mouse scrolled (899, 399) with delta (0, -1)
Screenshot: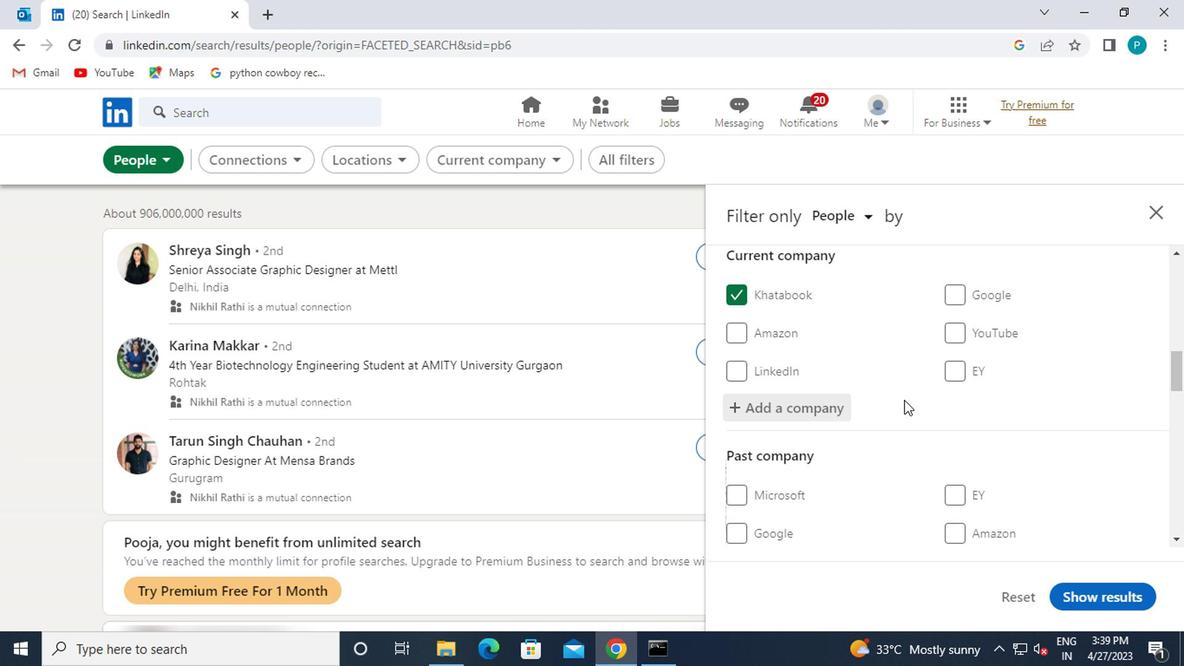 
Action: Mouse moved to (963, 427)
Screenshot: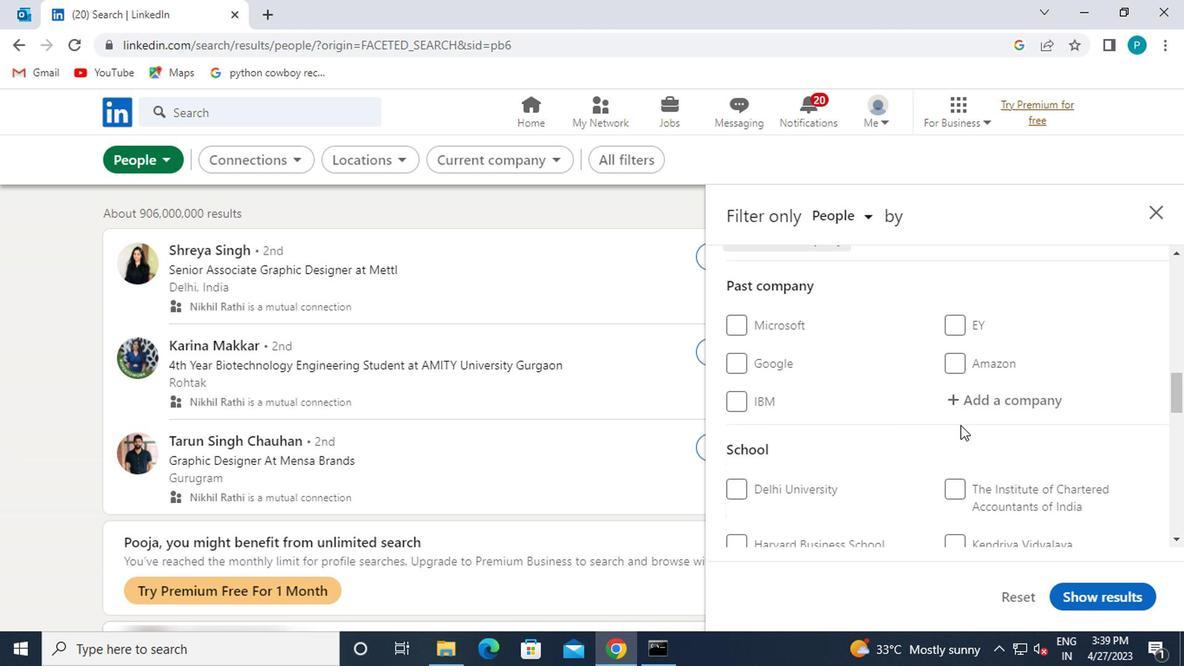 
Action: Mouse scrolled (963, 426) with delta (0, -1)
Screenshot: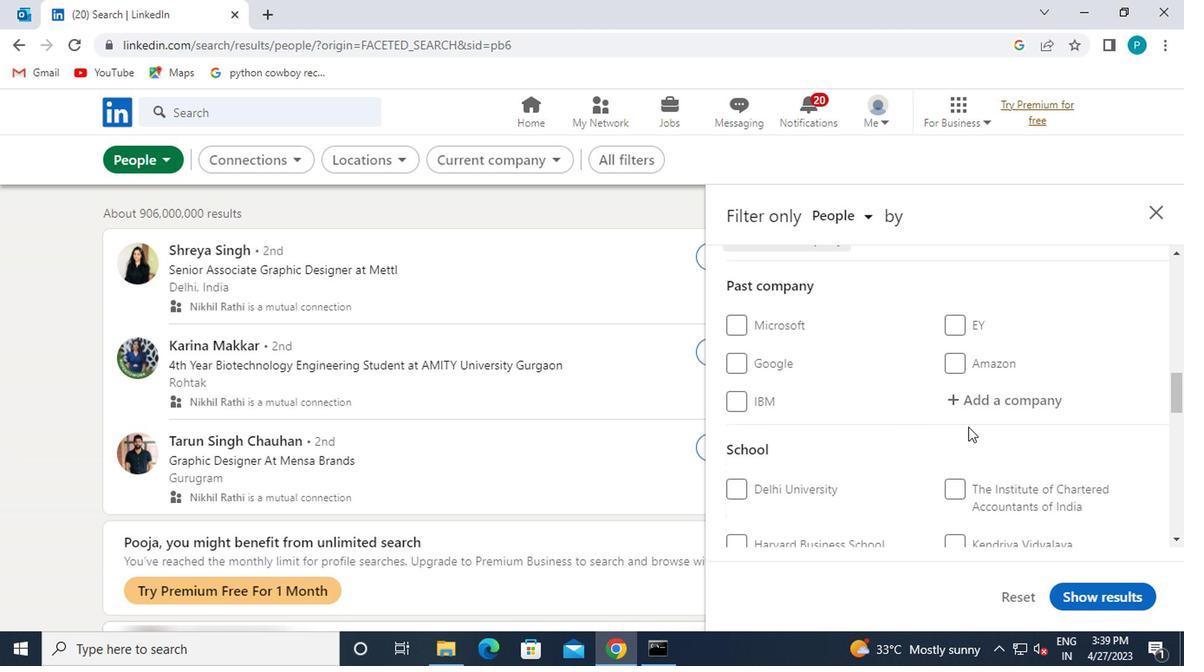 
Action: Mouse scrolled (963, 426) with delta (0, -1)
Screenshot: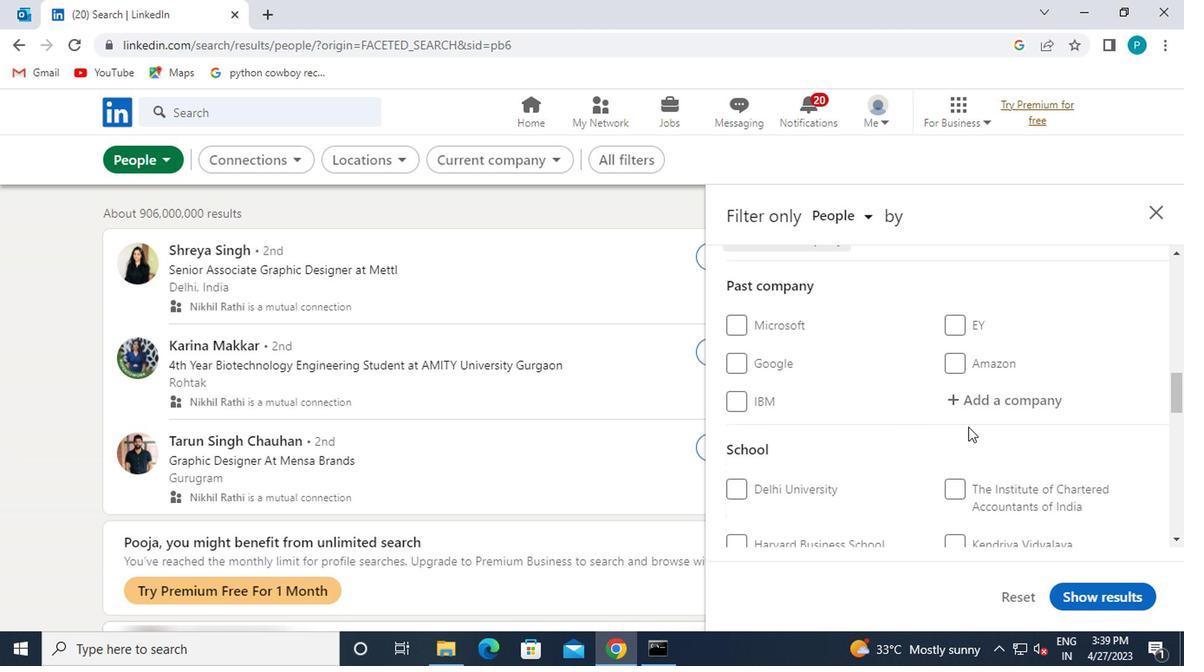 
Action: Mouse moved to (963, 419)
Screenshot: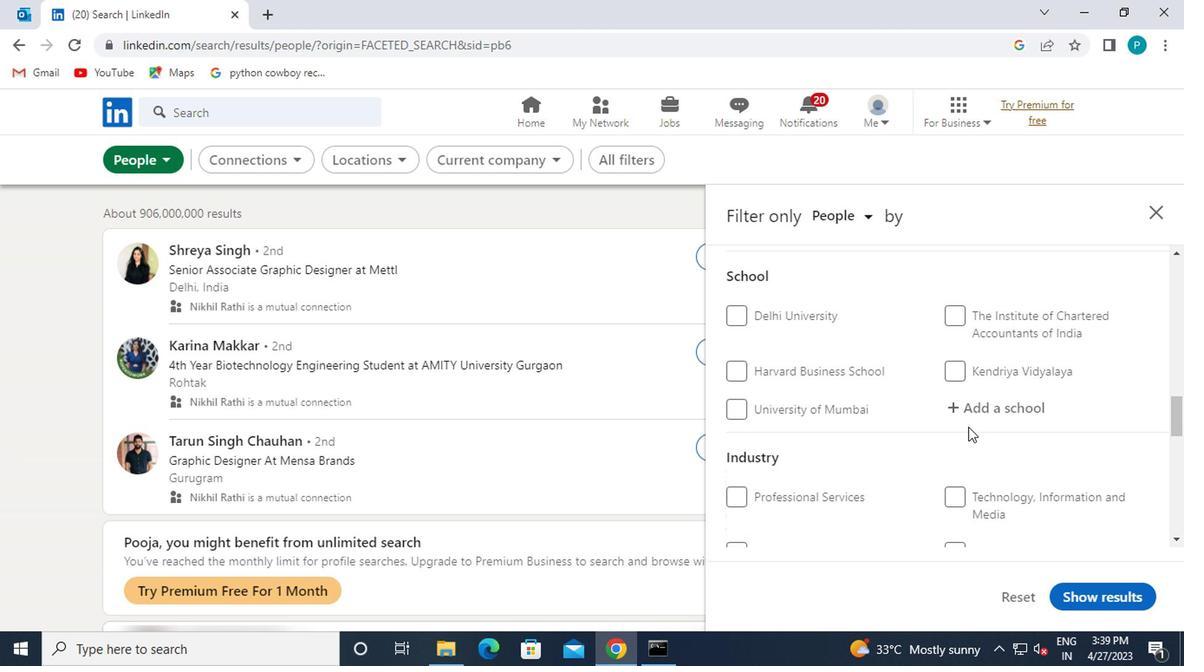 
Action: Mouse pressed left at (963, 419)
Screenshot: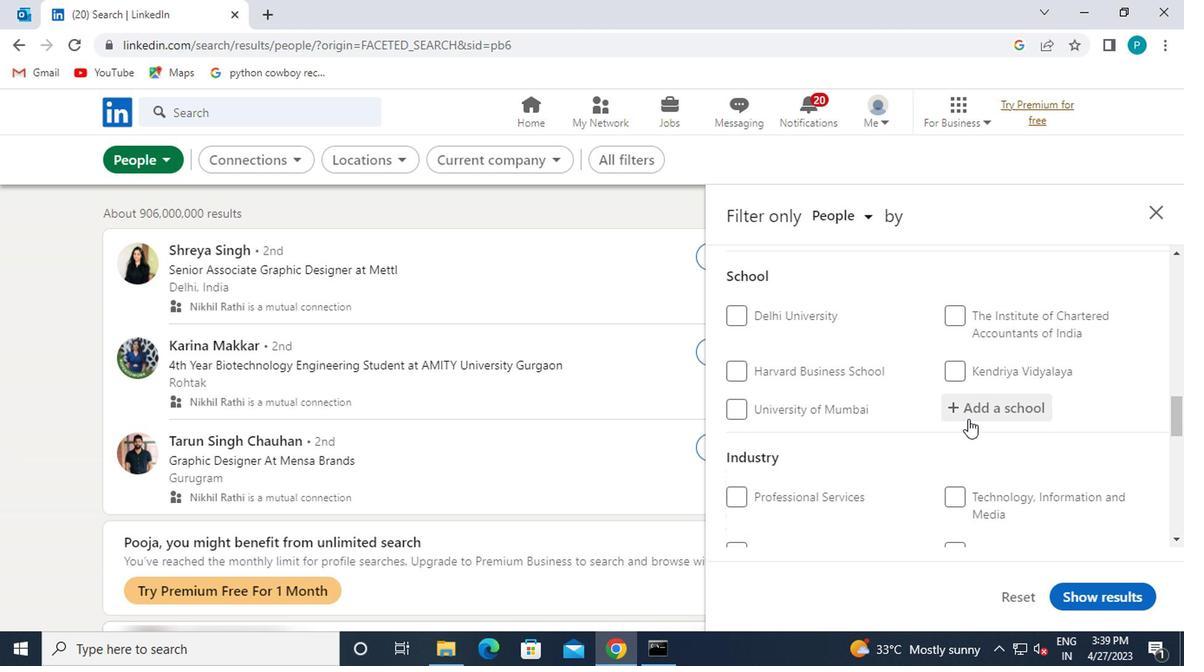 
Action: Key pressed <Key.caps_lock>B<Key.backspace>N<Key.caps_lock>ATIONAL<Key.space><Key.caps_lock>I<Key.caps_lock>NSTITUTE<Key.space>OF<Key.space>T<Key.backspace><Key.backspace><Key.space><Key.caps_lock>T<Key.caps_lock>ECH
Screenshot: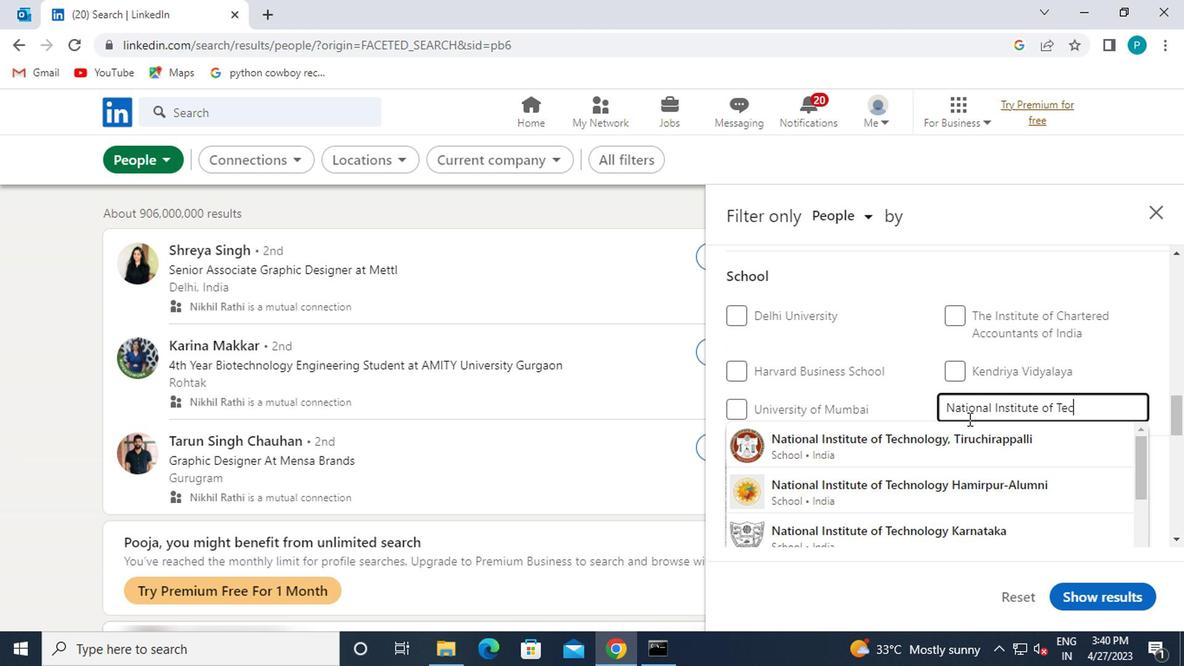 
Action: Mouse moved to (1033, 402)
Screenshot: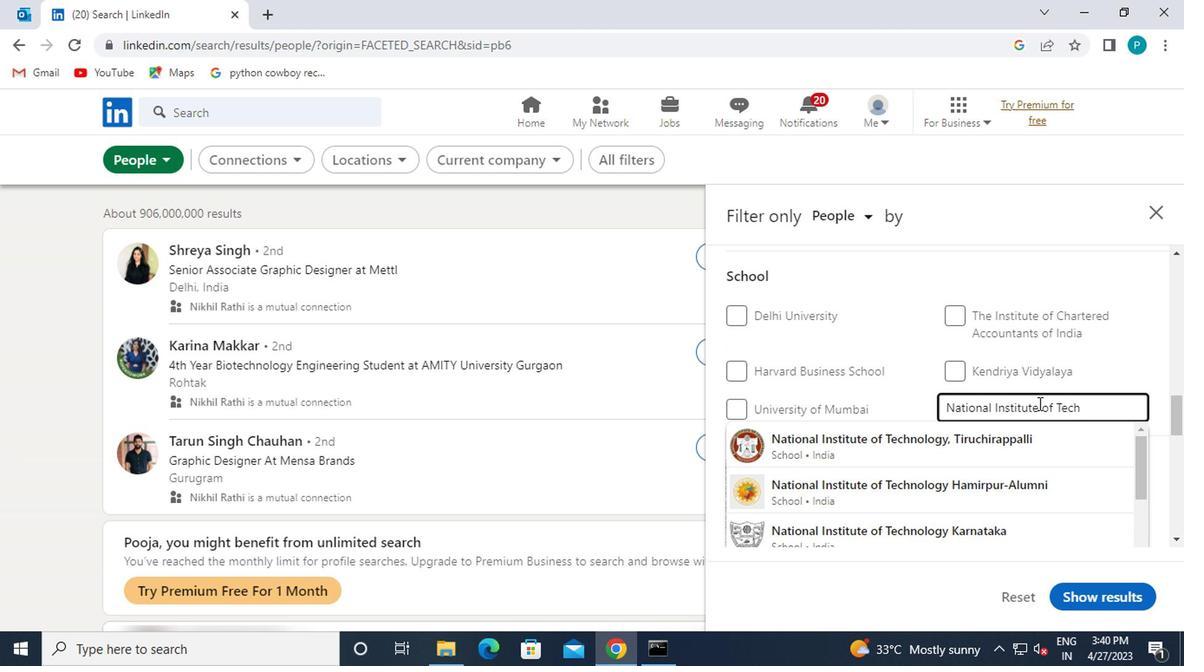 
Action: Key pressed NOLOGY<Key.space>RA
Screenshot: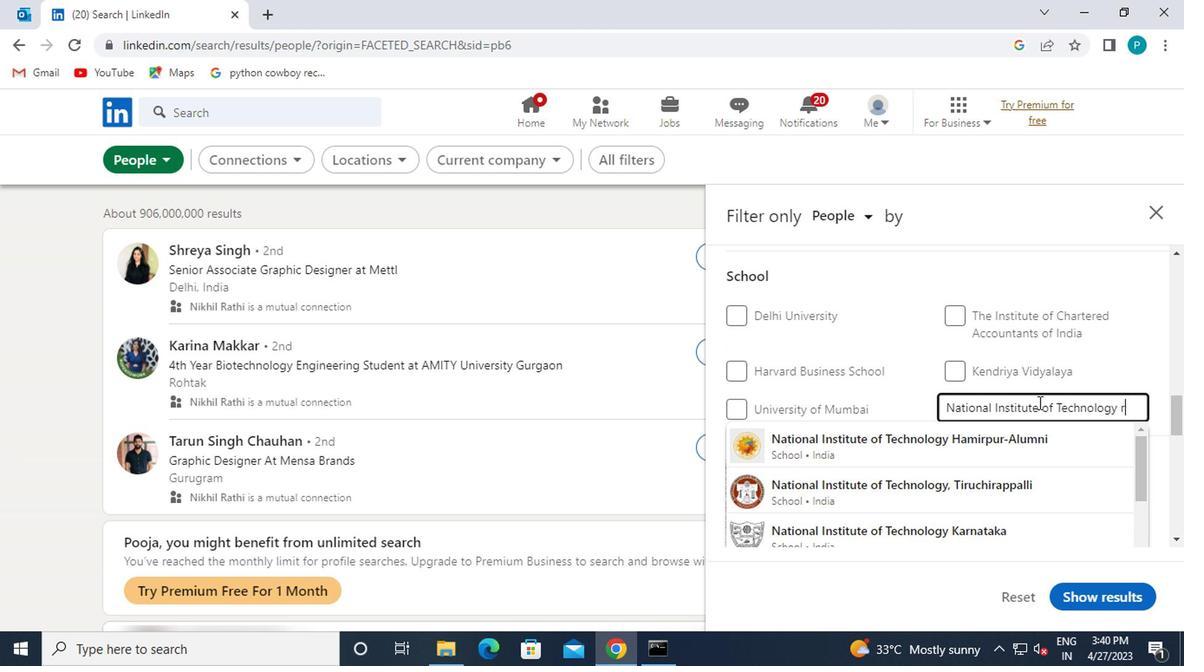 
Action: Mouse moved to (997, 496)
Screenshot: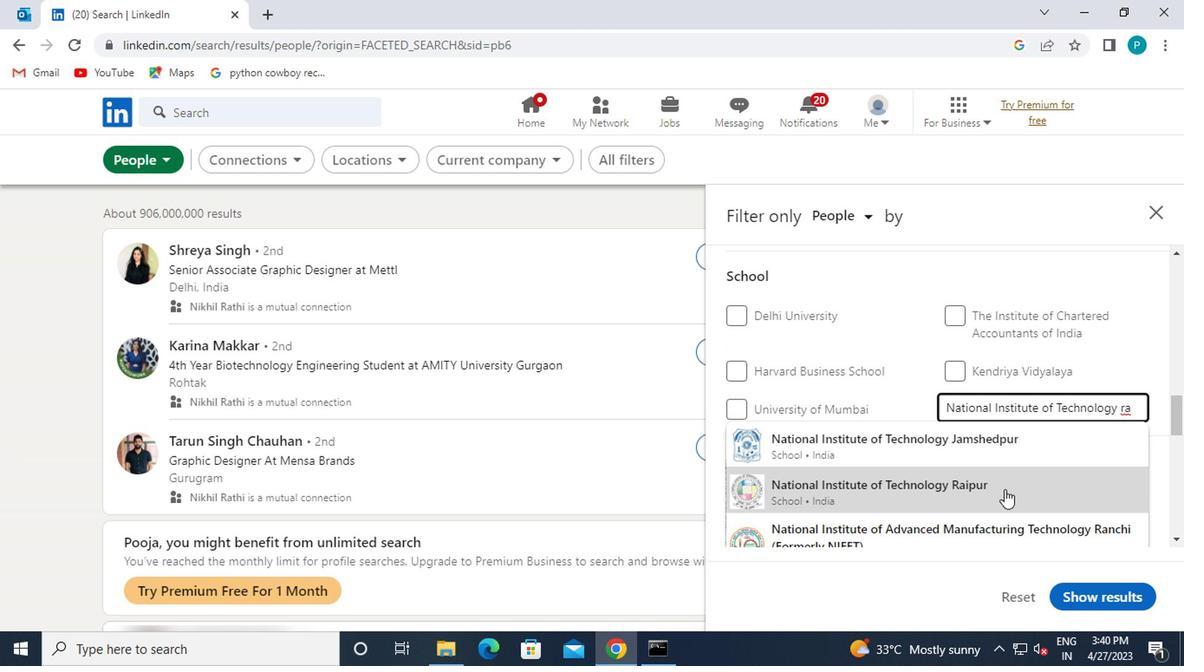 
Action: Mouse pressed left at (997, 496)
Screenshot: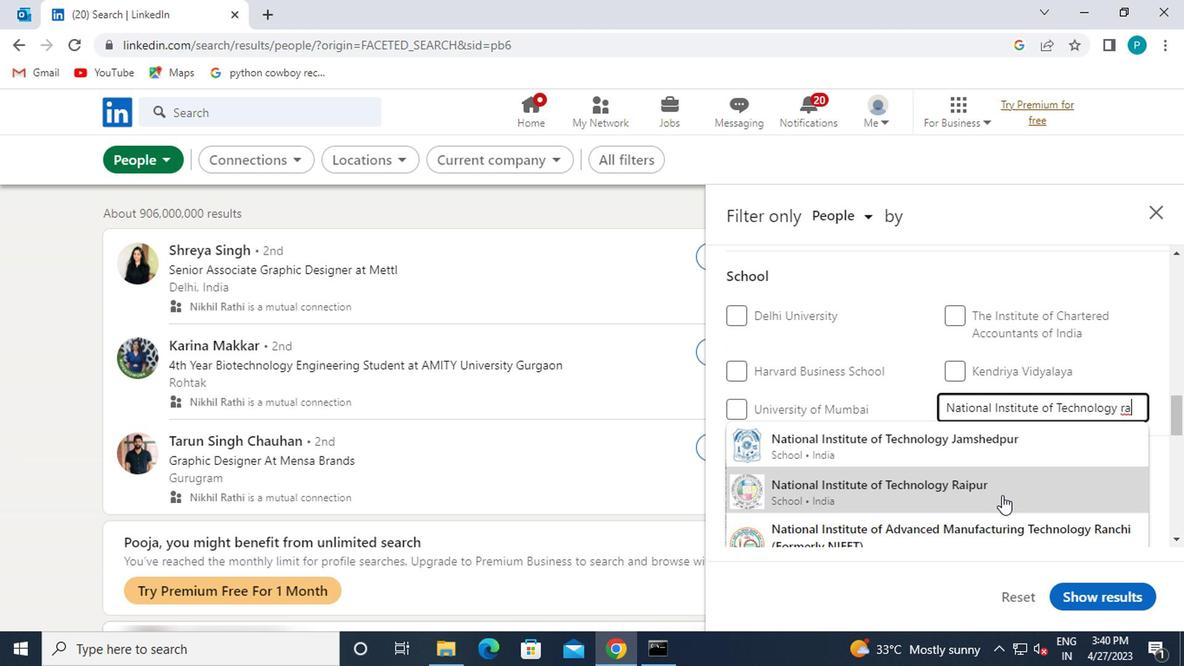 
Action: Mouse moved to (967, 469)
Screenshot: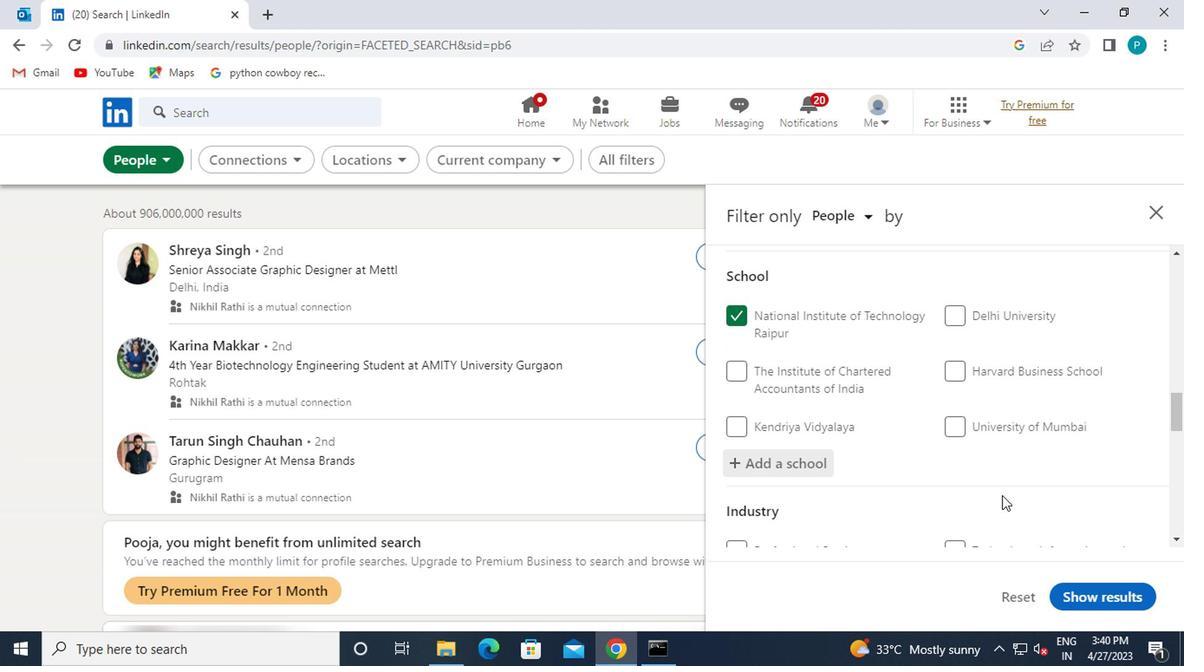 
Action: Mouse scrolled (967, 469) with delta (0, 0)
Screenshot: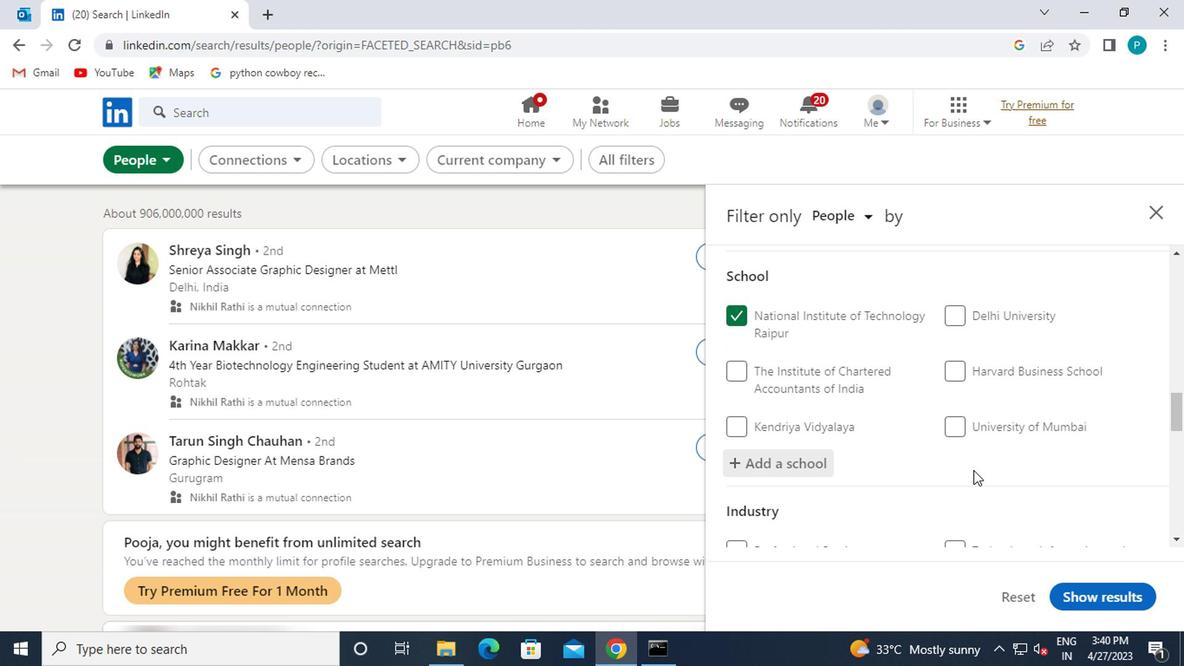 
Action: Mouse scrolled (967, 469) with delta (0, 0)
Screenshot: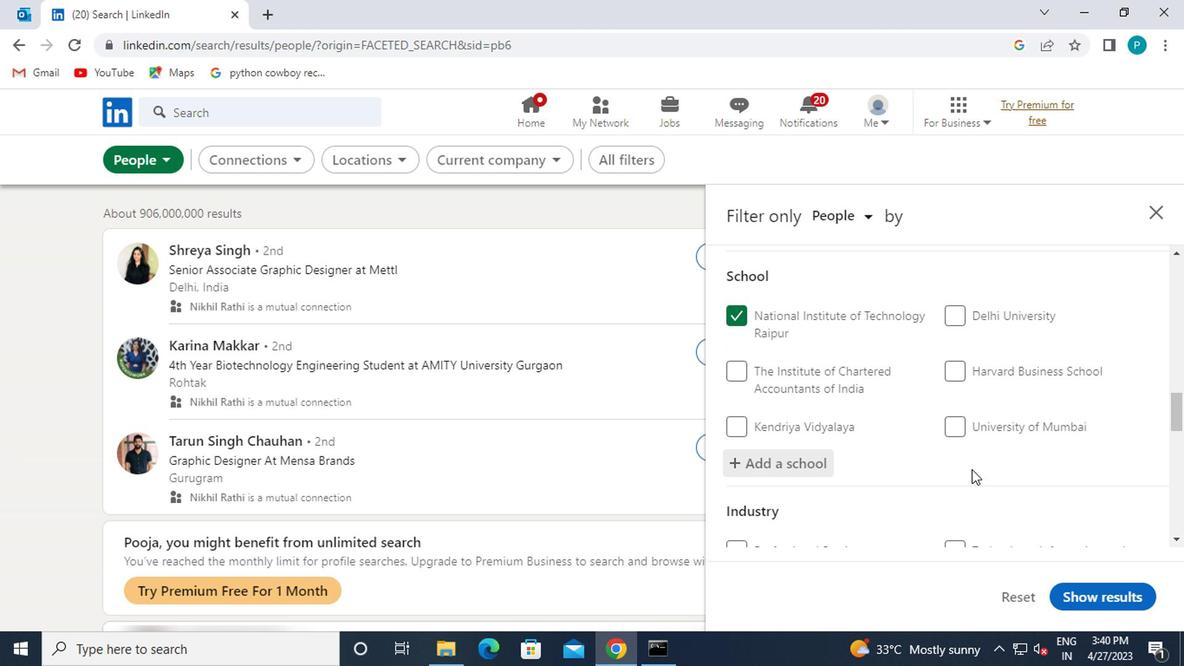 
Action: Mouse moved to (974, 475)
Screenshot: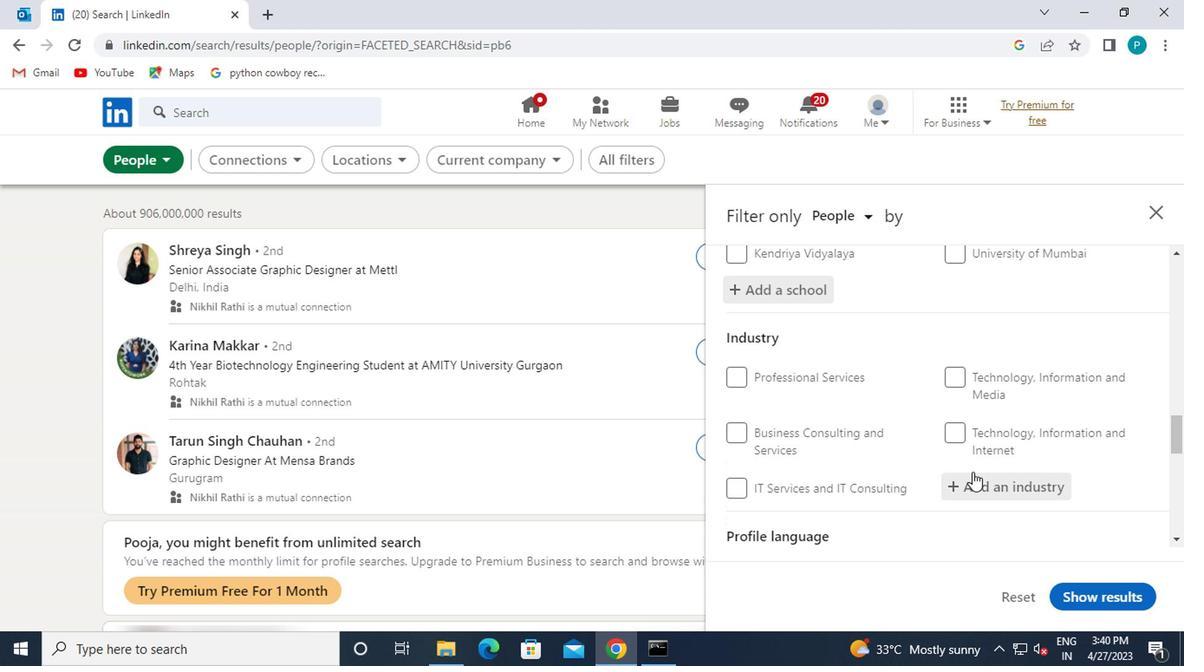 
Action: Mouse pressed left at (974, 475)
Screenshot: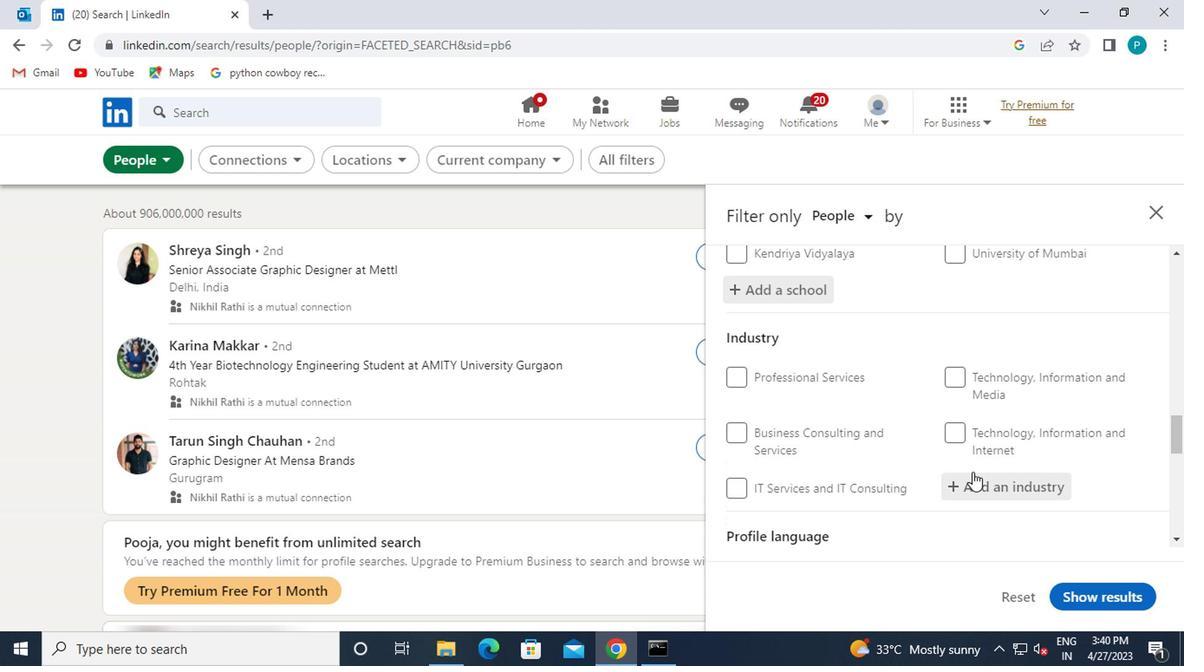 
Action: Mouse moved to (975, 478)
Screenshot: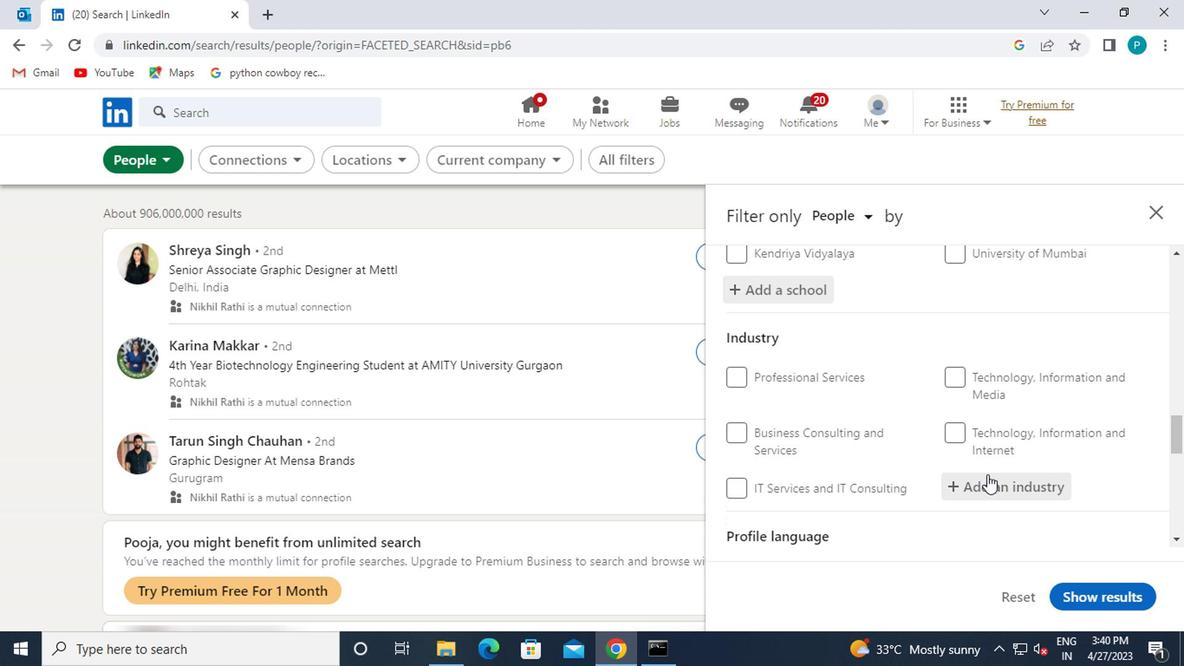 
Action: Key pressed OIL
Screenshot: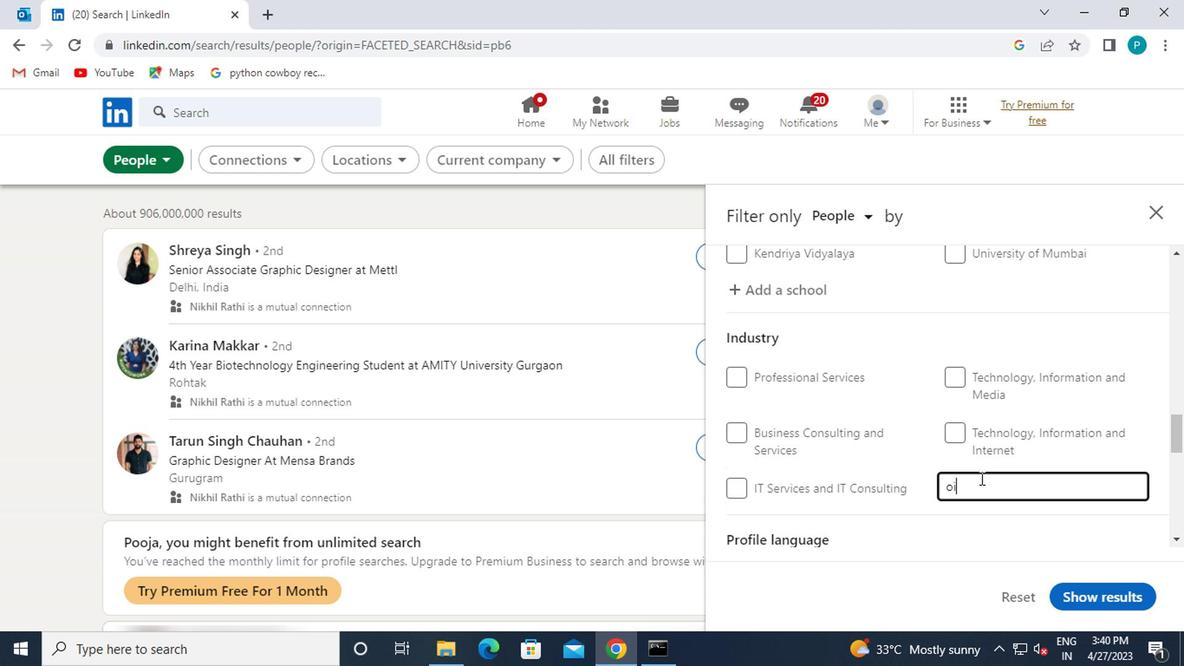 
Action: Mouse moved to (851, 471)
Screenshot: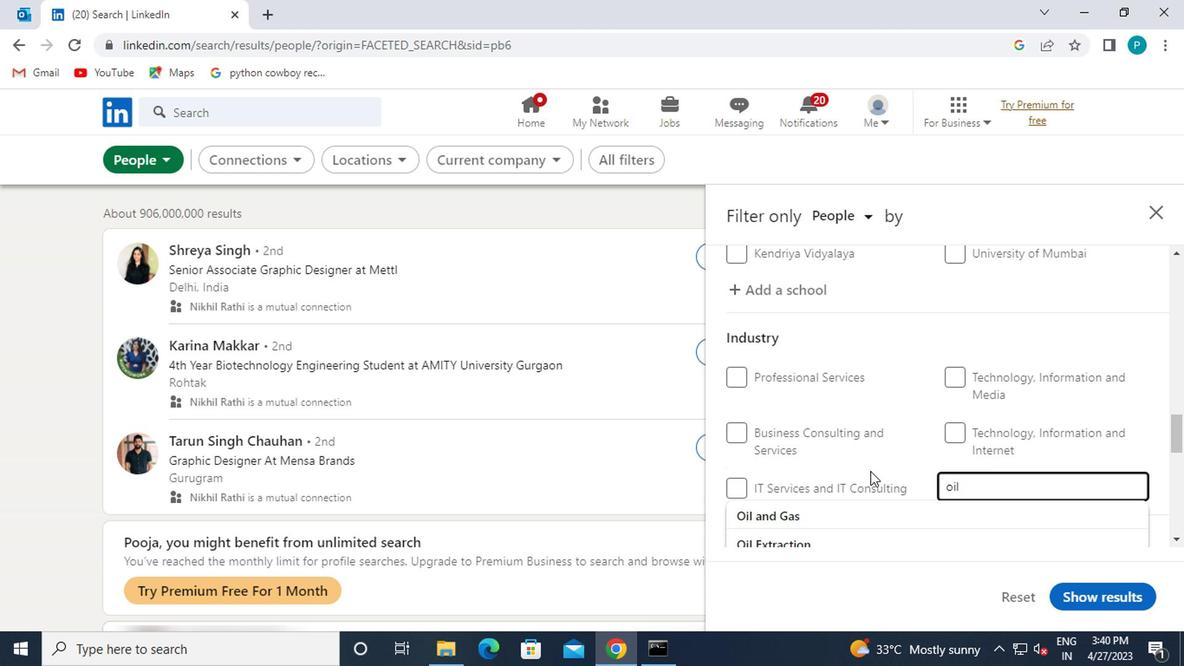 
Action: Mouse scrolled (851, 471) with delta (0, 0)
Screenshot: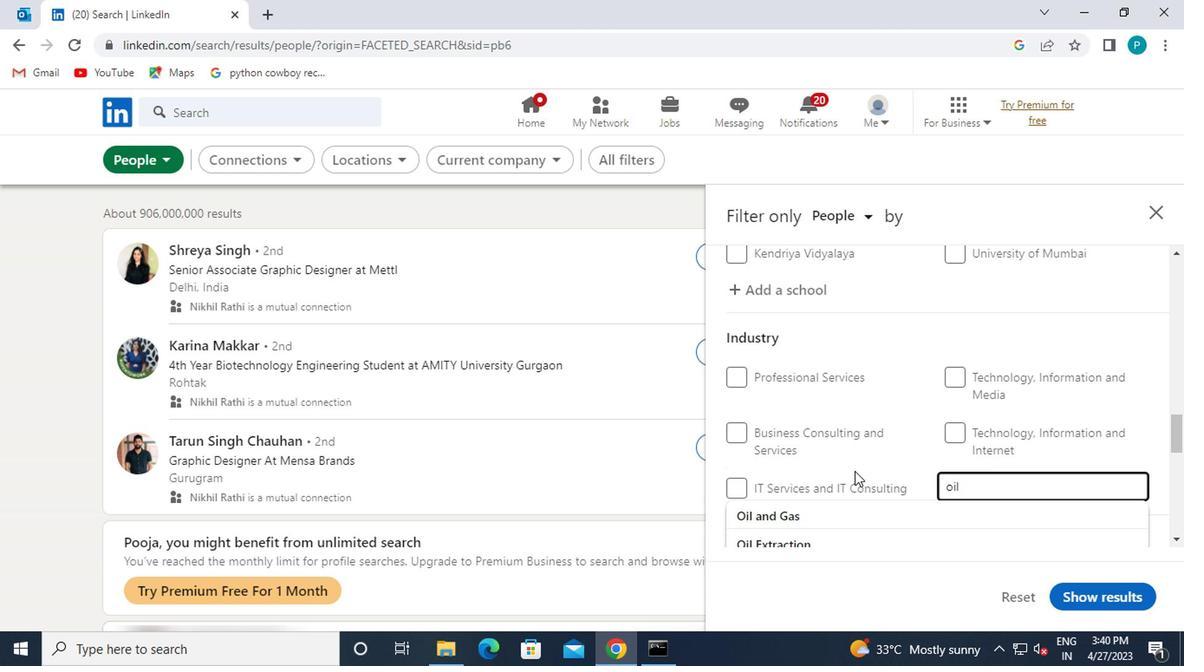 
Action: Mouse moved to (780, 519)
Screenshot: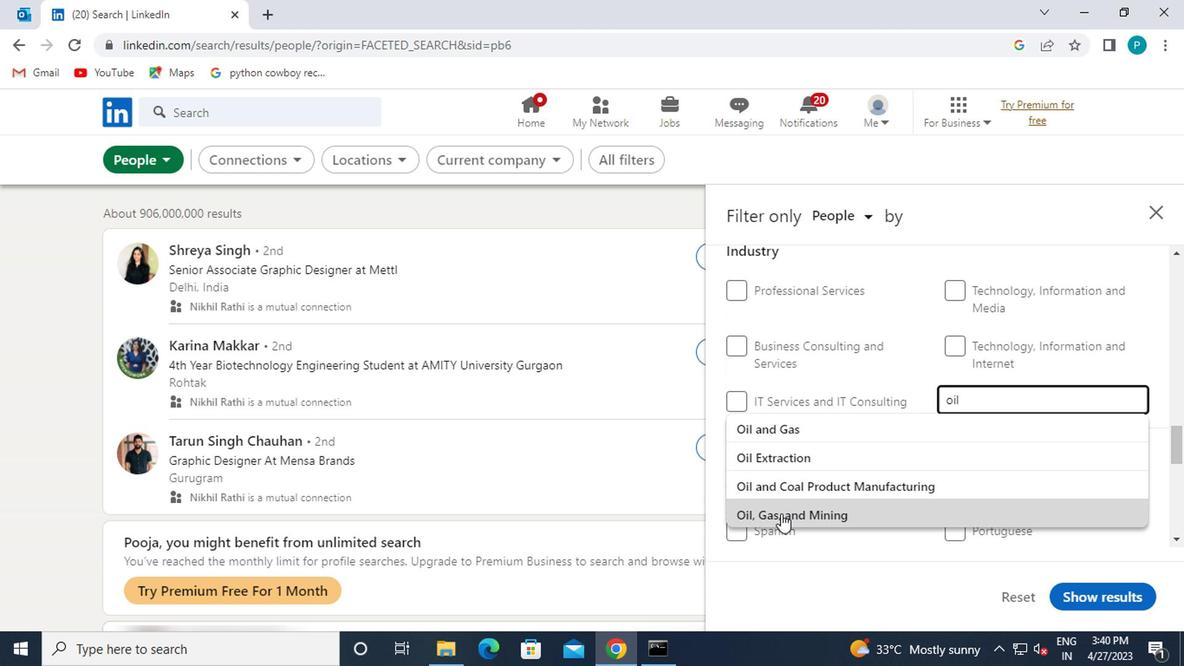 
Action: Mouse pressed left at (780, 519)
Screenshot: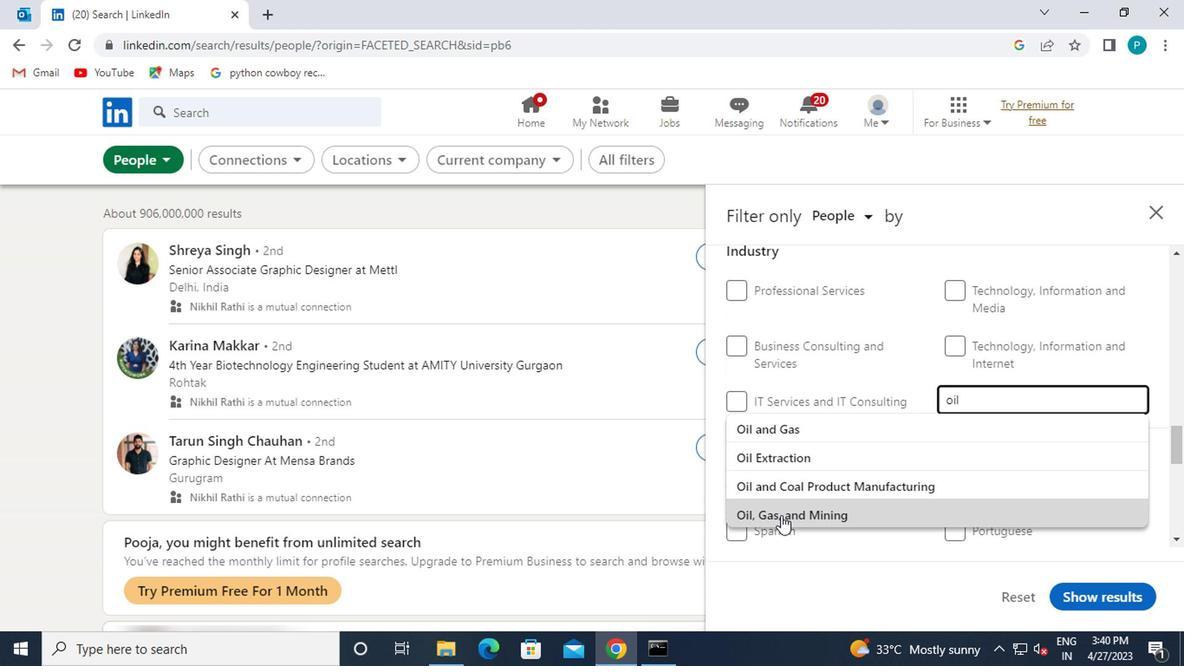 
Action: Mouse moved to (870, 526)
Screenshot: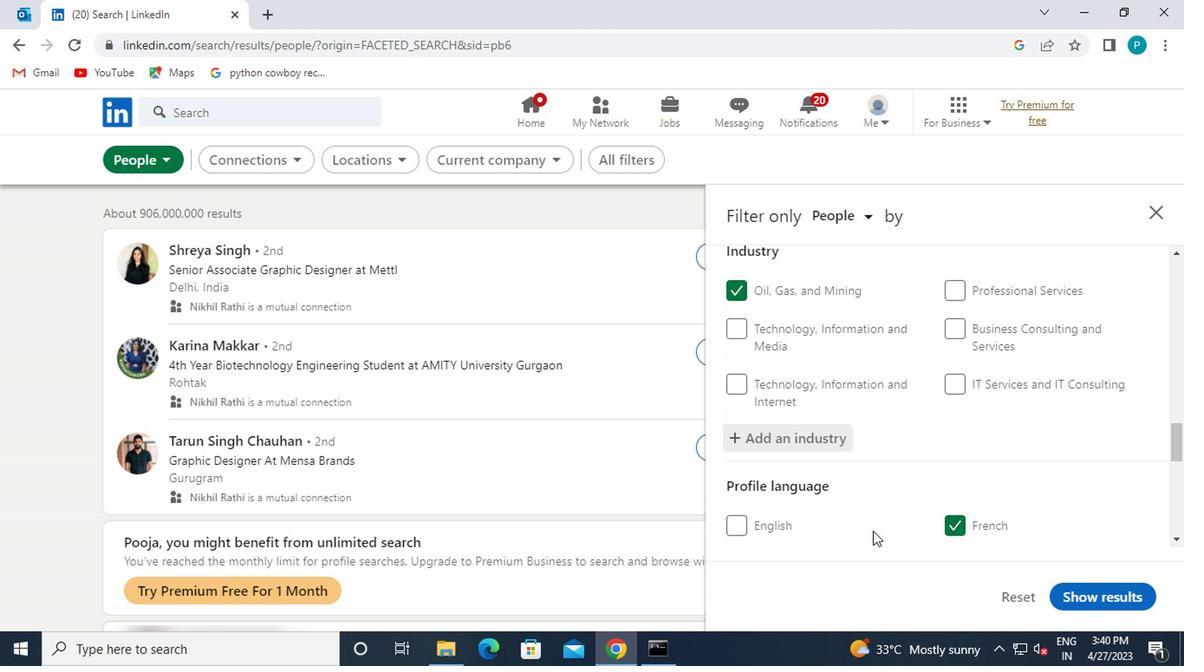 
Action: Mouse scrolled (870, 525) with delta (0, 0)
Screenshot: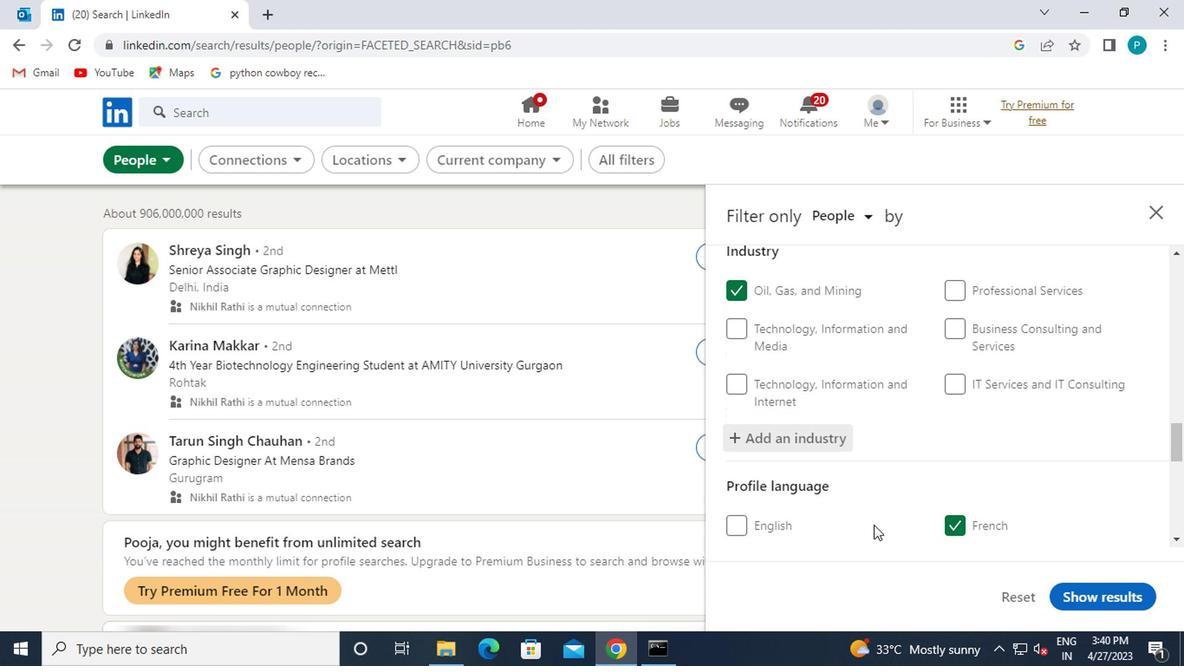
Action: Mouse scrolled (870, 525) with delta (0, 0)
Screenshot: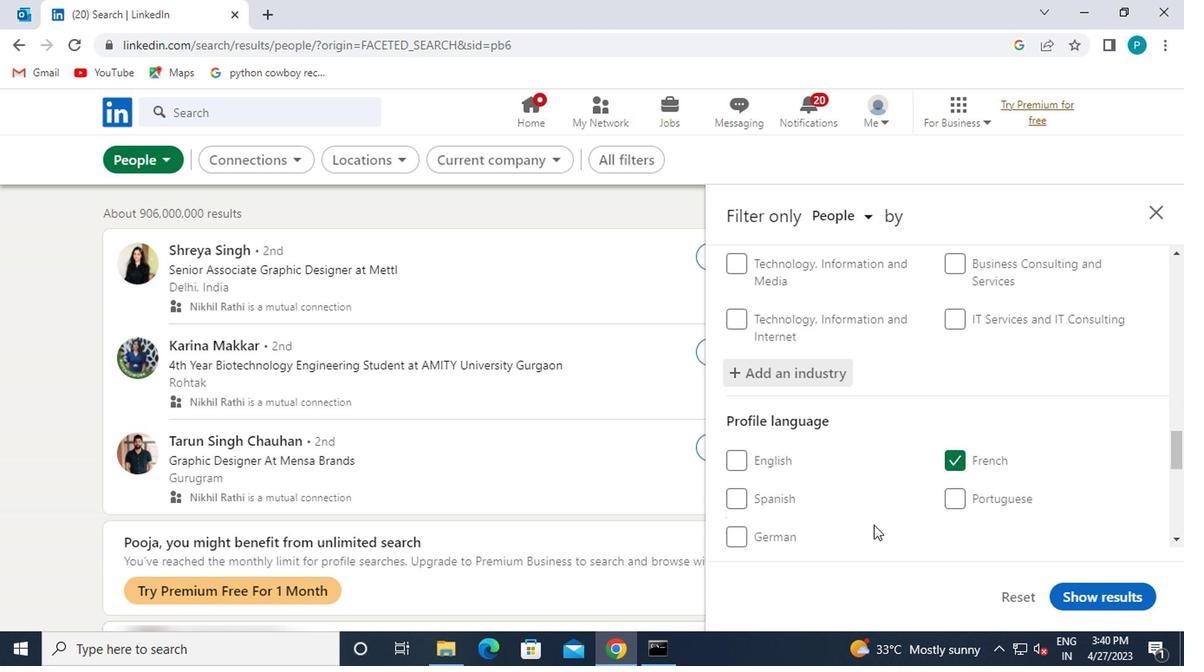 
Action: Mouse scrolled (870, 525) with delta (0, 0)
Screenshot: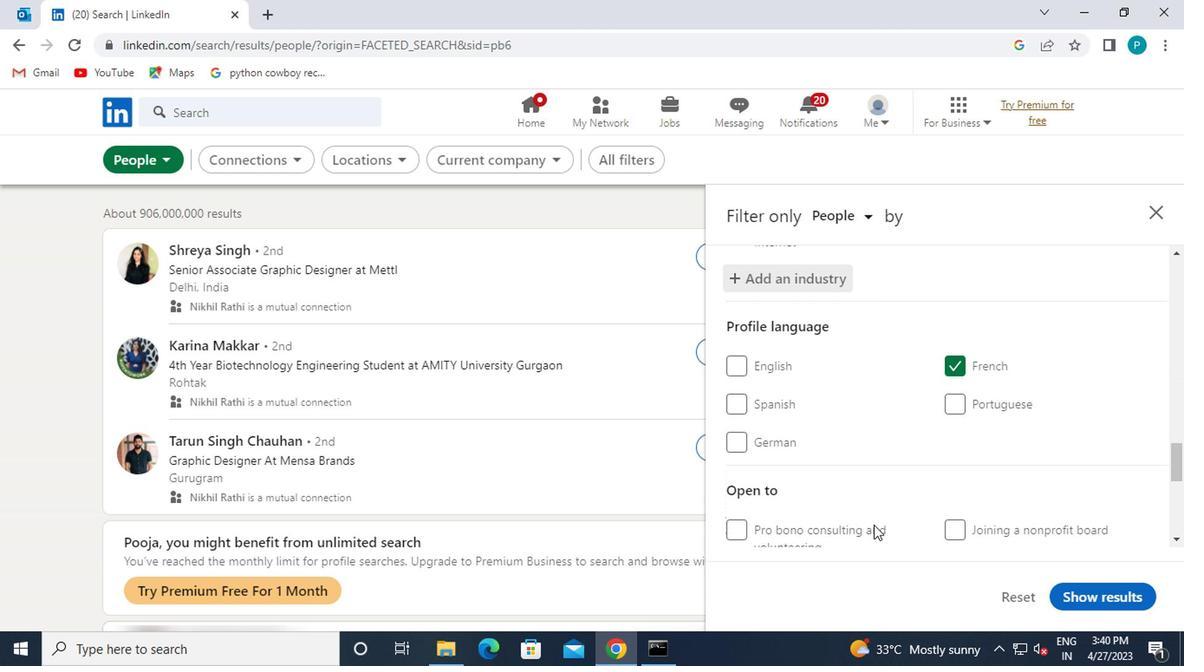
Action: Mouse moved to (946, 516)
Screenshot: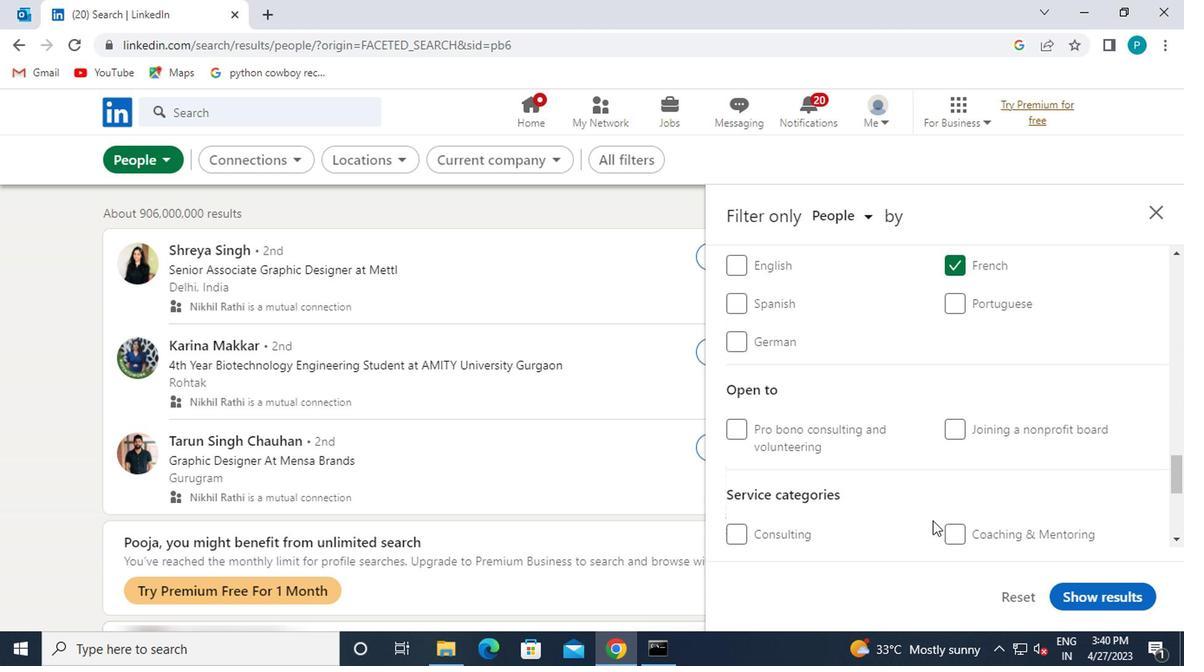 
Action: Mouse scrolled (946, 515) with delta (0, 0)
Screenshot: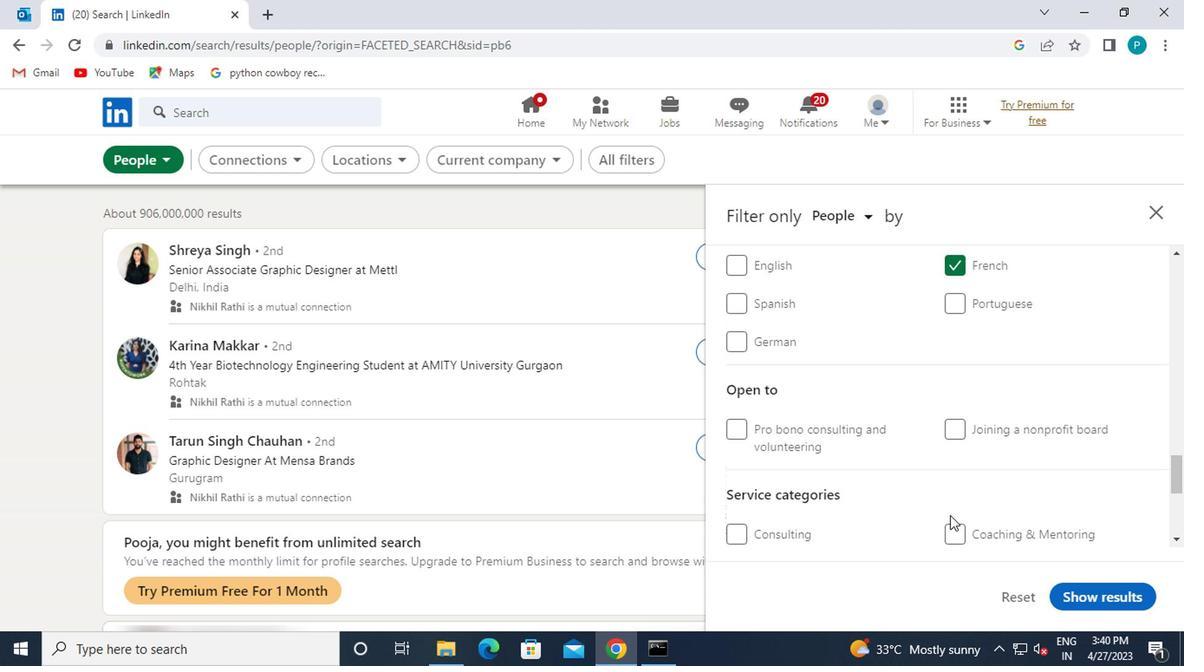 
Action: Mouse moved to (968, 519)
Screenshot: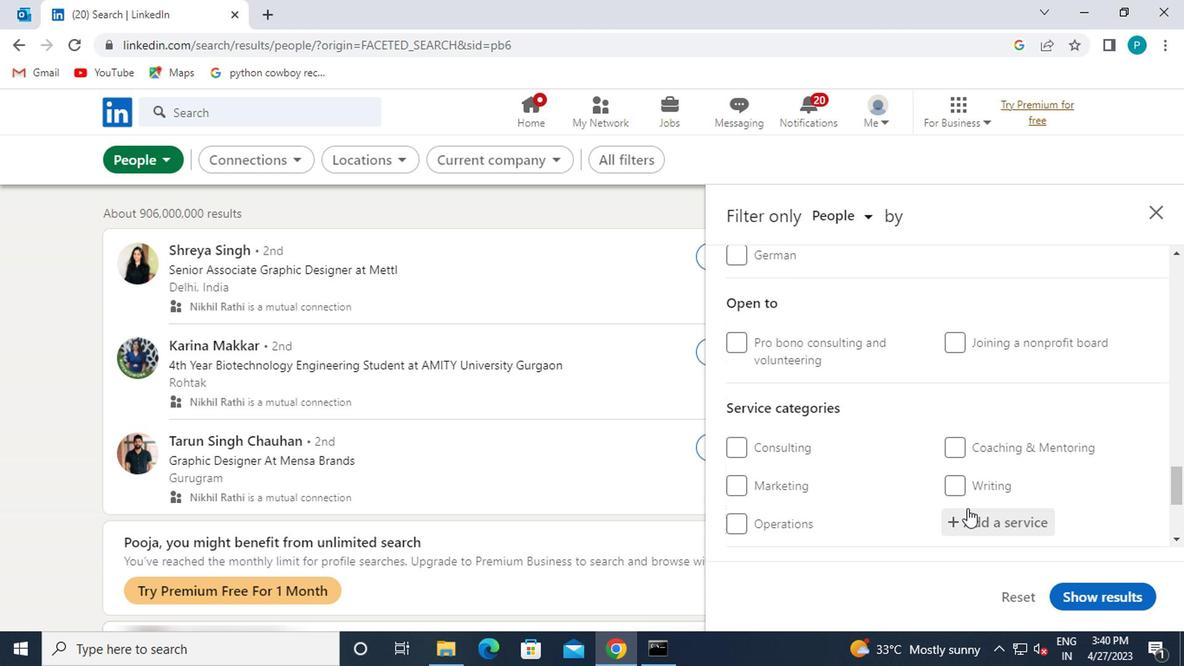 
Action: Mouse pressed left at (968, 519)
Screenshot: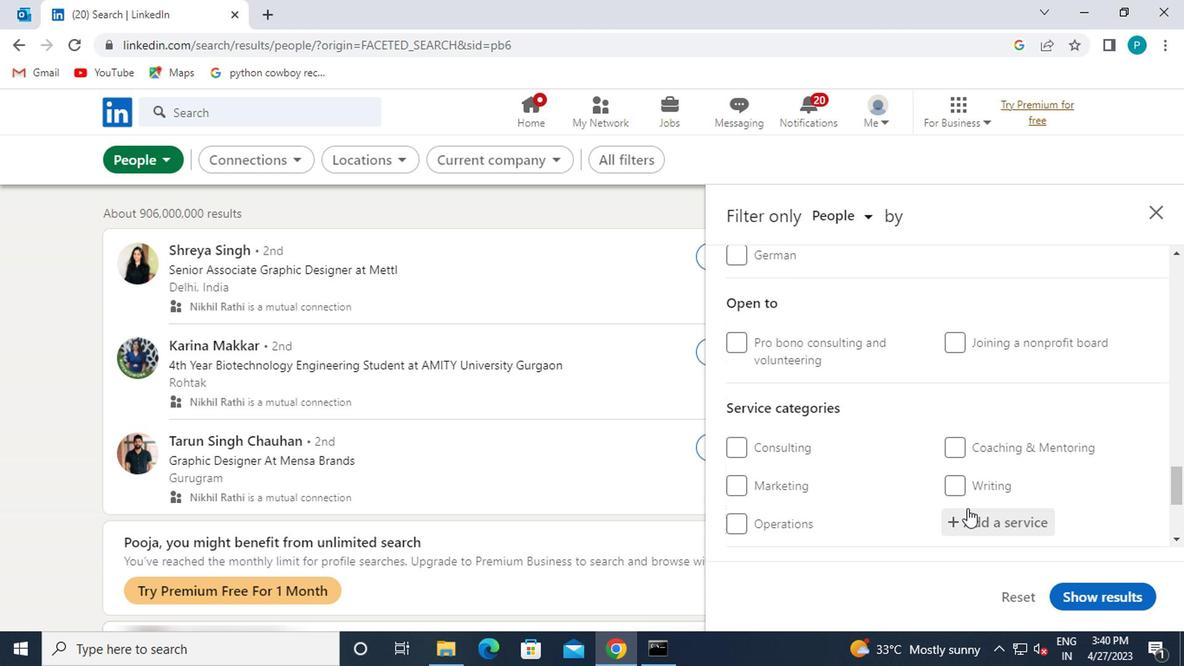 
Action: Mouse moved to (1004, 502)
Screenshot: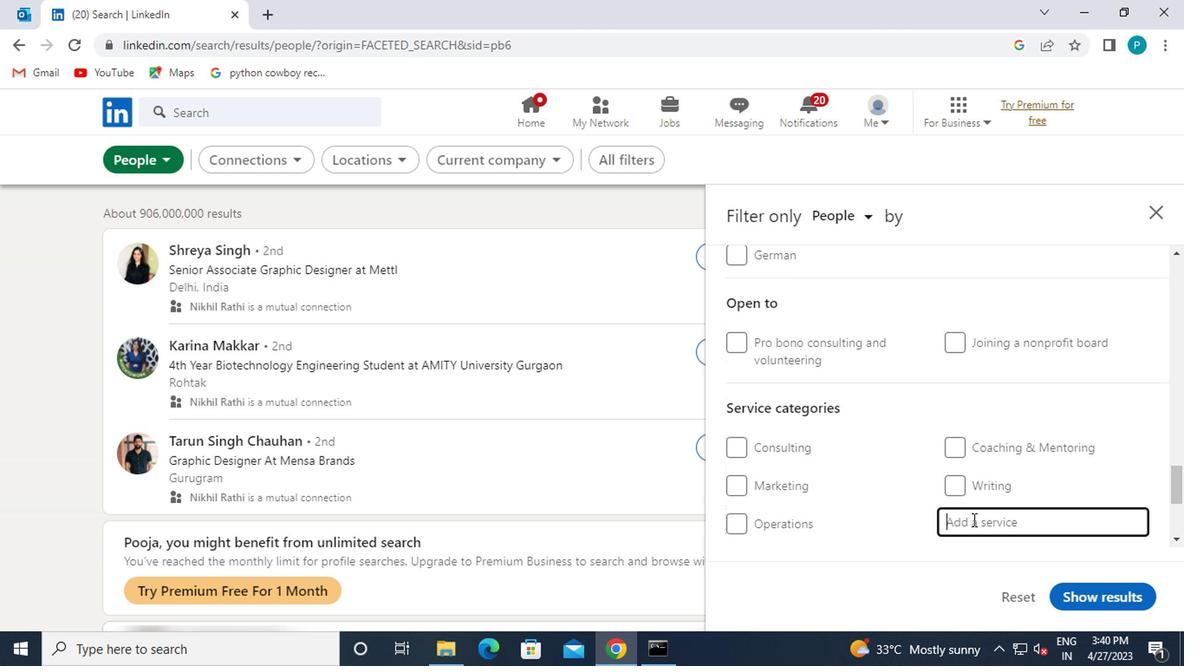 
Action: Key pressed <Key.caps_lock>N<Key.caps_lock>OTA
Screenshot: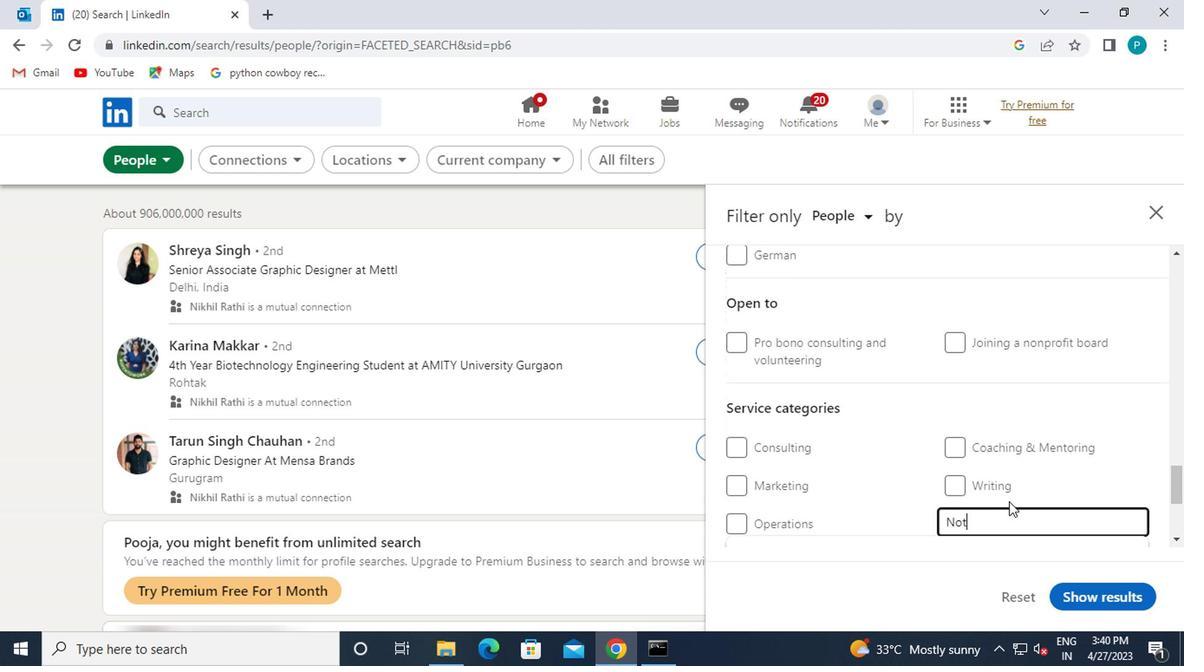 
Action: Mouse moved to (994, 503)
Screenshot: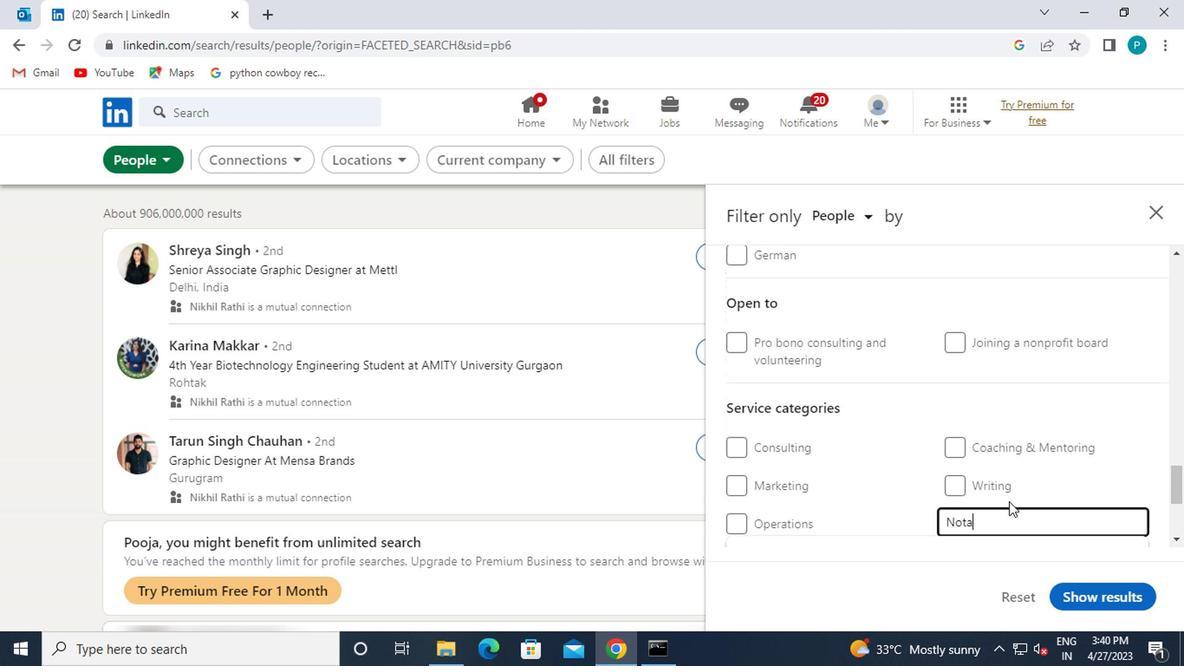 
Action: Key pressed RY
Screenshot: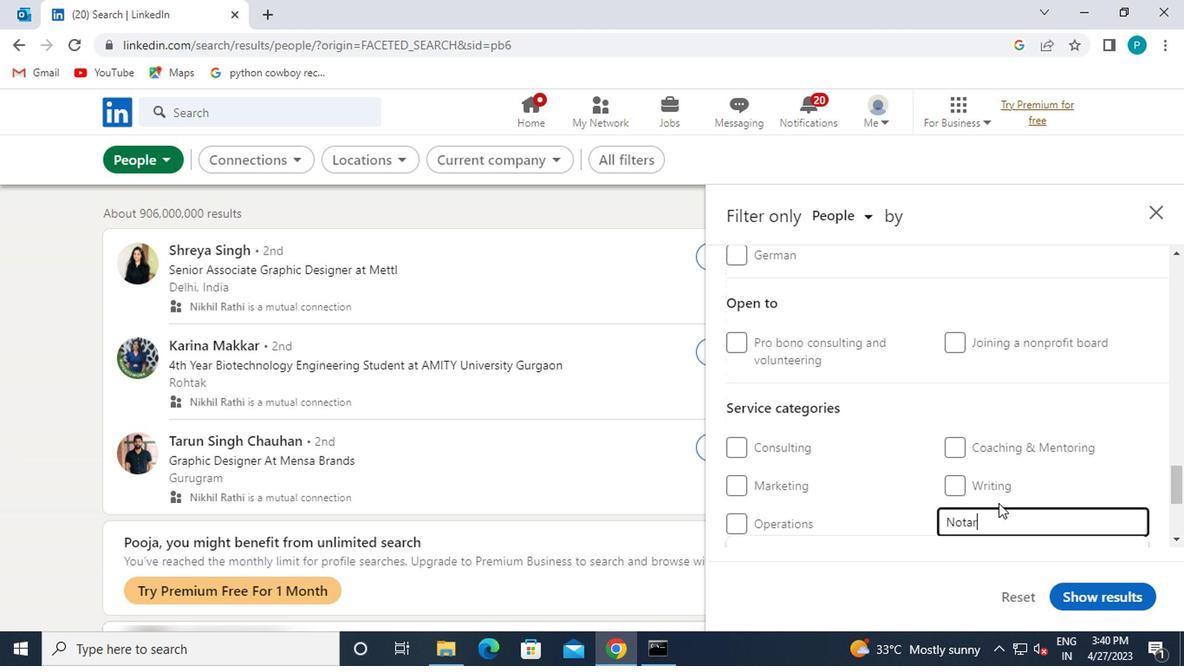
Action: Mouse moved to (988, 480)
Screenshot: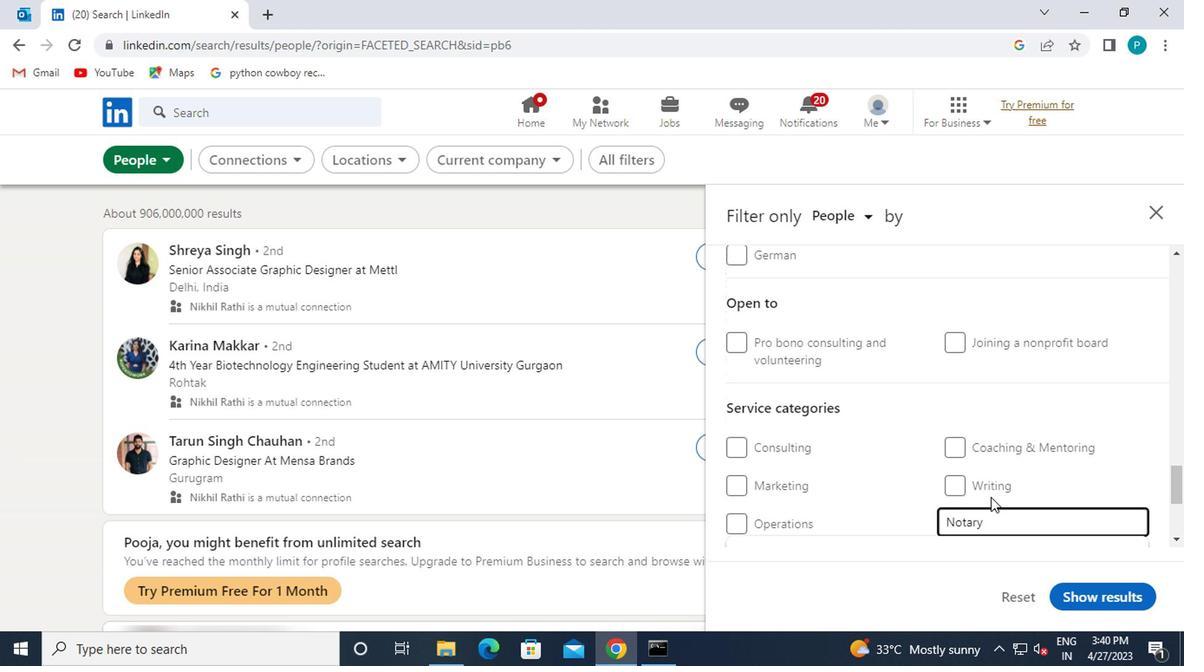 
Action: Mouse scrolled (988, 479) with delta (0, 0)
Screenshot: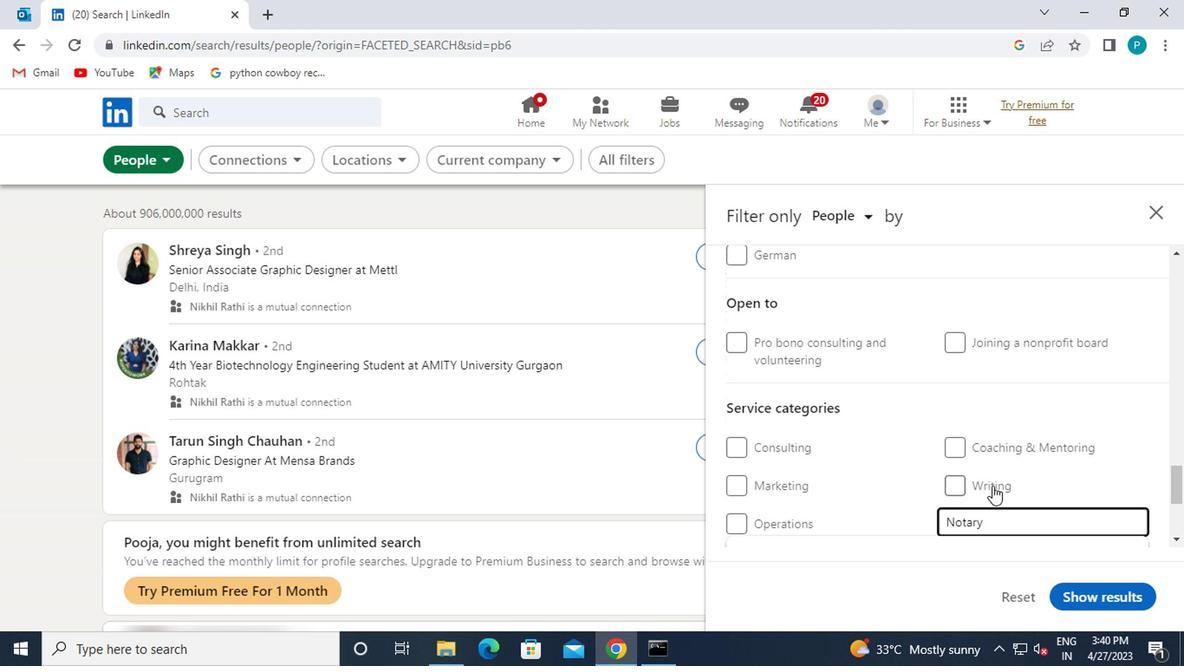 
Action: Mouse moved to (949, 463)
Screenshot: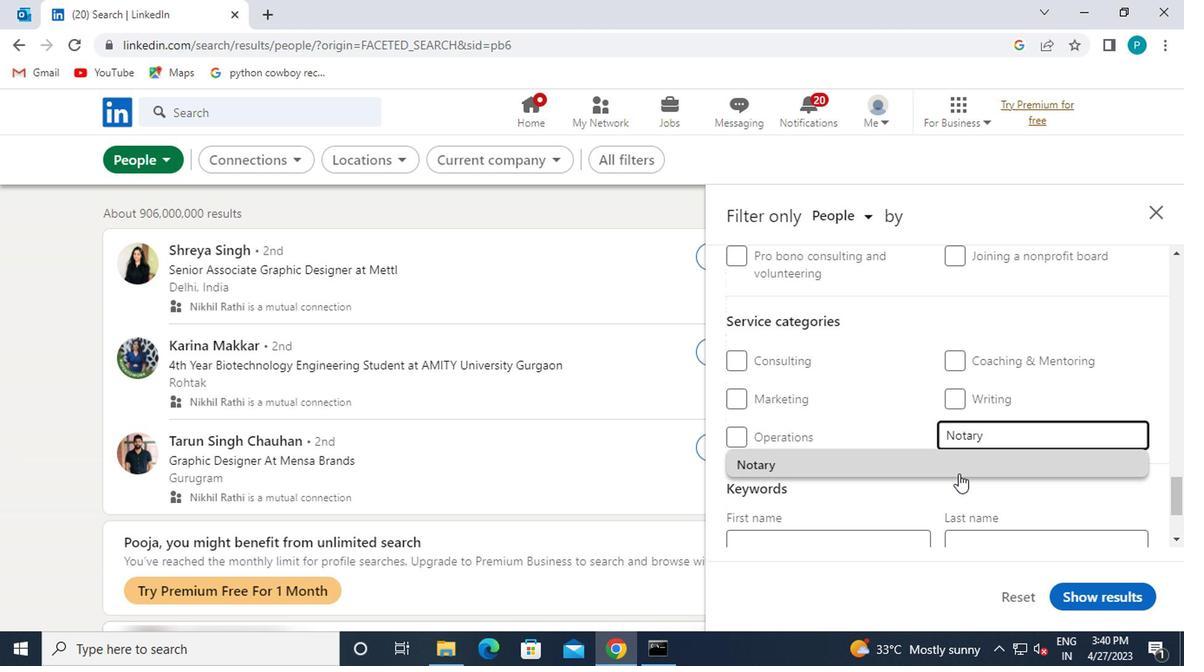 
Action: Key pressed <Key.space><Key.backspace>N<Key.backspace>ONLINE<Key.space><Key.caps_lock>R<Key.caps_lock>ESEARCH
Screenshot: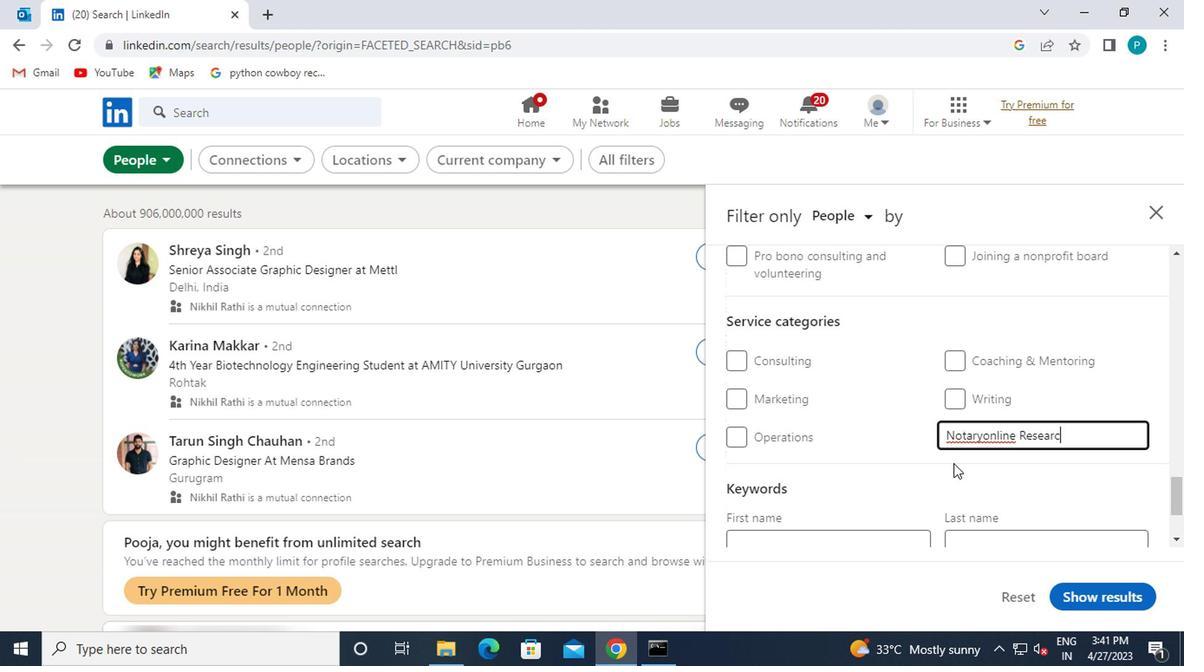 
Action: Mouse moved to (963, 481)
Screenshot: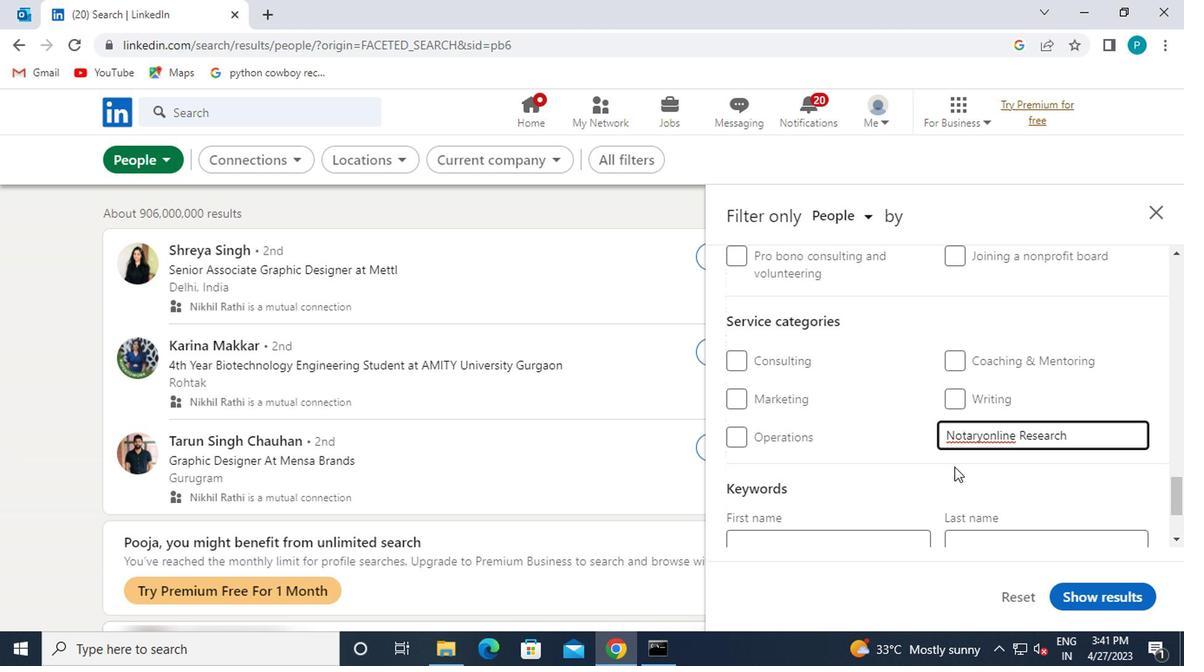 
Action: Mouse scrolled (963, 480) with delta (0, -1)
Screenshot: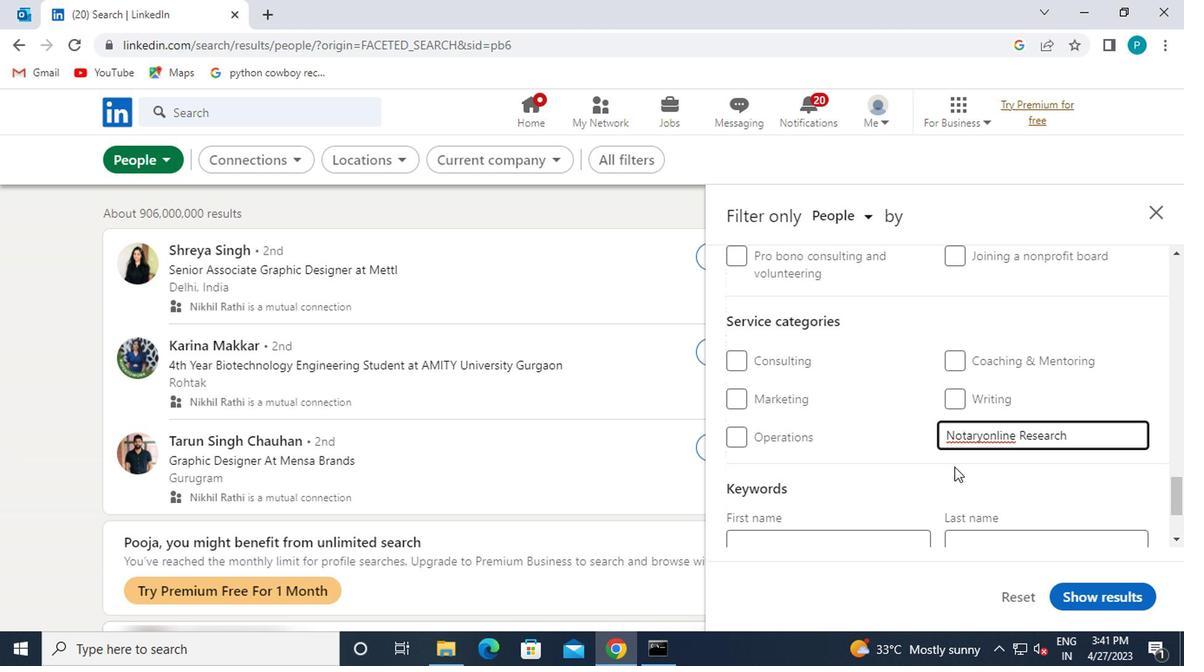 
Action: Mouse moved to (857, 505)
Screenshot: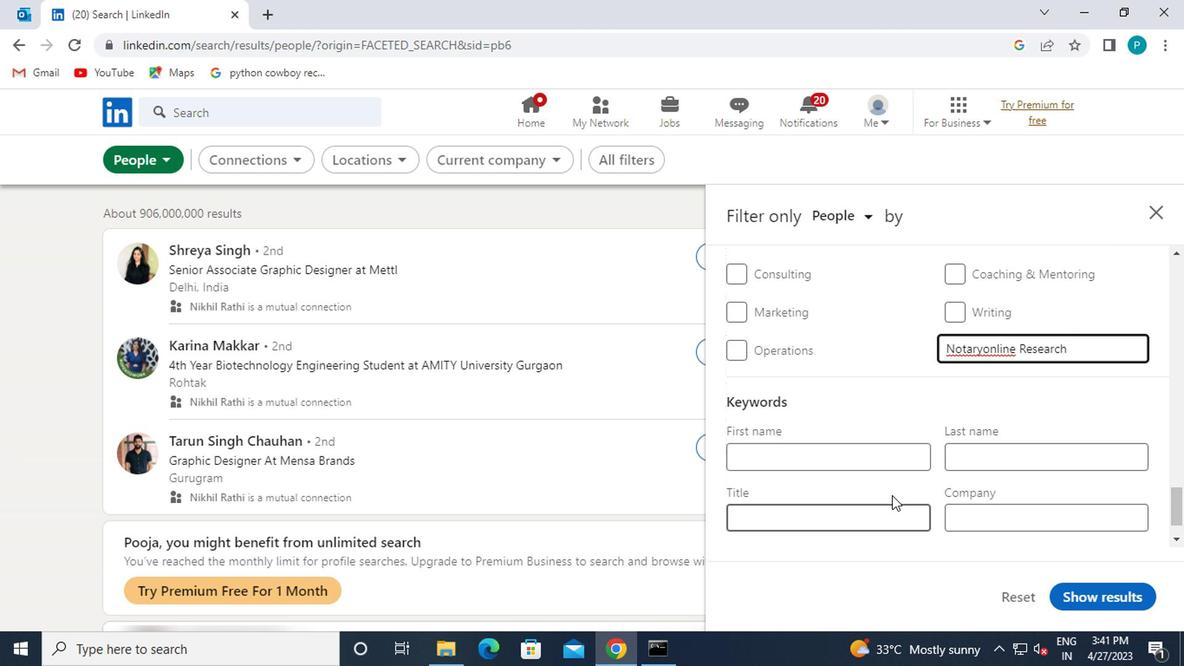 
Action: Mouse pressed left at (857, 505)
Screenshot: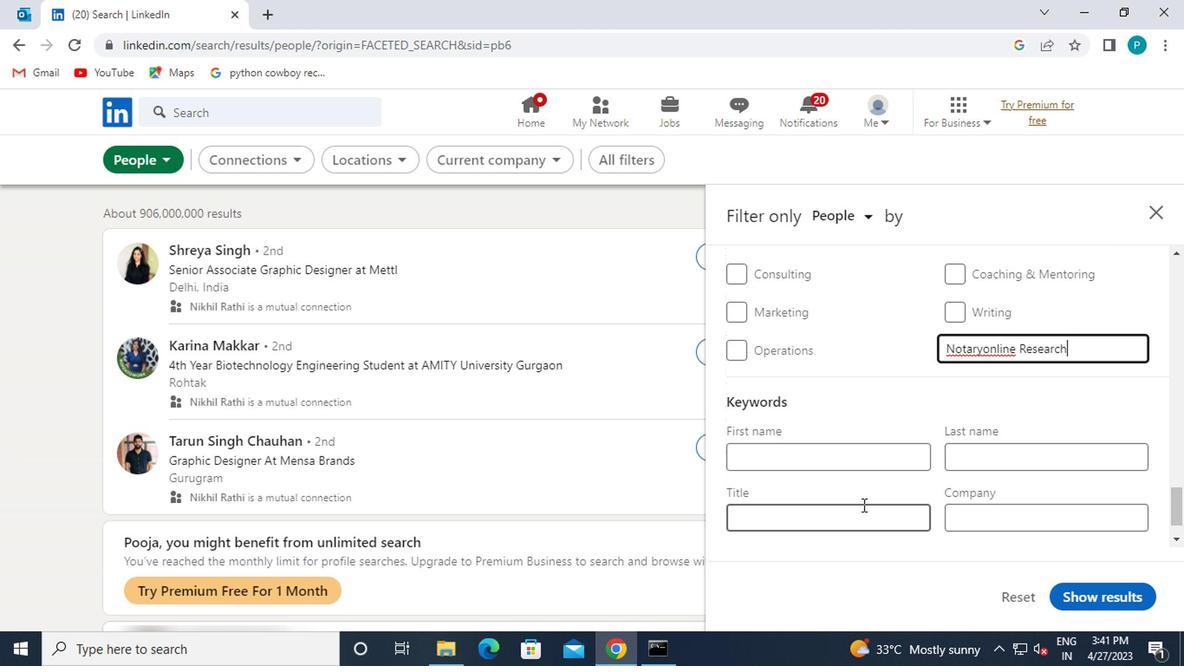 
Action: Key pressed <Key.caps_lock>C<Key.caps_lock>IVIL<Key.space><Key.caps_lock>E<Key.caps_lock>NGINEER
Screenshot: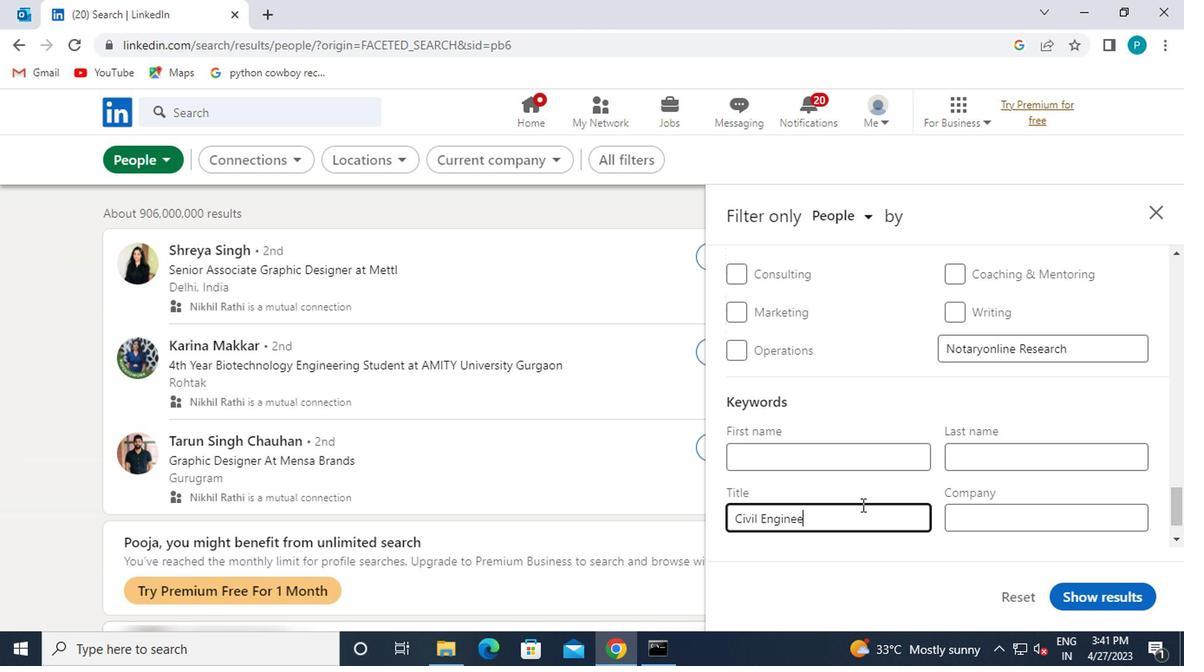 
Action: Mouse moved to (1081, 587)
Screenshot: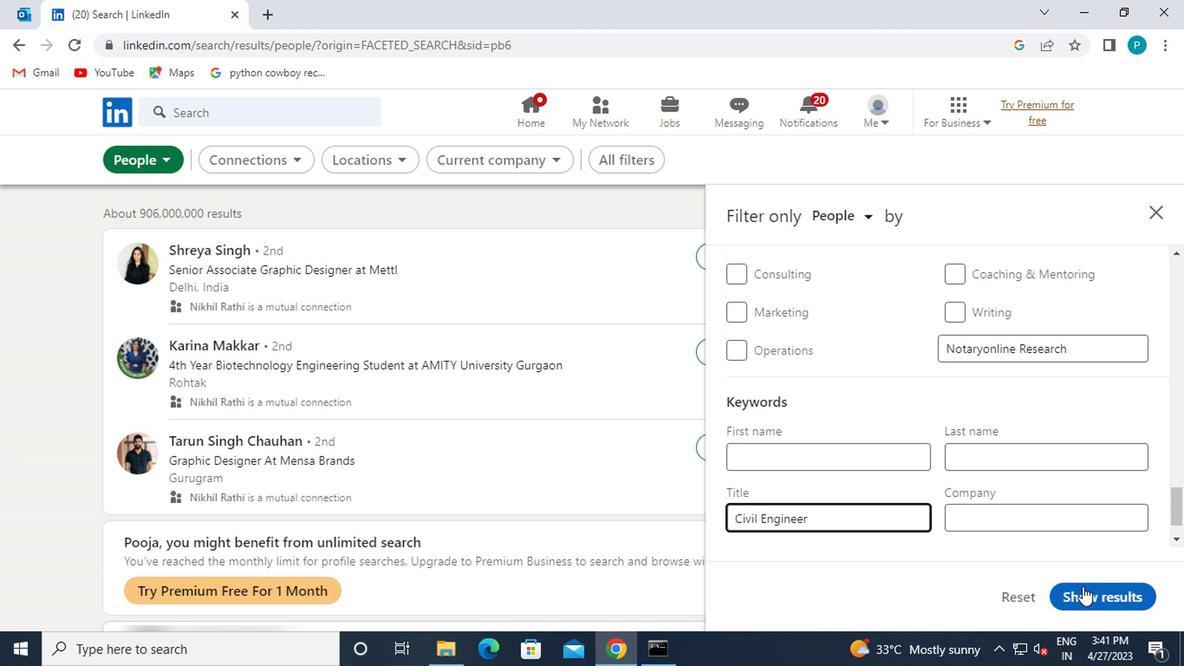 
Action: Mouse pressed left at (1081, 587)
Screenshot: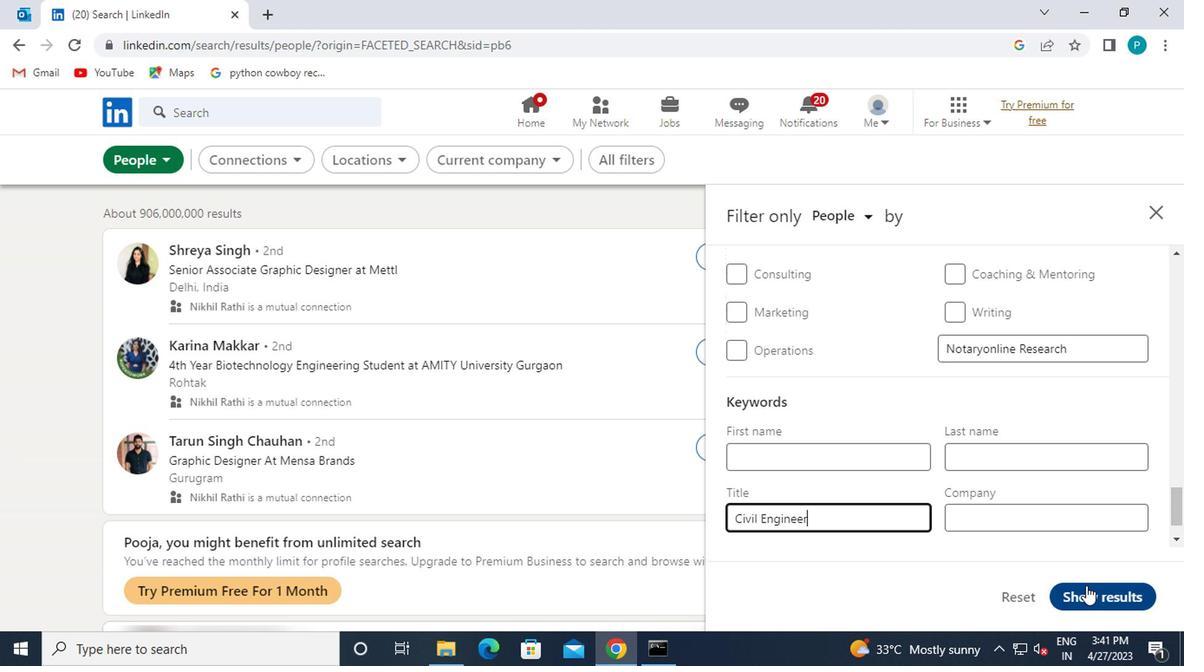 
